 Task: Find a guest house in Shishgarh, India for 9 guests from August 8 to August 15, with a price range of ₹10,000 to ₹14,000, 5 bedrooms, 8+ beds, 5 bathrooms, and amenities including Wifi, Free parking, TV, Gym, and Breakfast. Enable 'Self check-in'.
Action: Mouse moved to (391, 172)
Screenshot: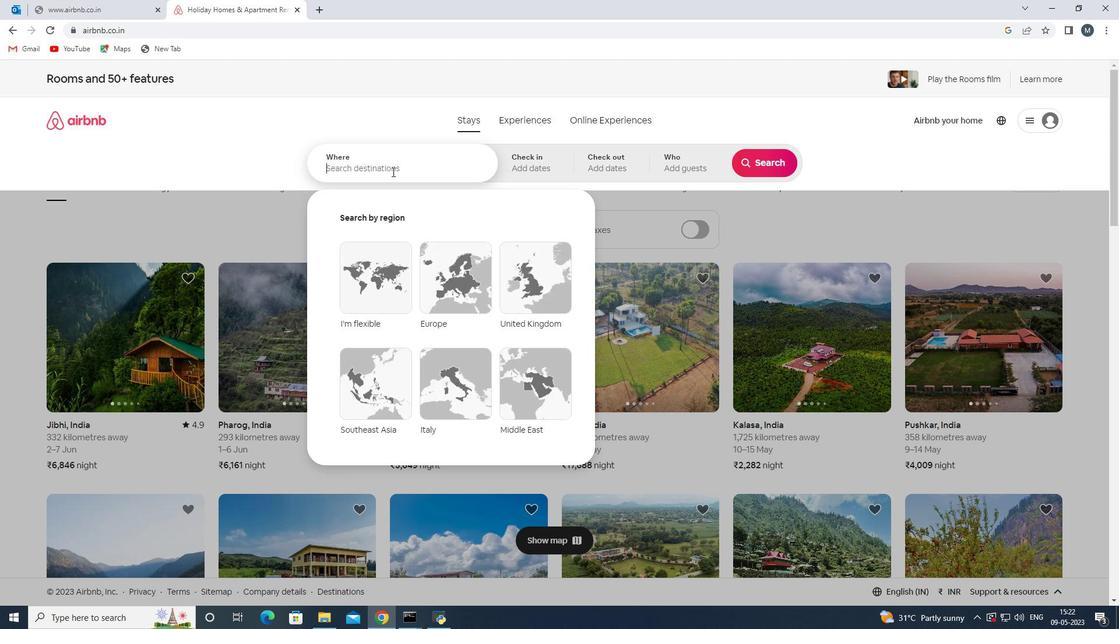 
Action: Mouse pressed left at (391, 172)
Screenshot: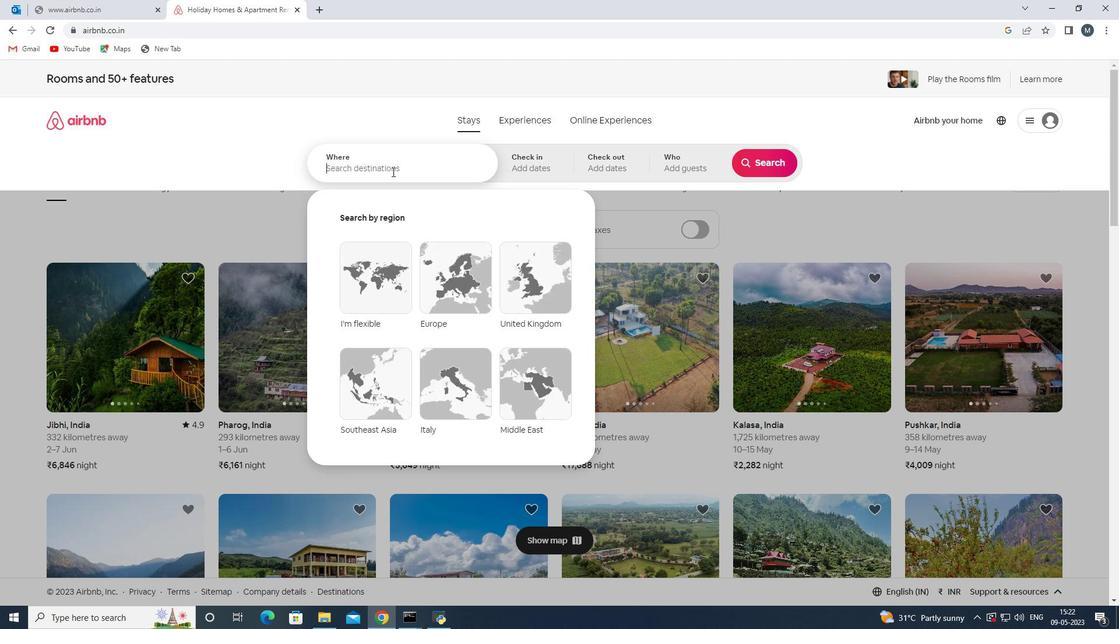 
Action: Mouse moved to (390, 172)
Screenshot: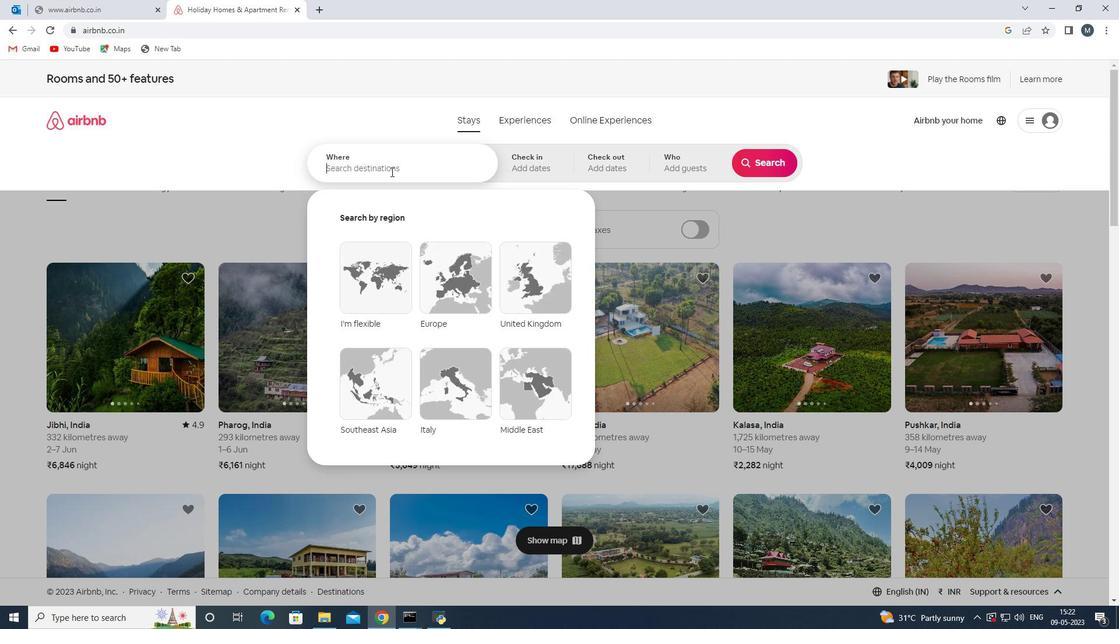 
Action: Key pressed <Key.shift>Shishgarh,<Key.shift>Ins<Key.backspace>dia<Key.enter>
Screenshot: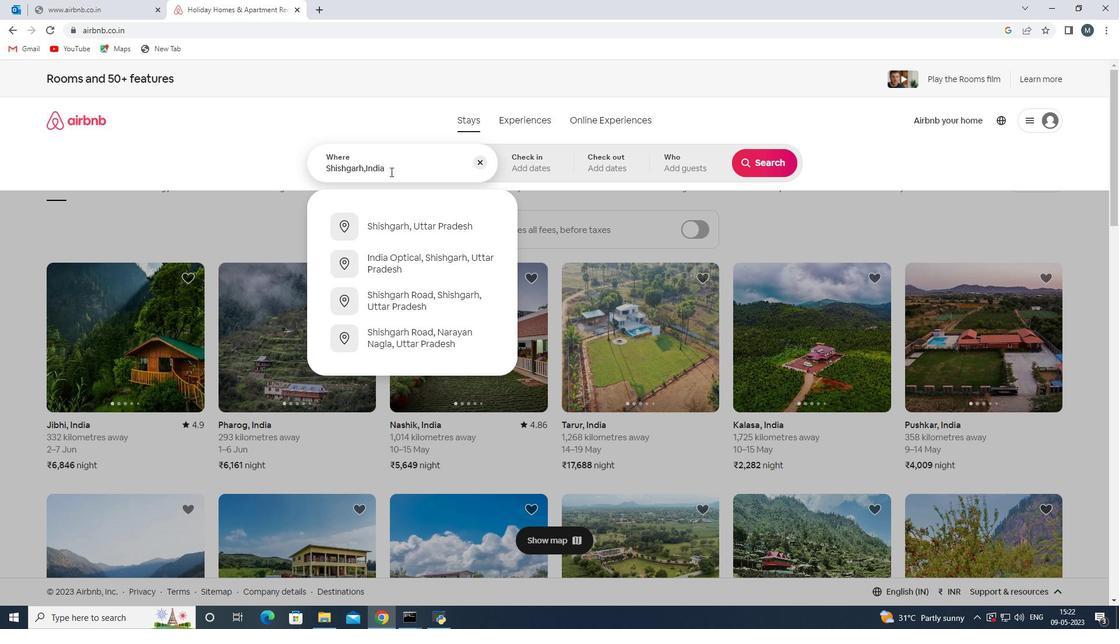 
Action: Mouse moved to (758, 260)
Screenshot: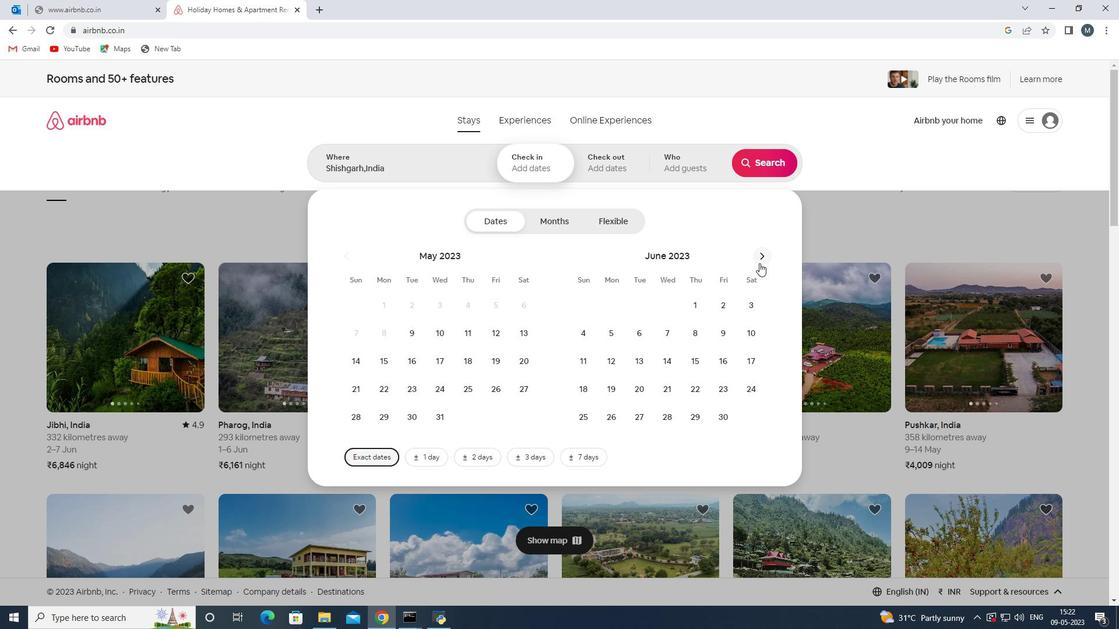 
Action: Mouse pressed left at (758, 260)
Screenshot: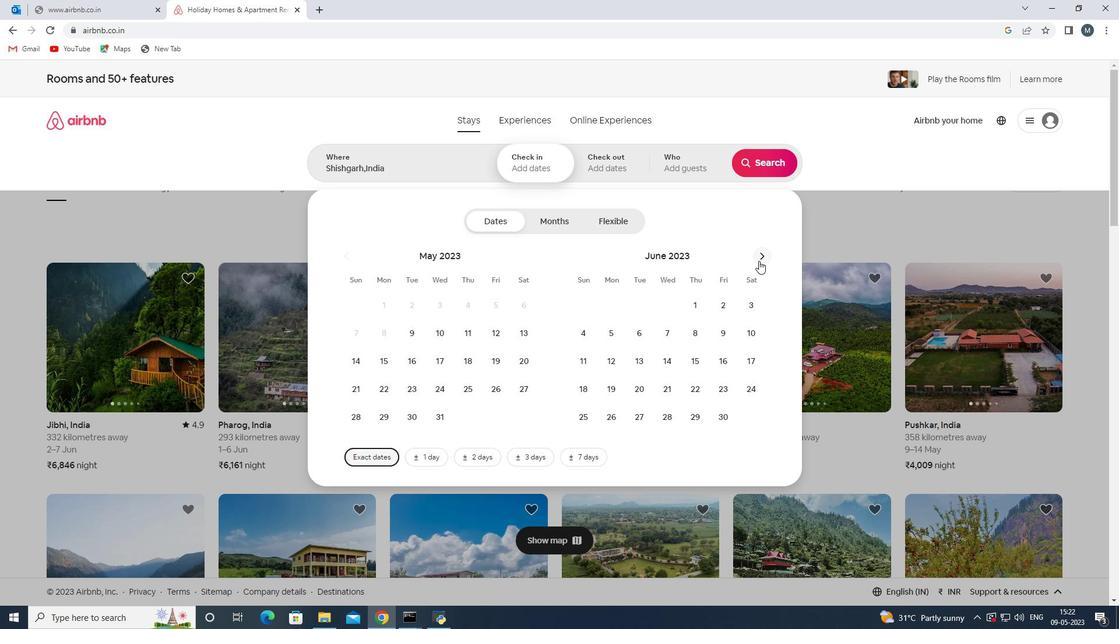 
Action: Mouse pressed left at (758, 260)
Screenshot: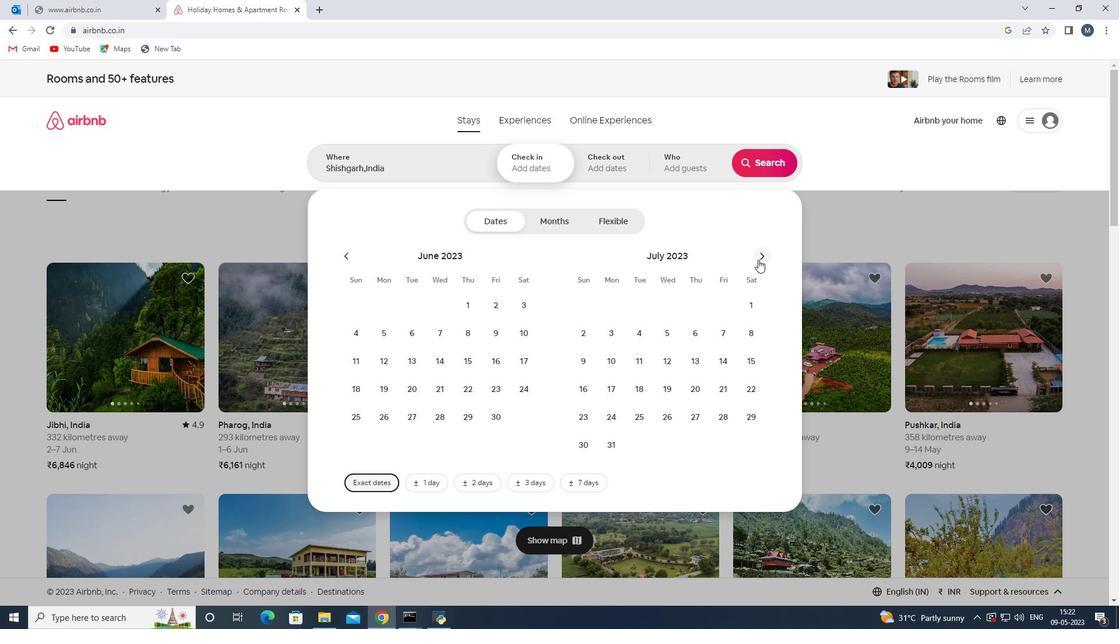 
Action: Mouse moved to (636, 333)
Screenshot: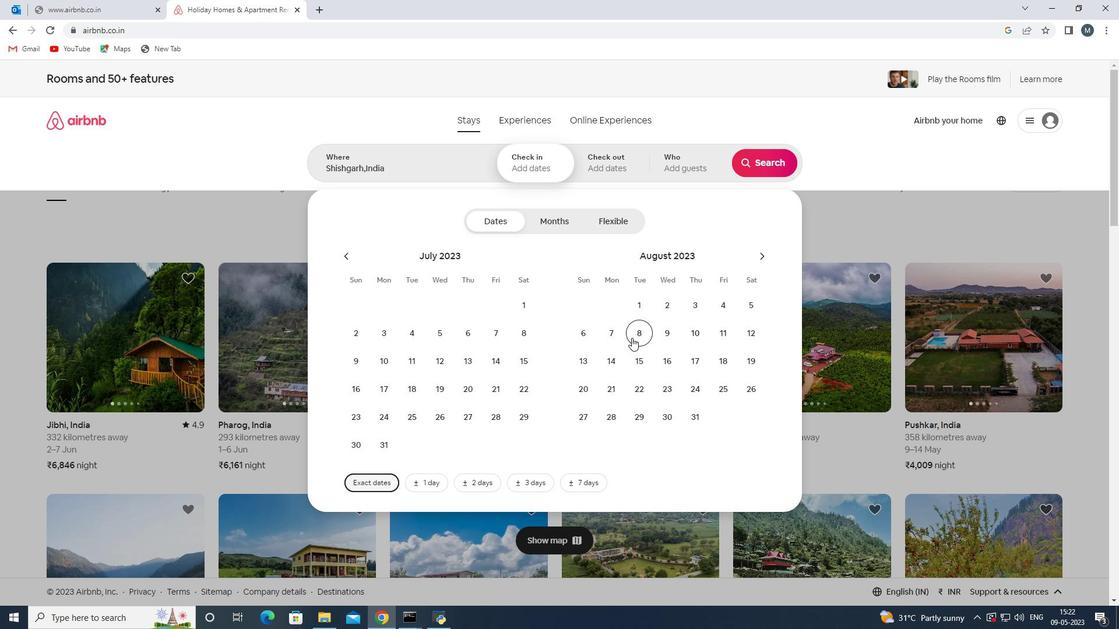 
Action: Mouse pressed left at (636, 333)
Screenshot: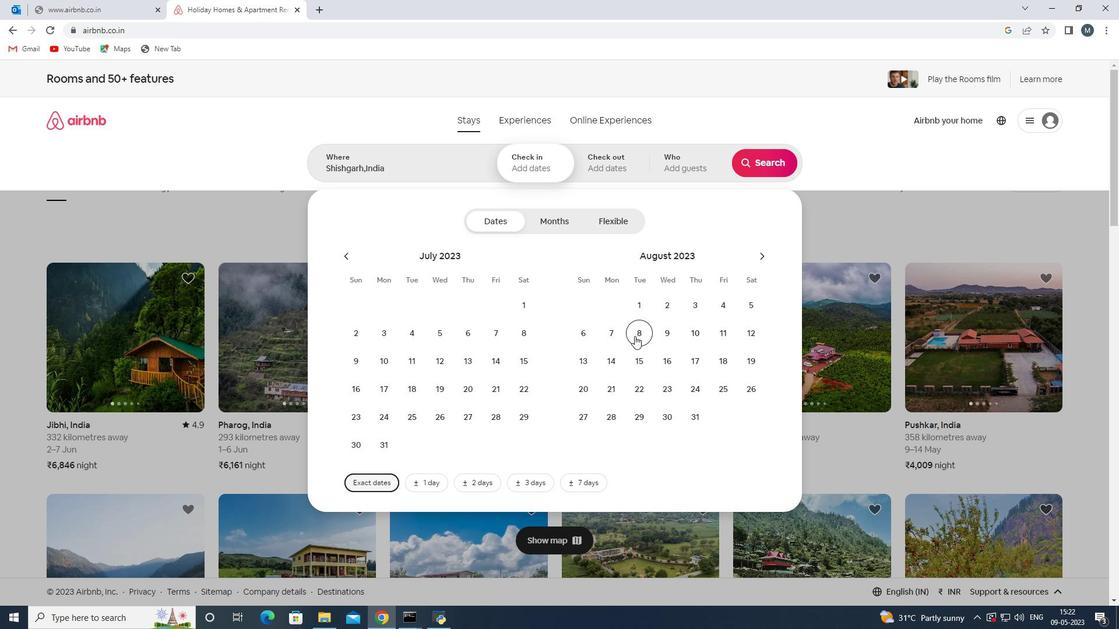 
Action: Mouse moved to (626, 362)
Screenshot: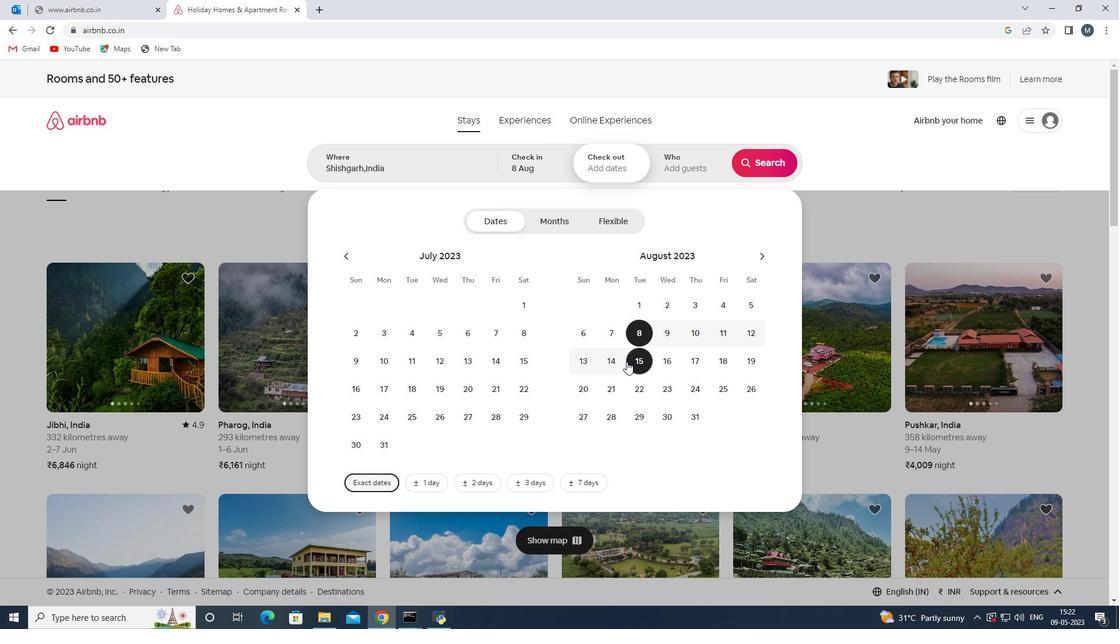 
Action: Mouse pressed left at (626, 362)
Screenshot: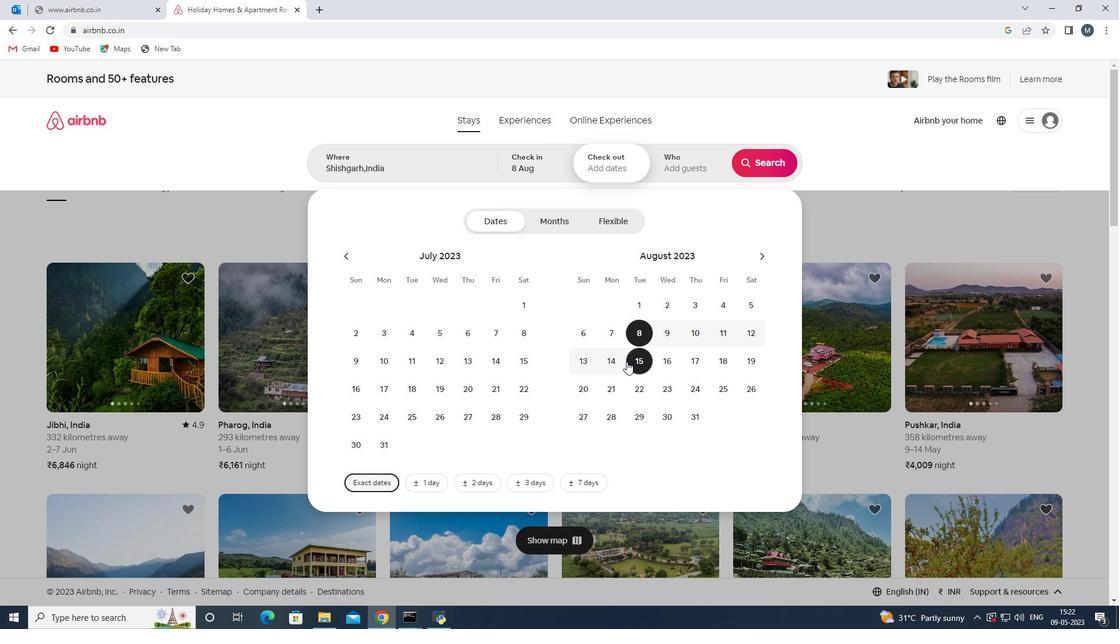 
Action: Mouse moved to (675, 170)
Screenshot: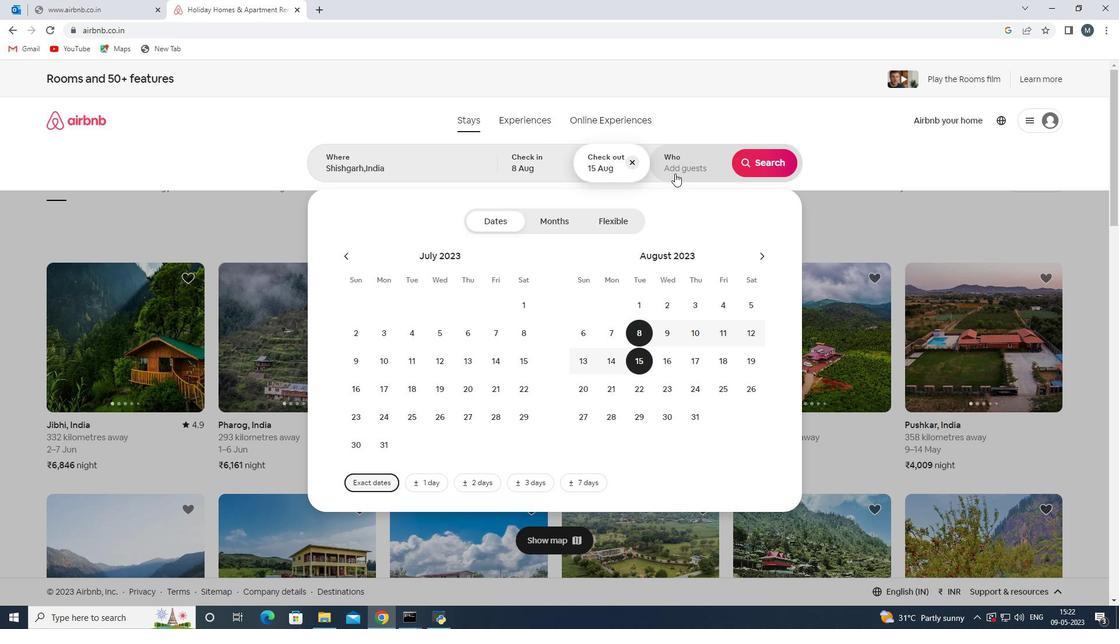 
Action: Mouse pressed left at (675, 170)
Screenshot: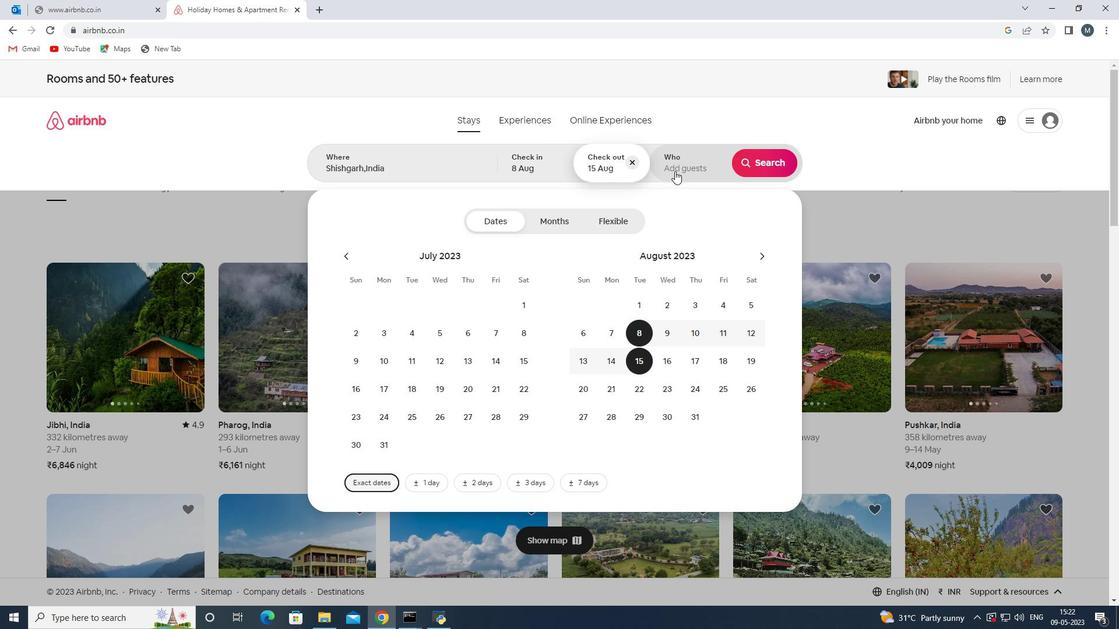 
Action: Mouse moved to (773, 220)
Screenshot: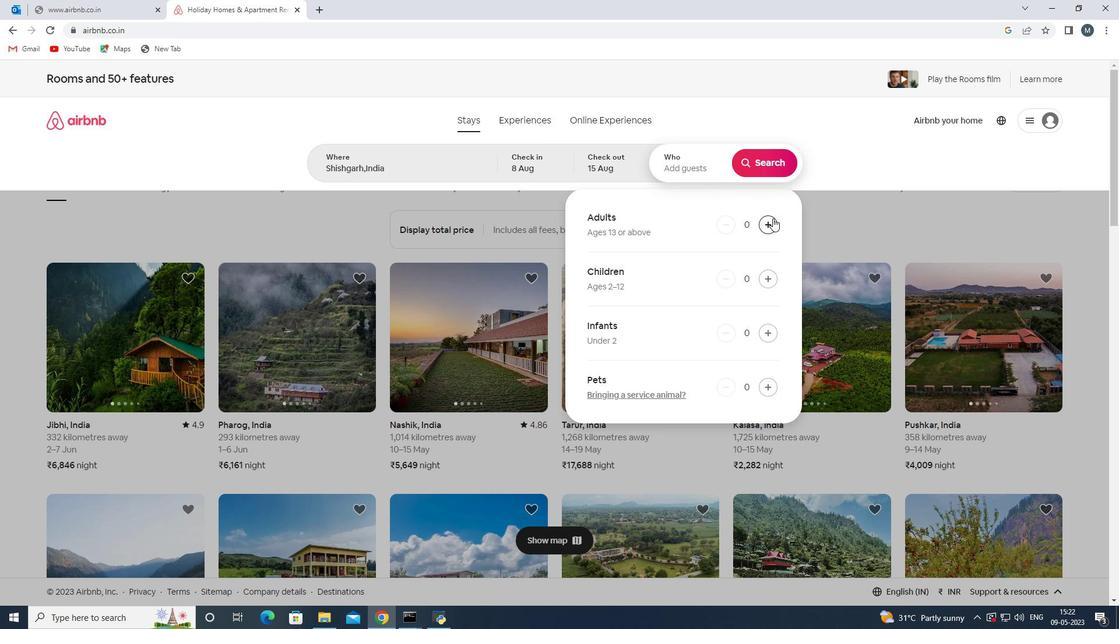 
Action: Mouse pressed left at (773, 220)
Screenshot: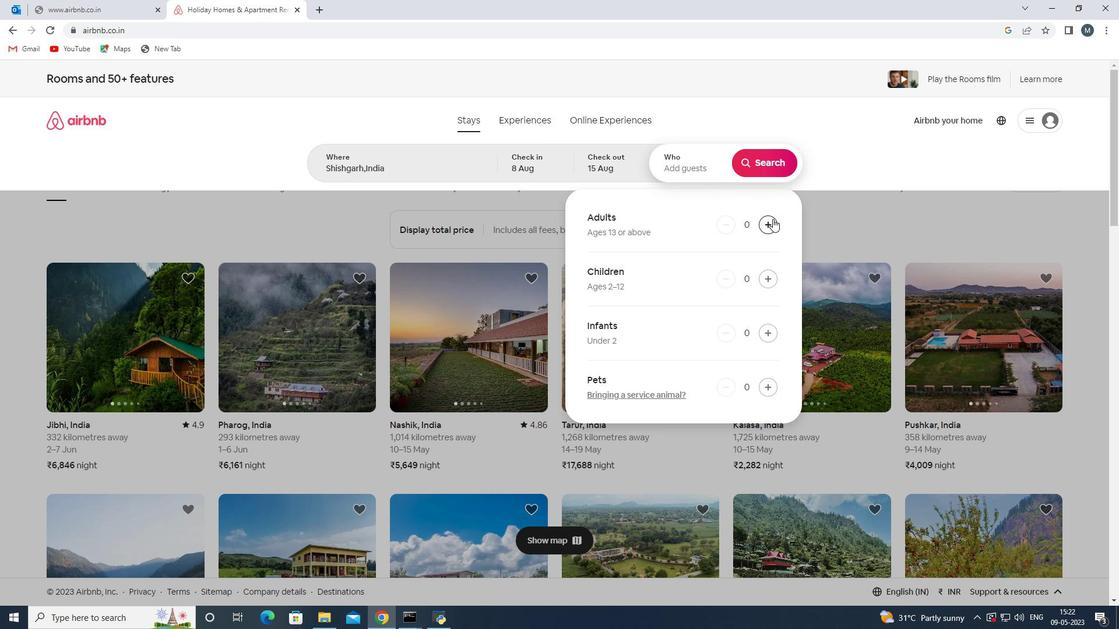 
Action: Mouse pressed left at (773, 220)
Screenshot: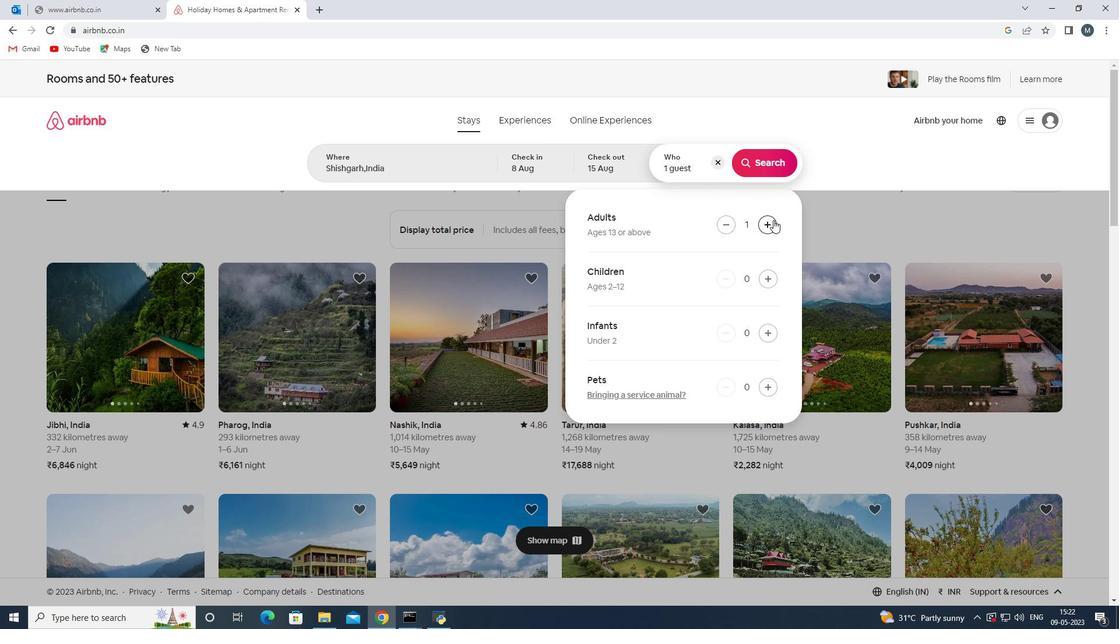 
Action: Mouse pressed left at (773, 220)
Screenshot: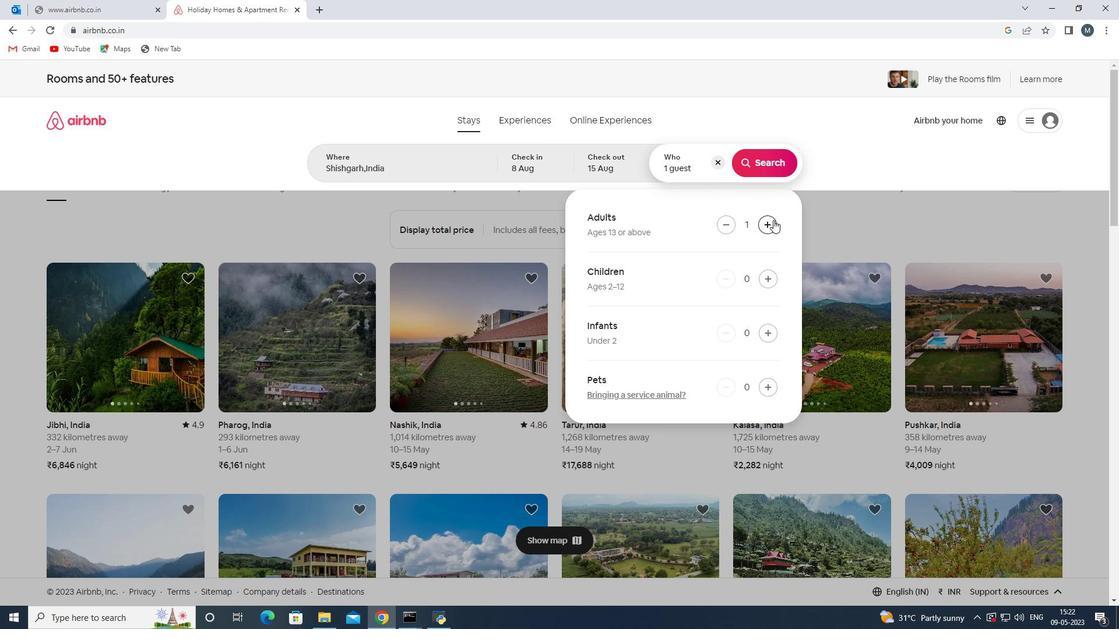 
Action: Mouse pressed left at (773, 220)
Screenshot: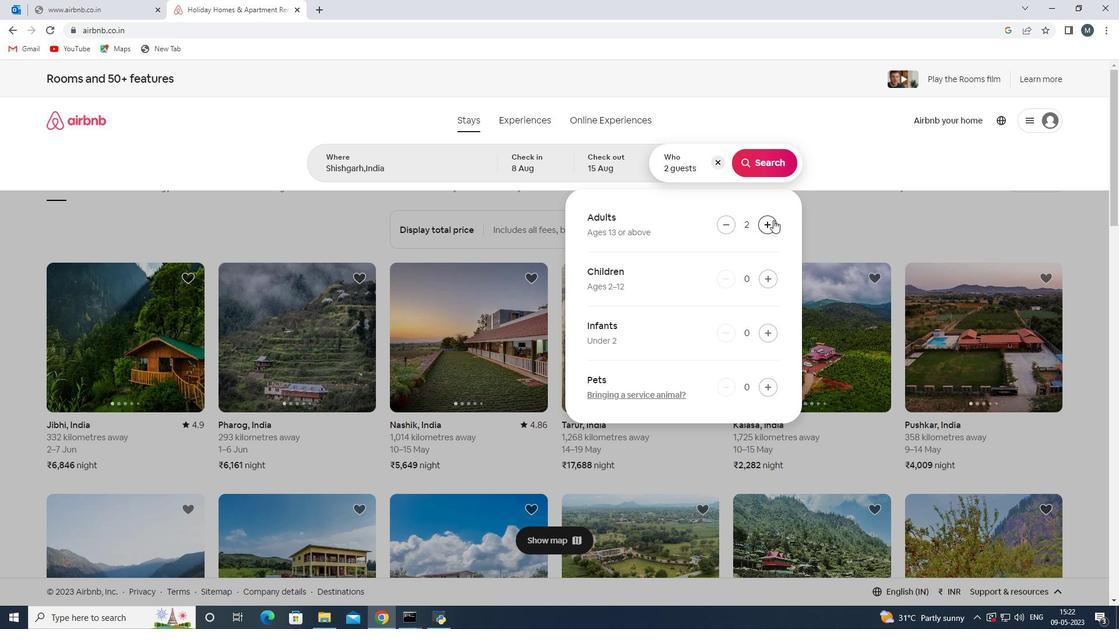 
Action: Mouse pressed left at (773, 220)
Screenshot: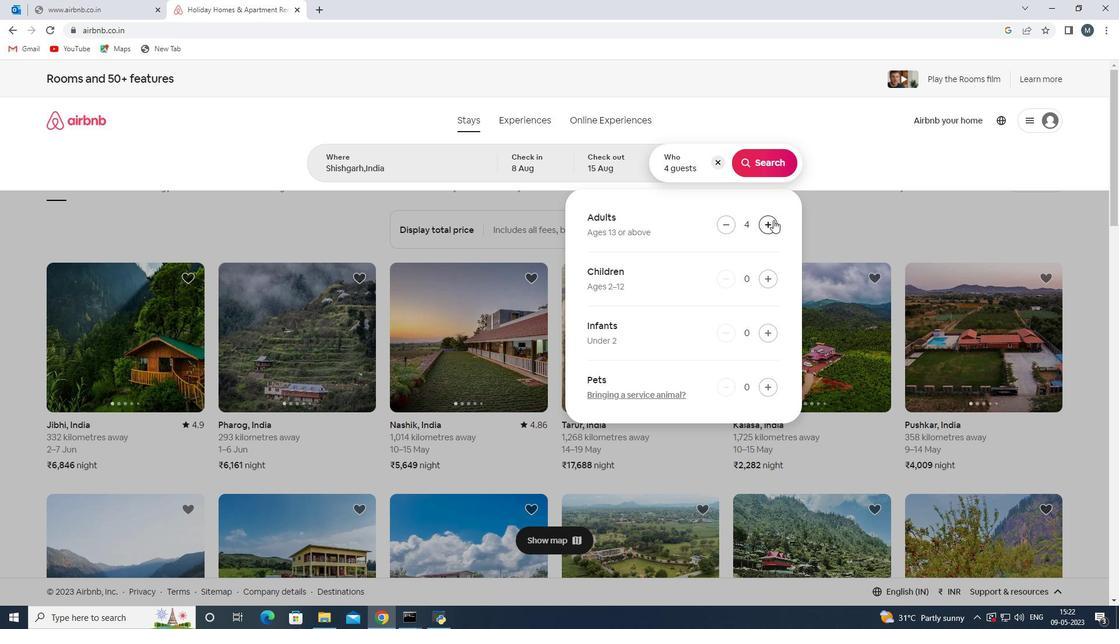 
Action: Mouse pressed left at (773, 220)
Screenshot: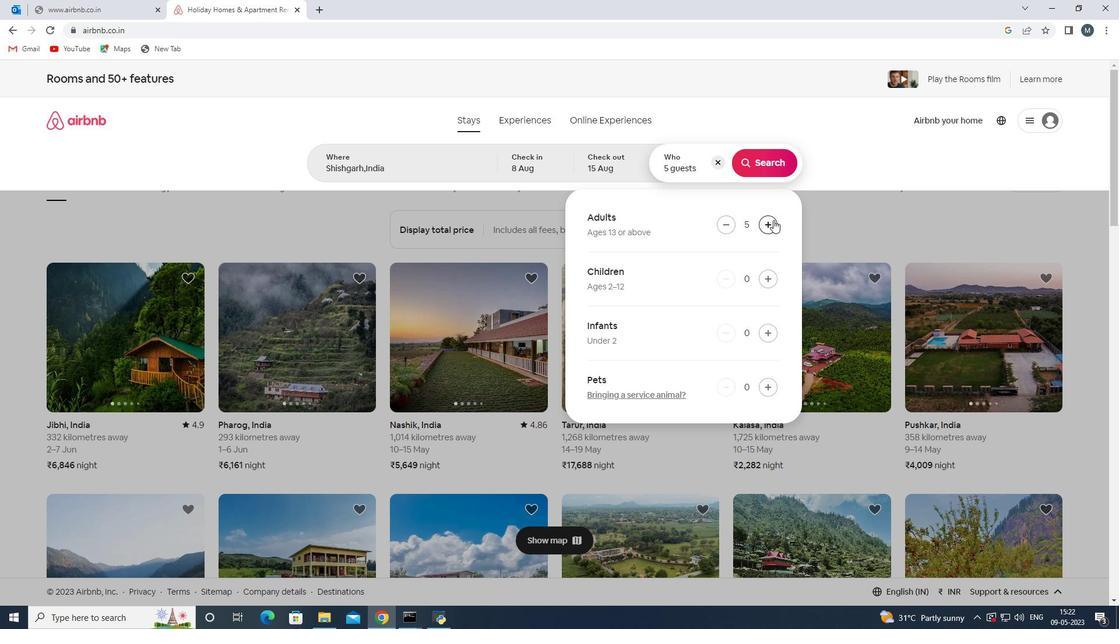 
Action: Mouse moved to (773, 221)
Screenshot: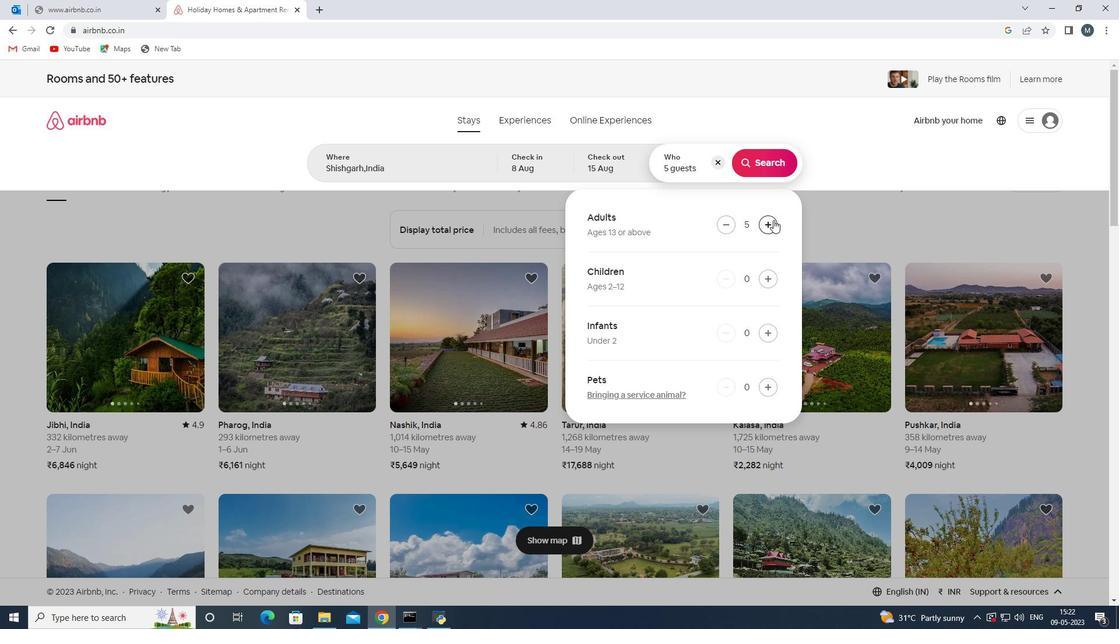 
Action: Mouse pressed left at (773, 221)
Screenshot: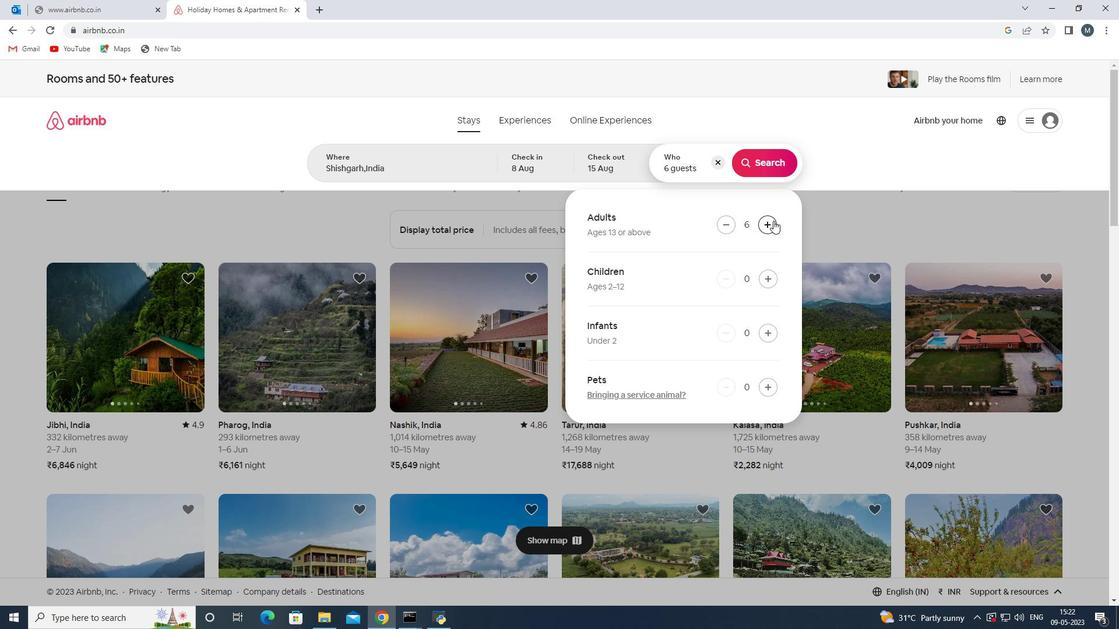 
Action: Mouse moved to (773, 221)
Screenshot: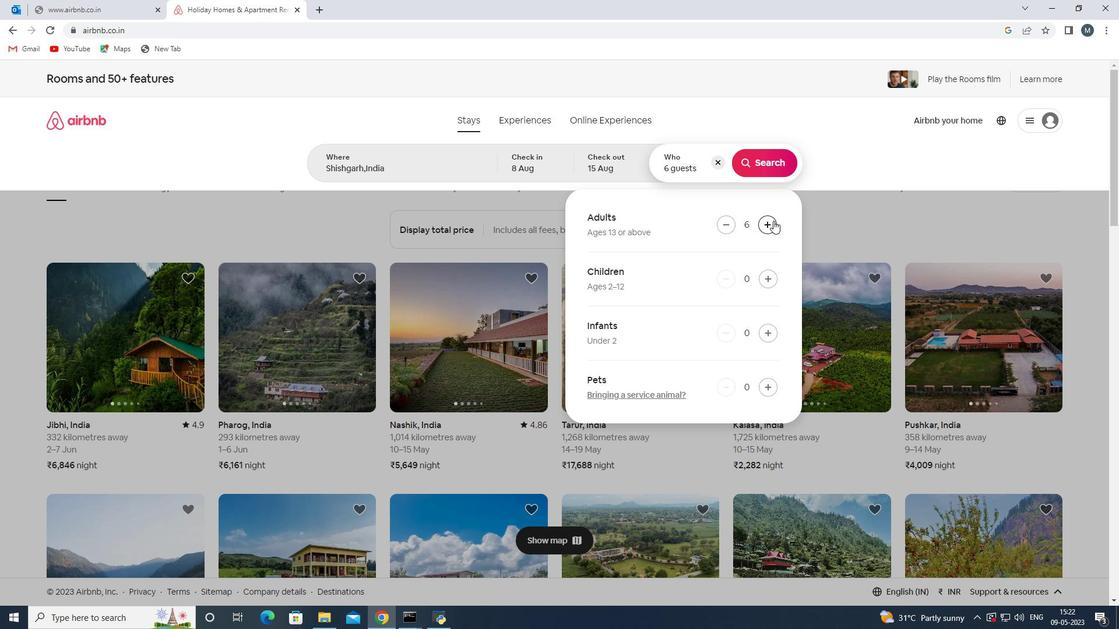 
Action: Mouse pressed left at (773, 221)
Screenshot: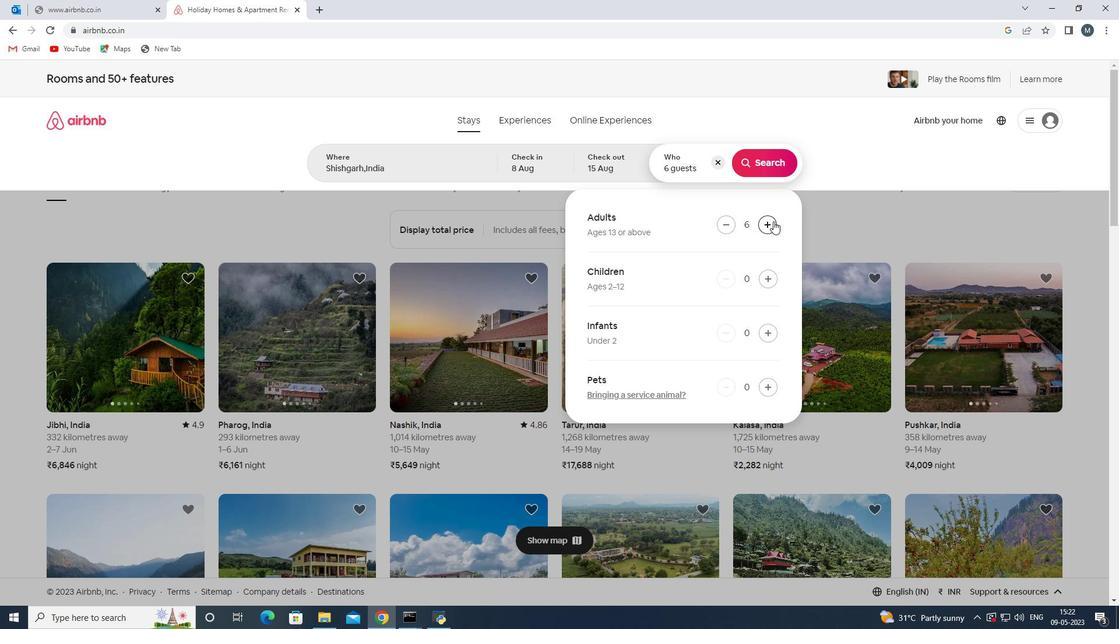 
Action: Mouse moved to (773, 221)
Screenshot: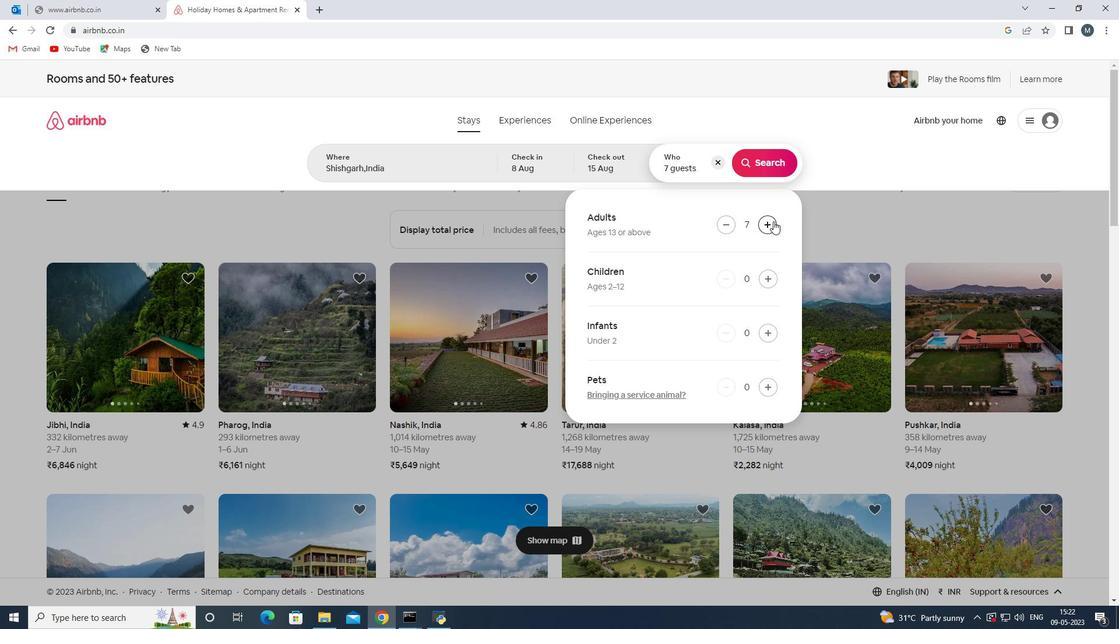 
Action: Mouse pressed left at (773, 221)
Screenshot: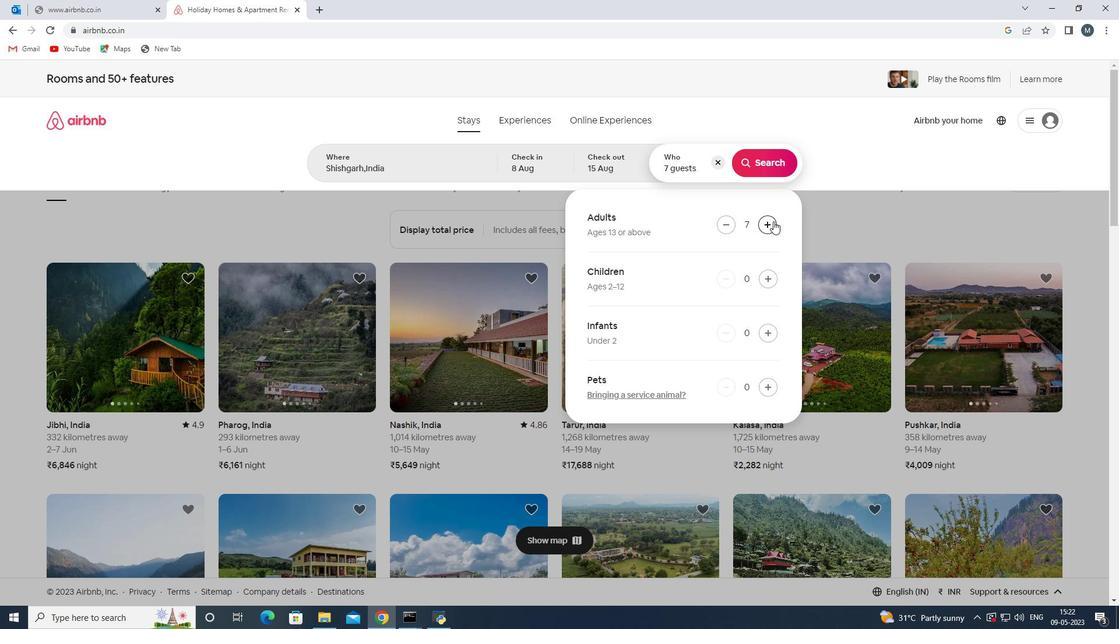 
Action: Mouse moved to (762, 162)
Screenshot: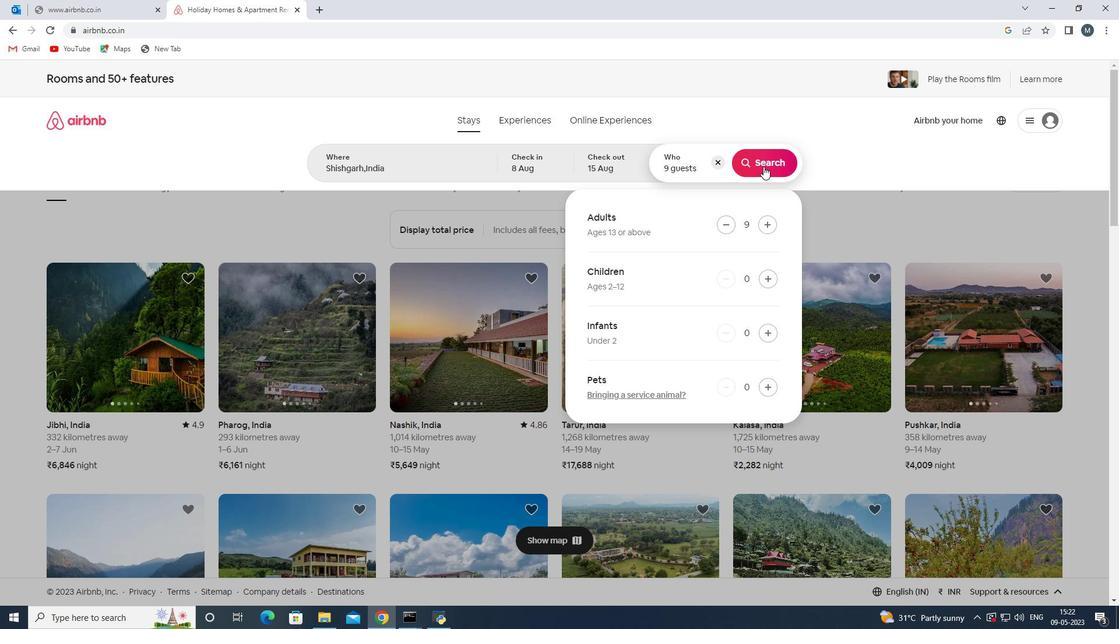 
Action: Mouse pressed left at (762, 162)
Screenshot: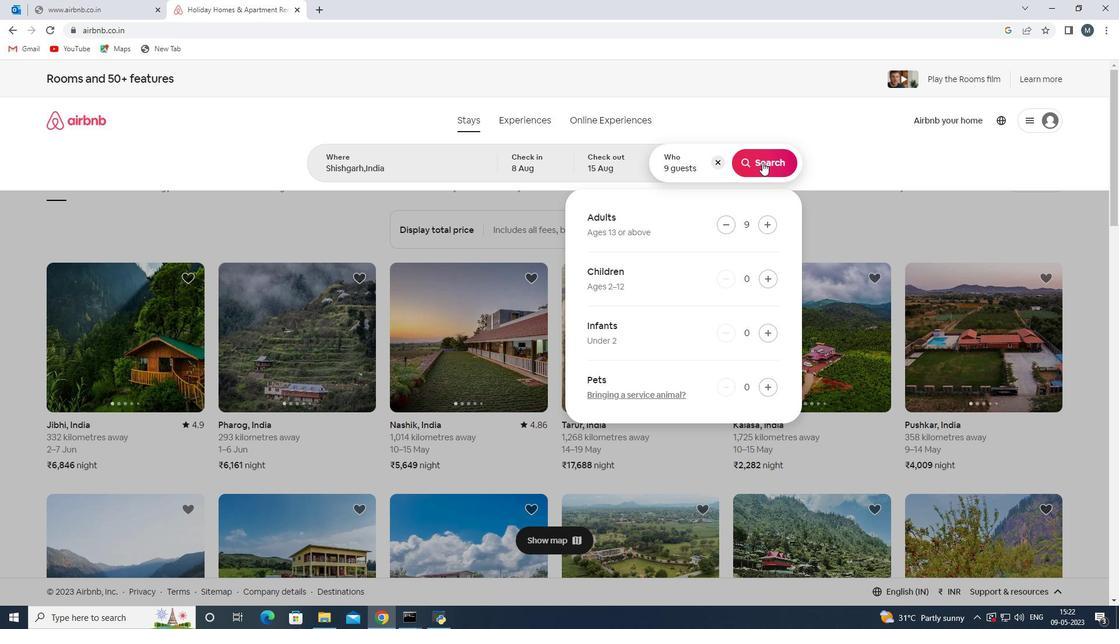 
Action: Mouse moved to (1080, 142)
Screenshot: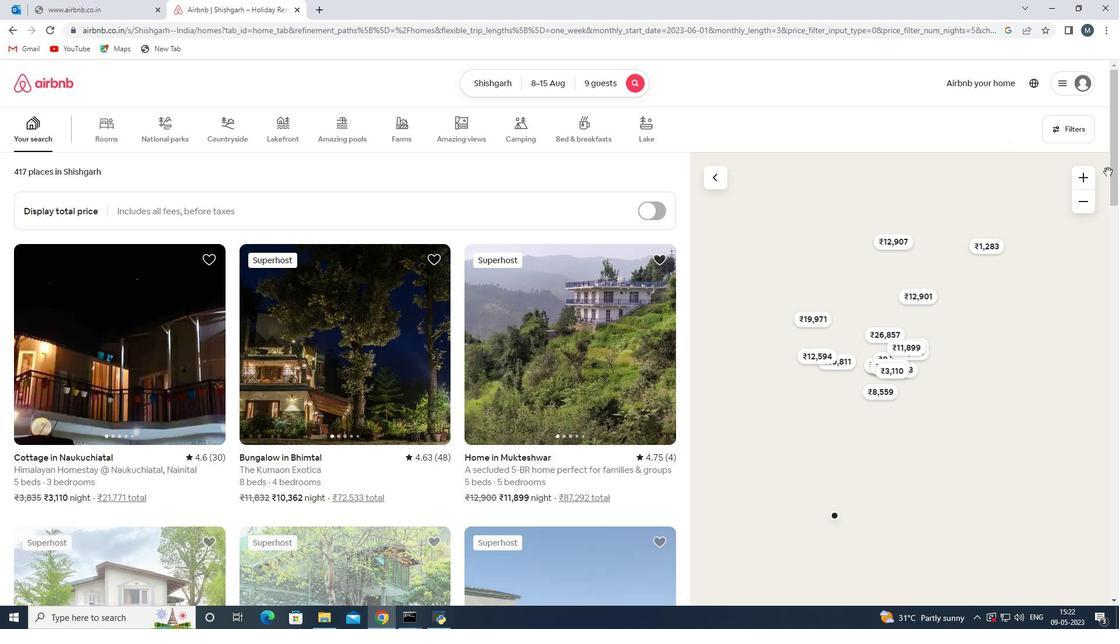 
Action: Mouse pressed left at (1080, 142)
Screenshot: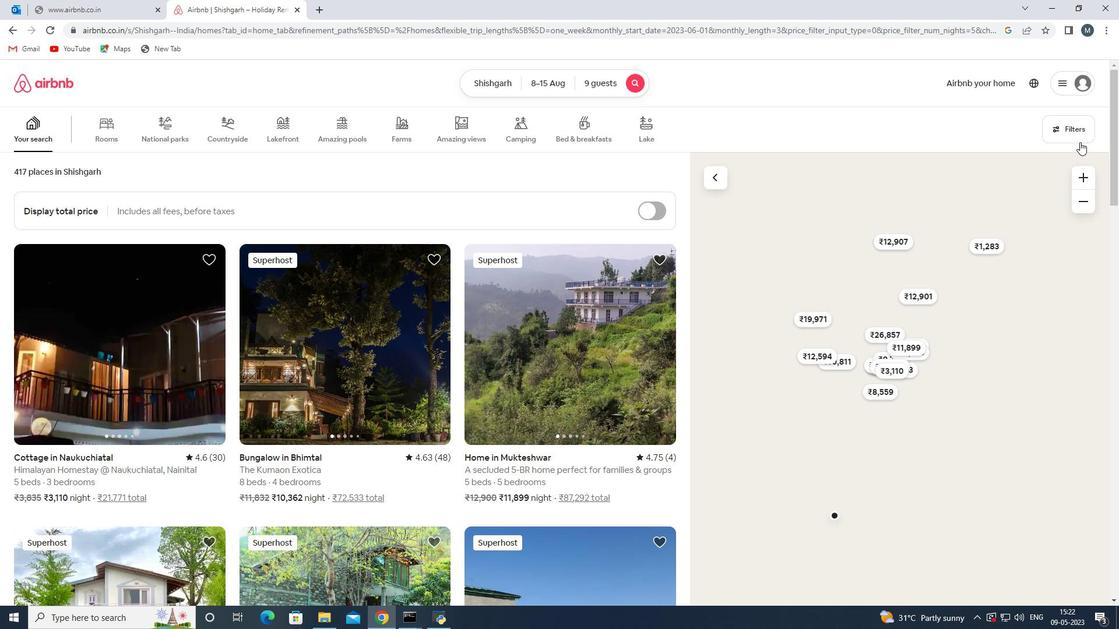 
Action: Mouse moved to (479, 427)
Screenshot: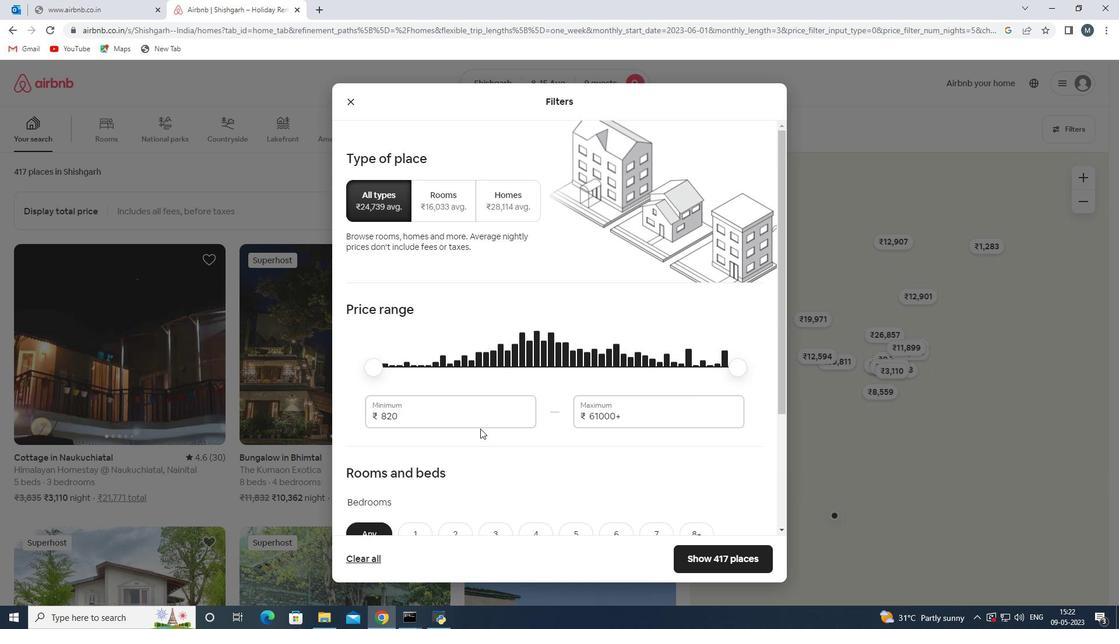
Action: Mouse pressed left at (479, 427)
Screenshot: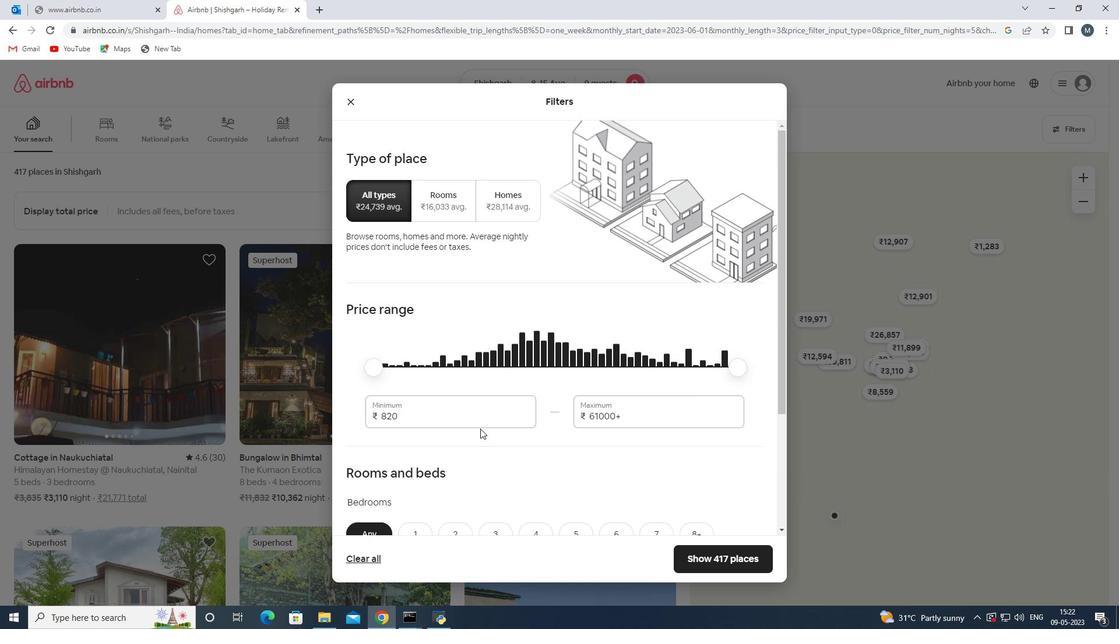 
Action: Mouse moved to (413, 417)
Screenshot: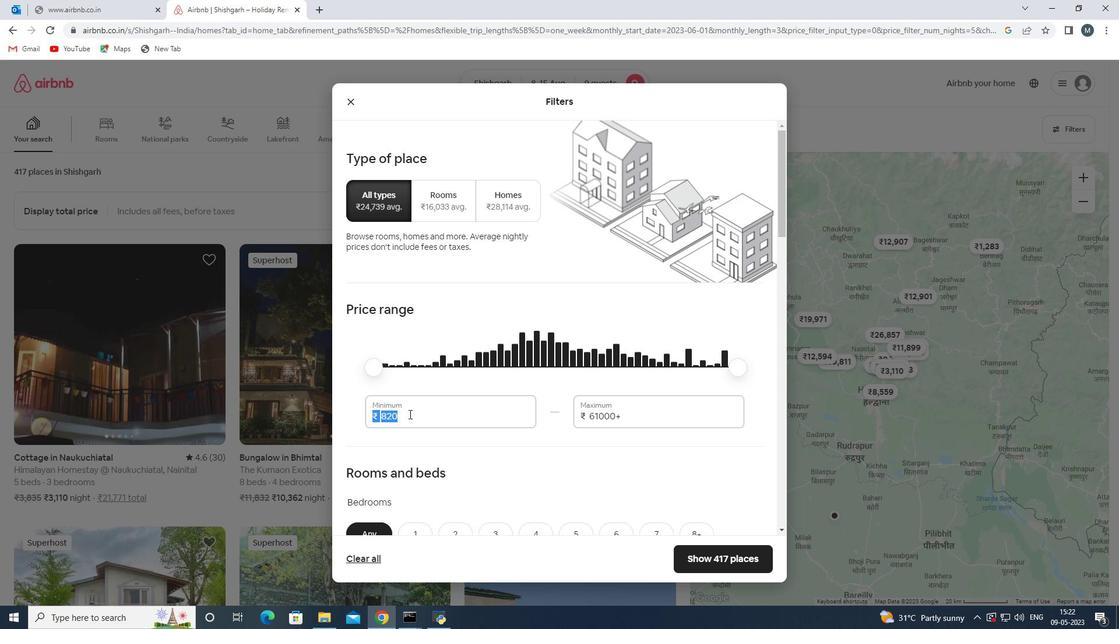 
Action: Key pressed 1
Screenshot: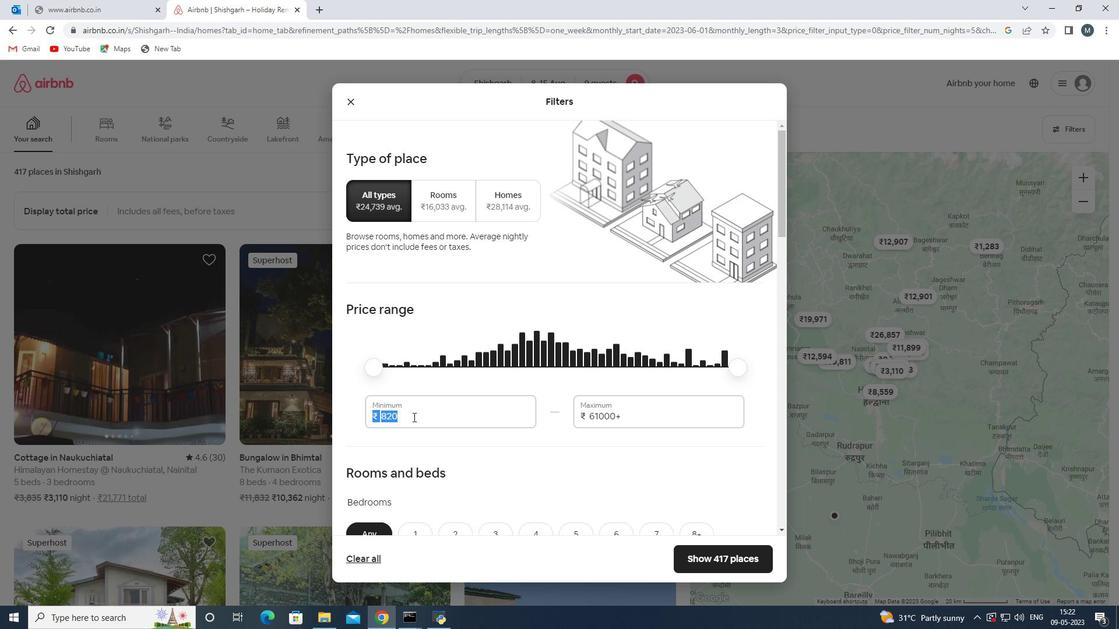 
Action: Mouse moved to (421, 423)
Screenshot: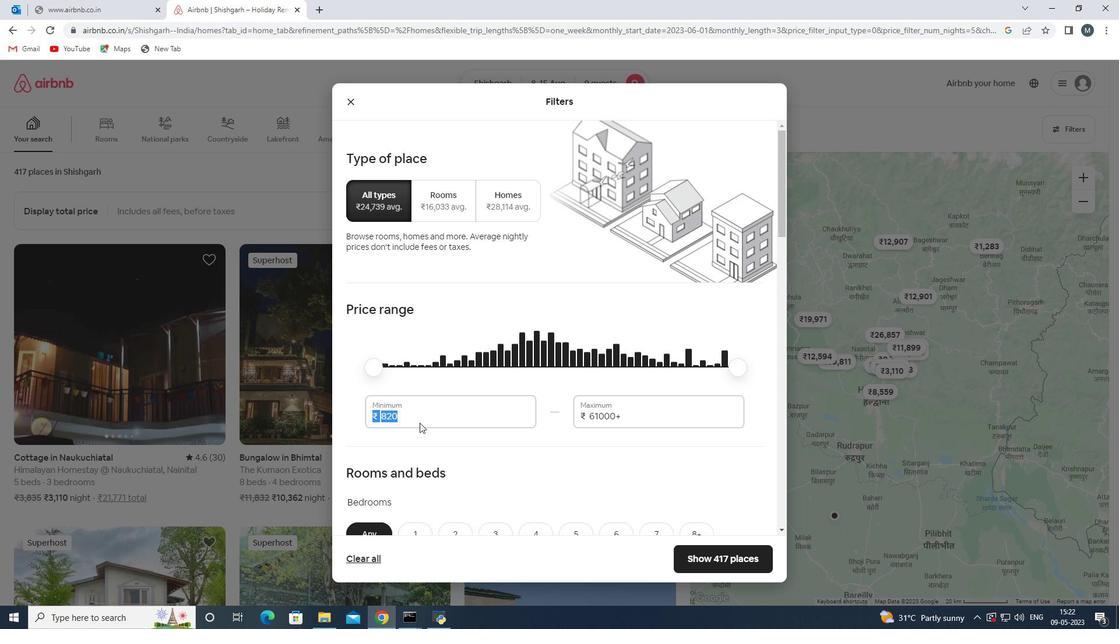 
Action: Mouse pressed left at (421, 423)
Screenshot: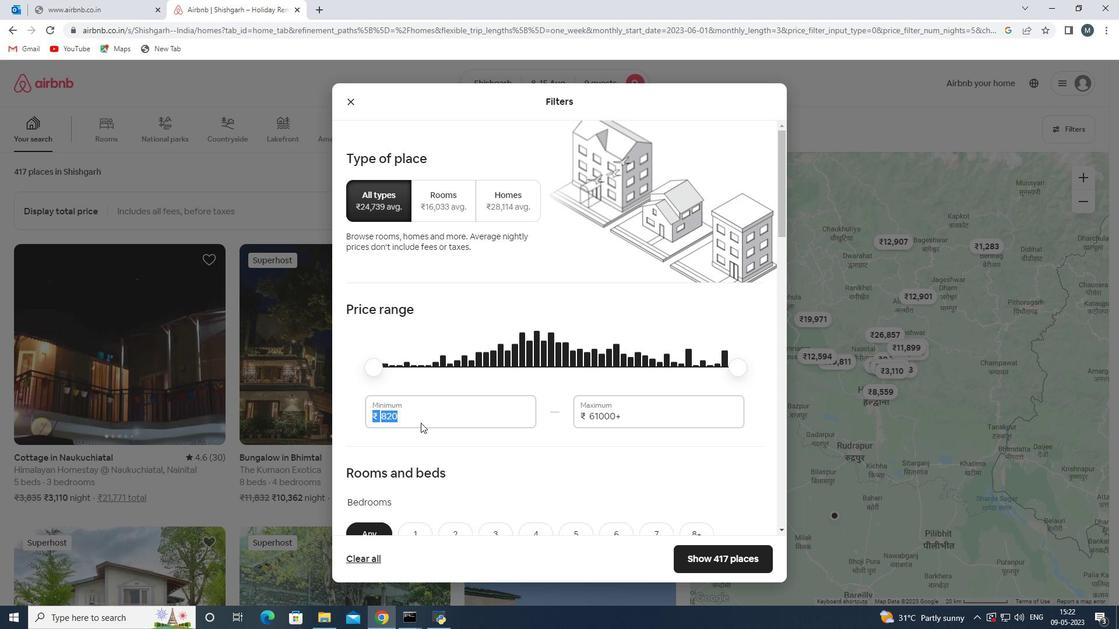 
Action: Mouse moved to (419, 418)
Screenshot: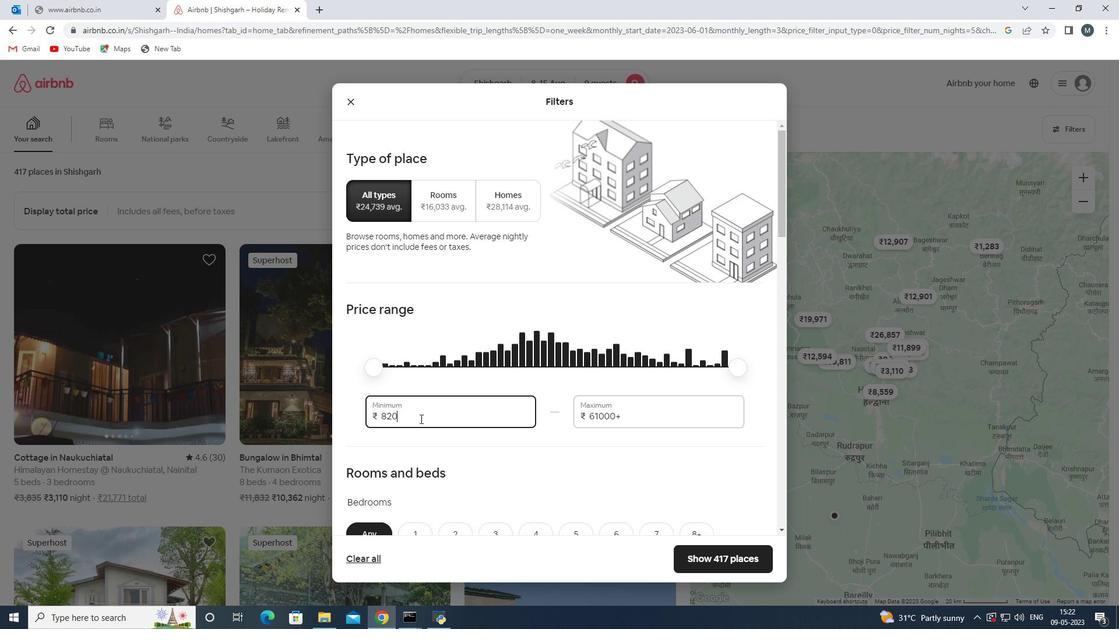 
Action: Mouse pressed left at (419, 418)
Screenshot: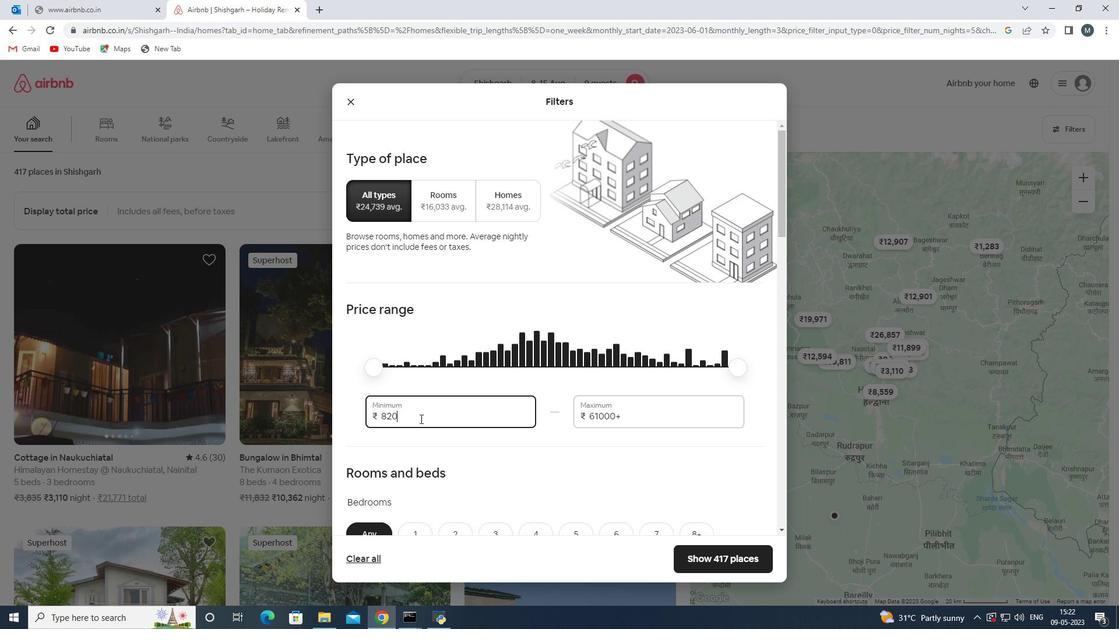 
Action: Mouse moved to (379, 414)
Screenshot: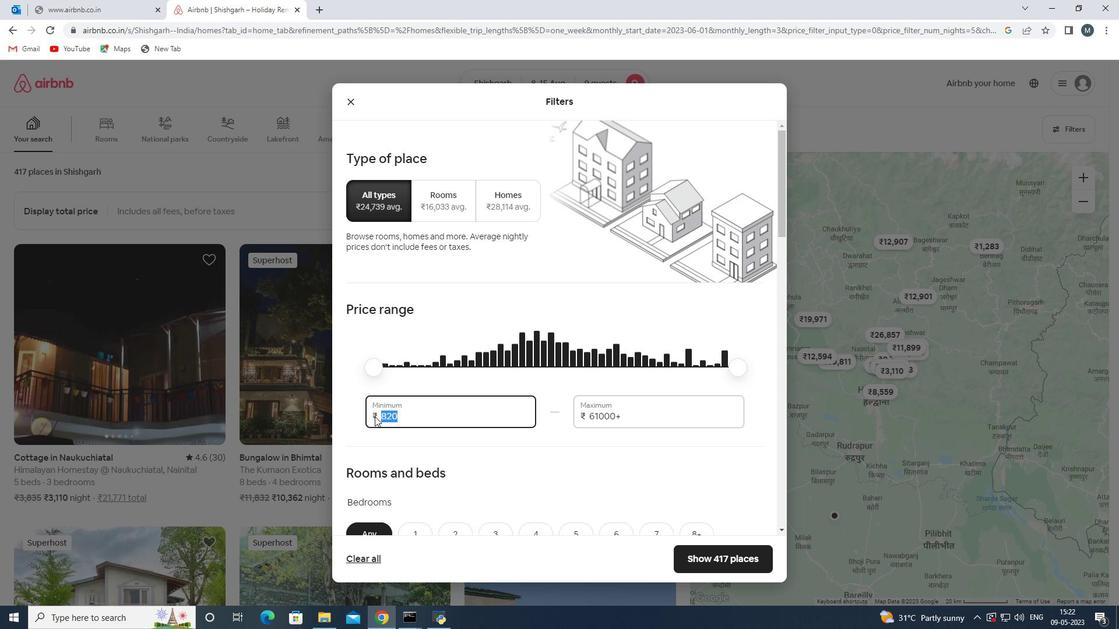 
Action: Key pressed 1000
Screenshot: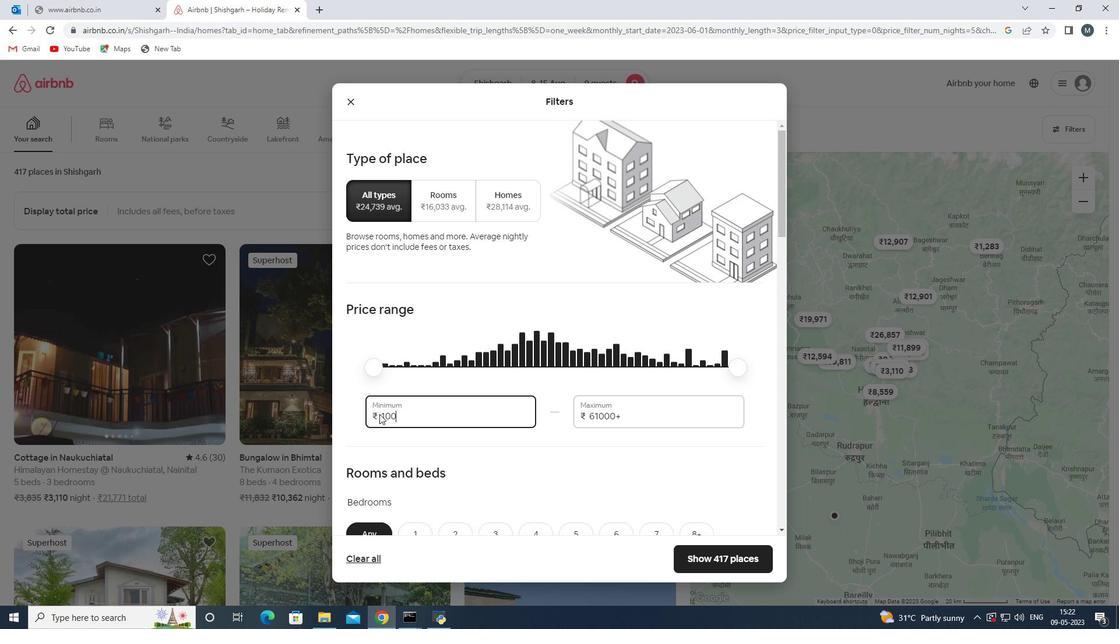 
Action: Mouse moved to (417, 419)
Screenshot: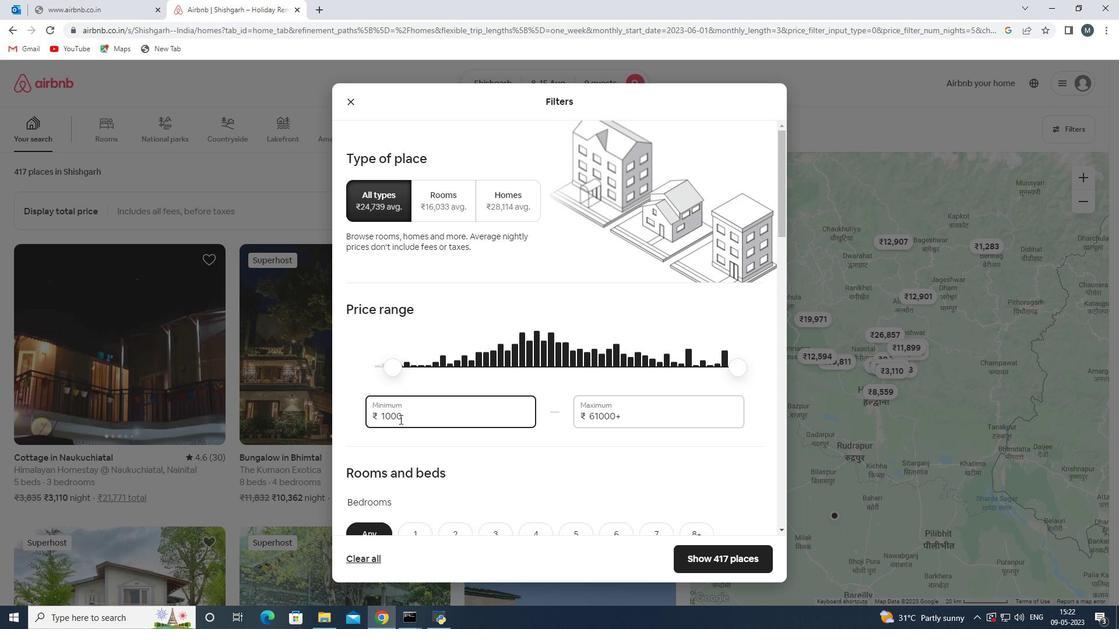 
Action: Key pressed 0
Screenshot: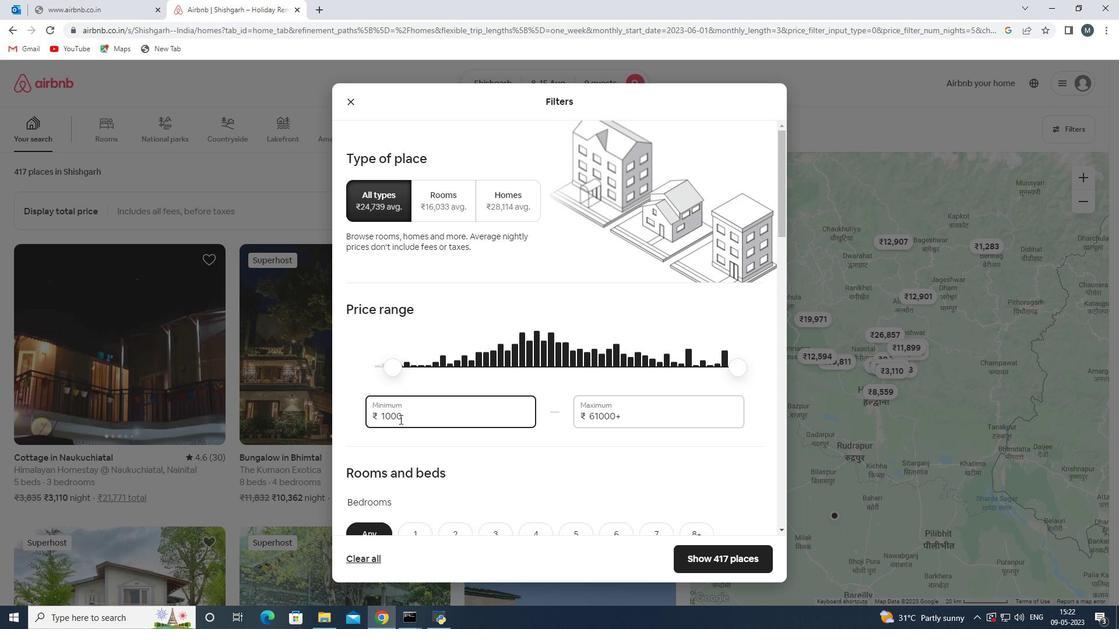 
Action: Mouse moved to (629, 419)
Screenshot: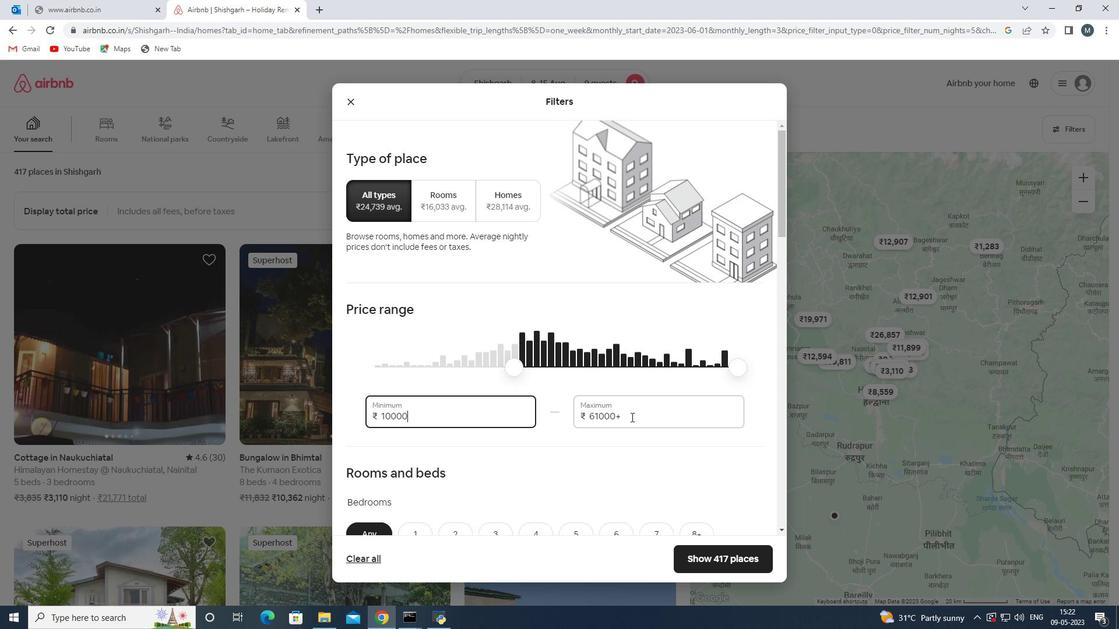 
Action: Mouse pressed left at (629, 419)
Screenshot: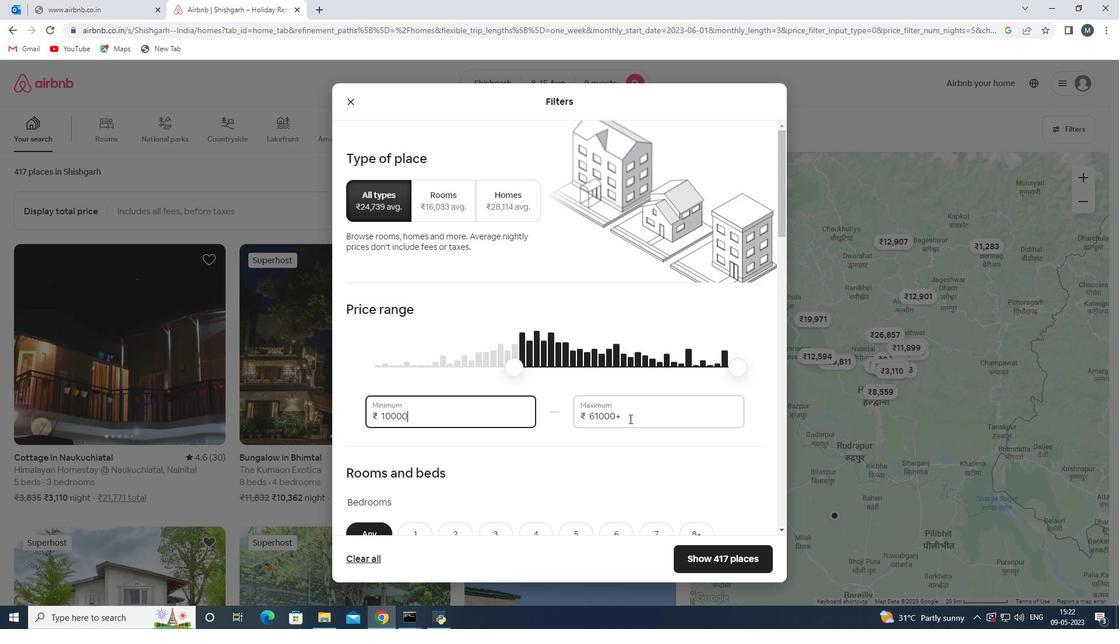 
Action: Mouse moved to (565, 415)
Screenshot: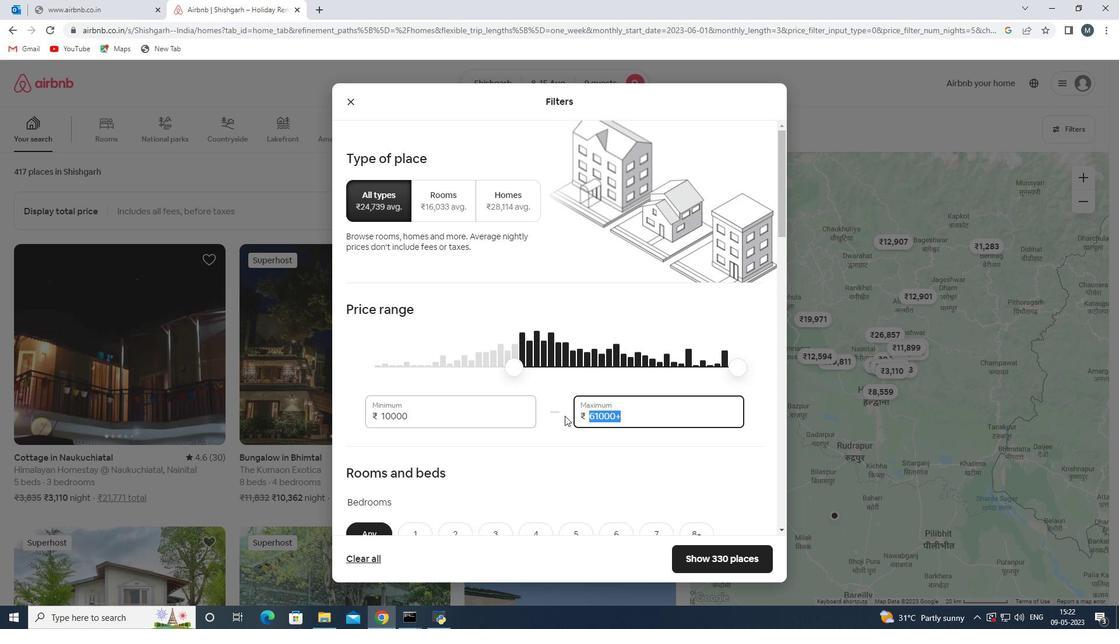 
Action: Key pressed 1
Screenshot: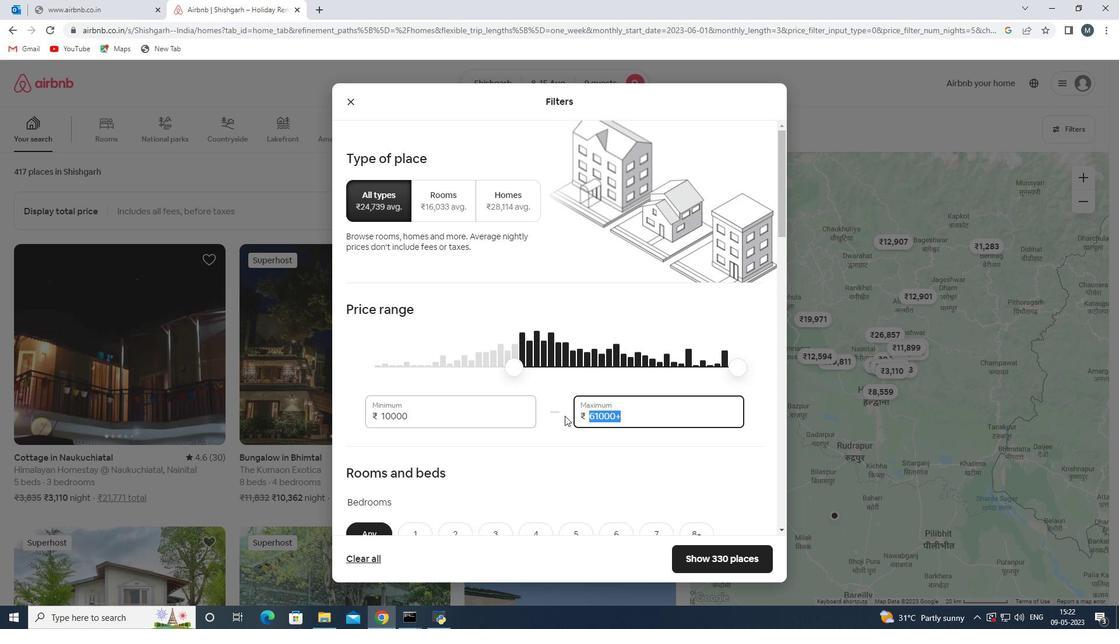 
Action: Mouse moved to (565, 415)
Screenshot: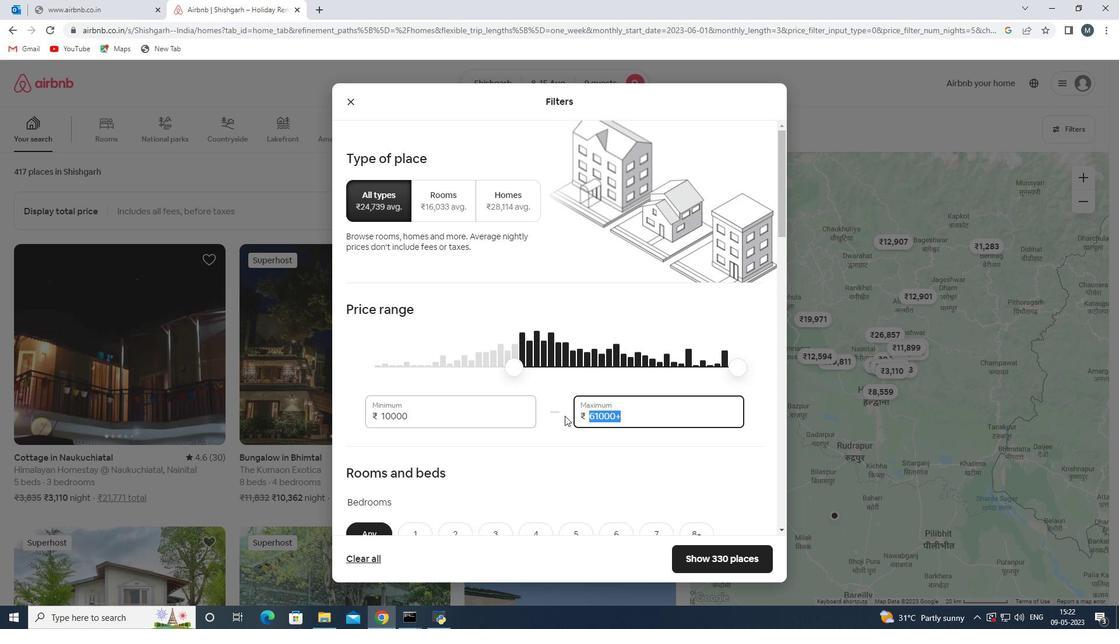 
Action: Key pressed 4
Screenshot: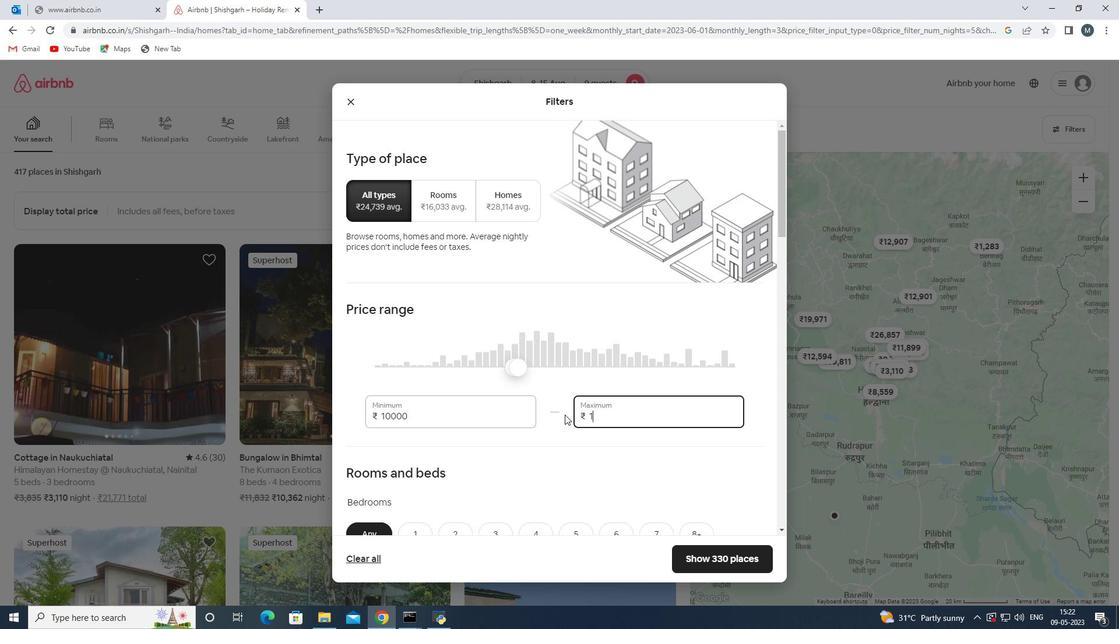 
Action: Mouse moved to (565, 415)
Screenshot: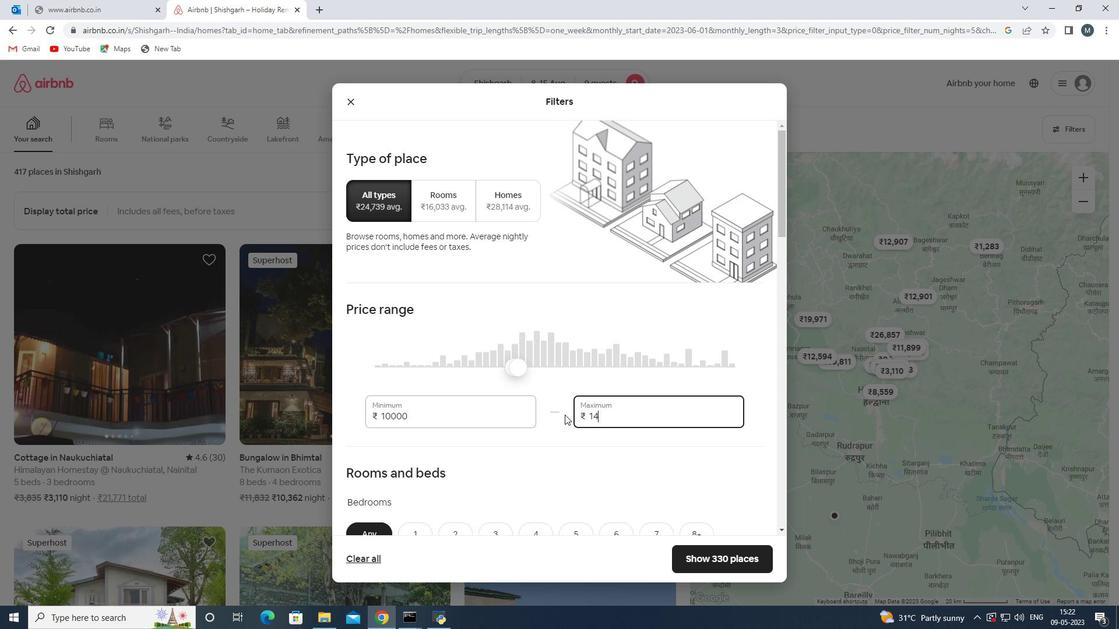 
Action: Key pressed 00
Screenshot: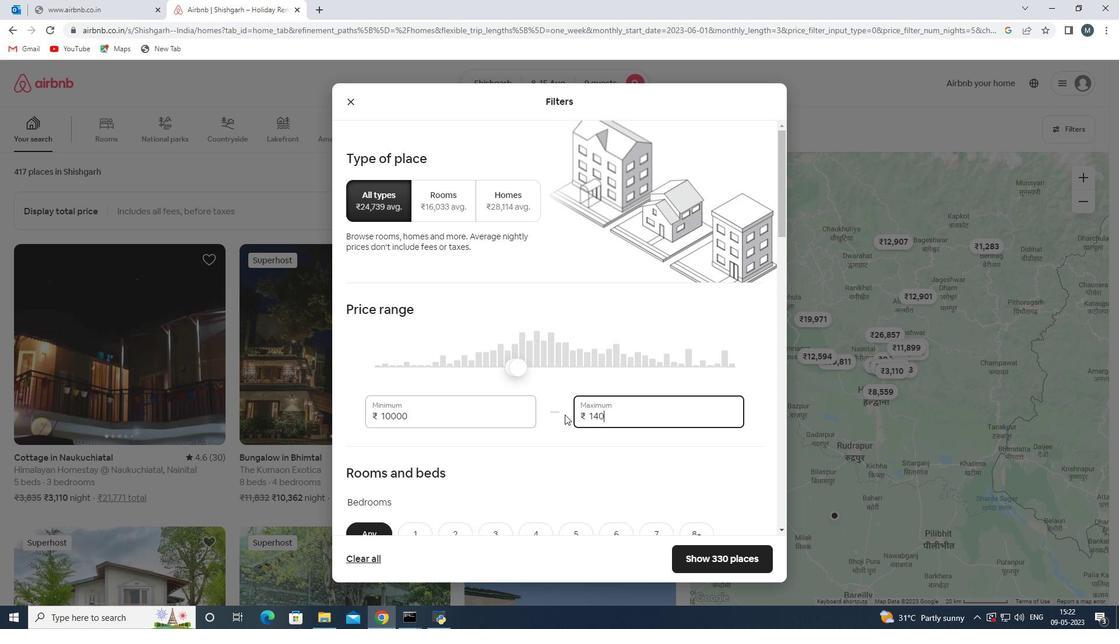 
Action: Mouse moved to (565, 414)
Screenshot: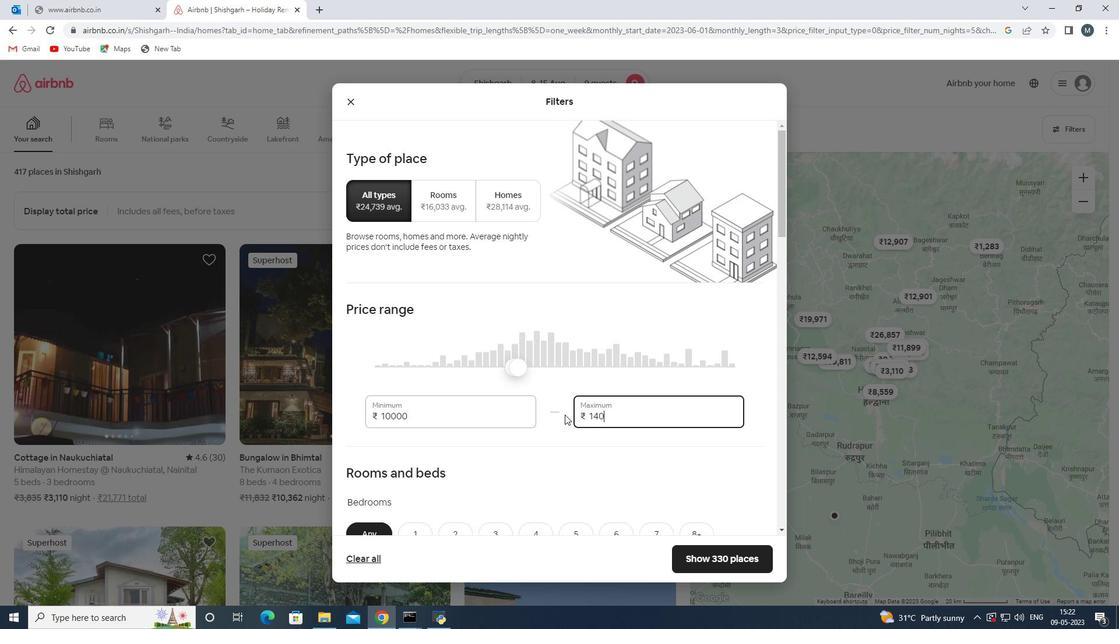 
Action: Key pressed 0
Screenshot: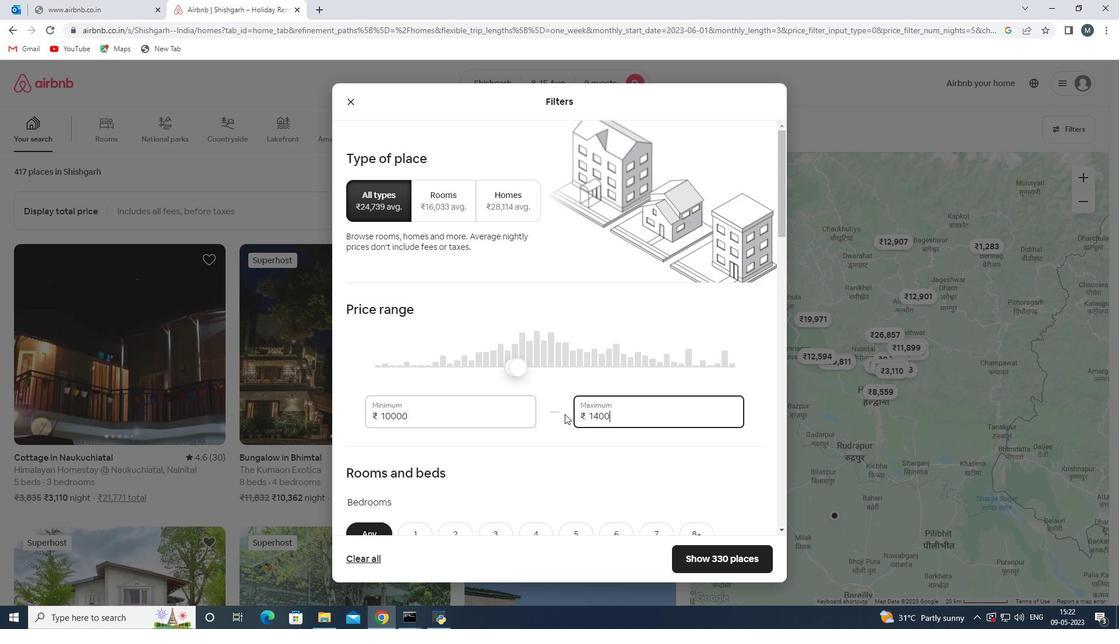 
Action: Mouse moved to (483, 408)
Screenshot: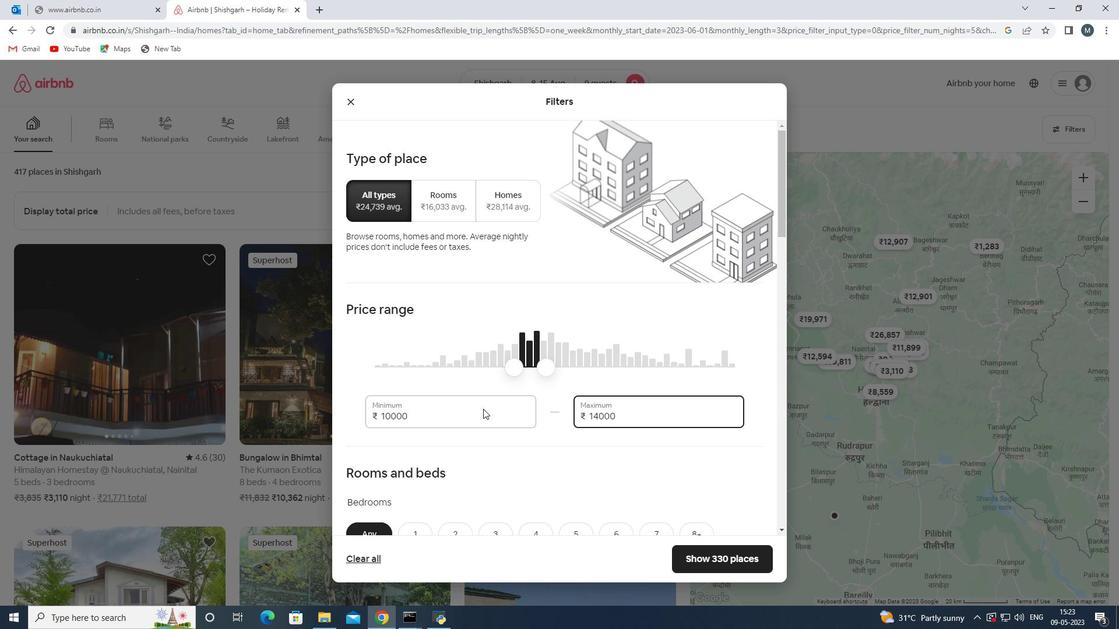 
Action: Mouse scrolled (483, 408) with delta (0, 0)
Screenshot: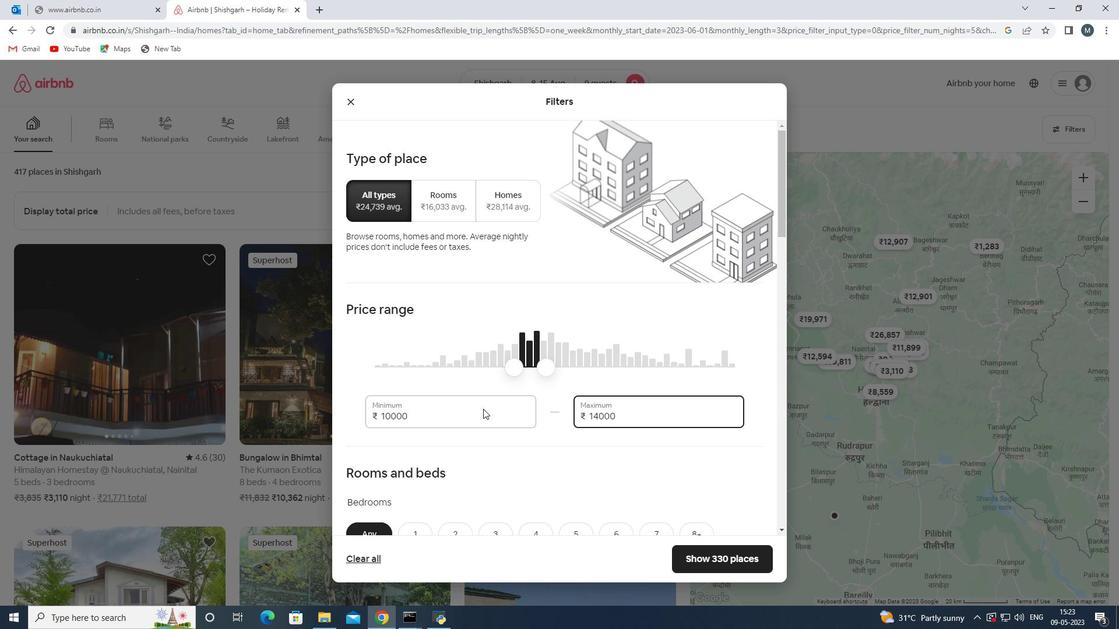 
Action: Mouse scrolled (483, 408) with delta (0, 0)
Screenshot: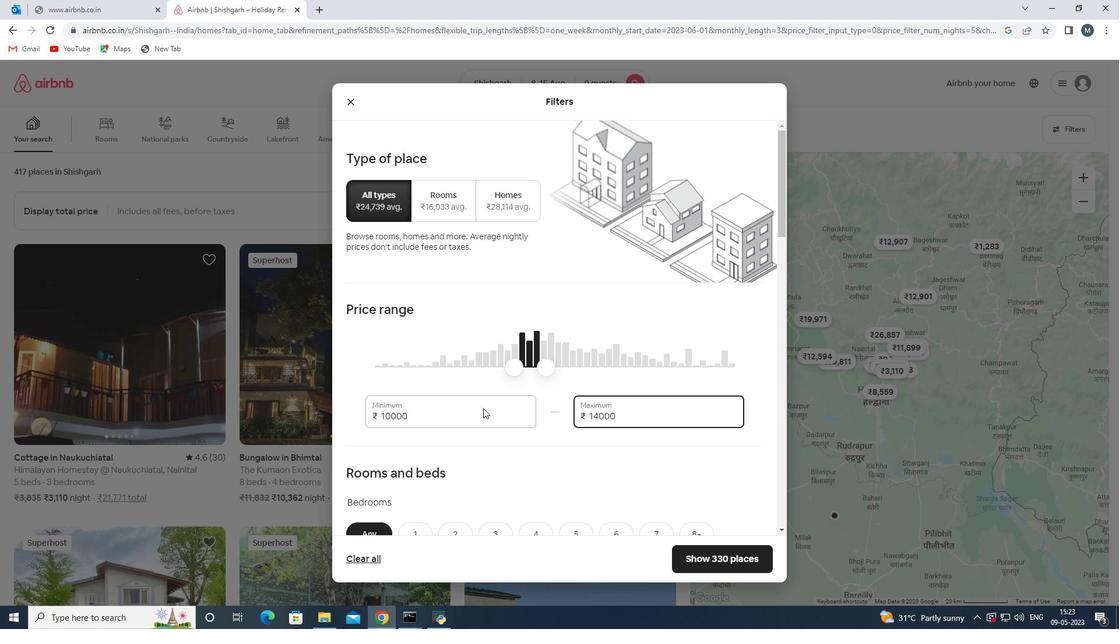 
Action: Mouse moved to (477, 410)
Screenshot: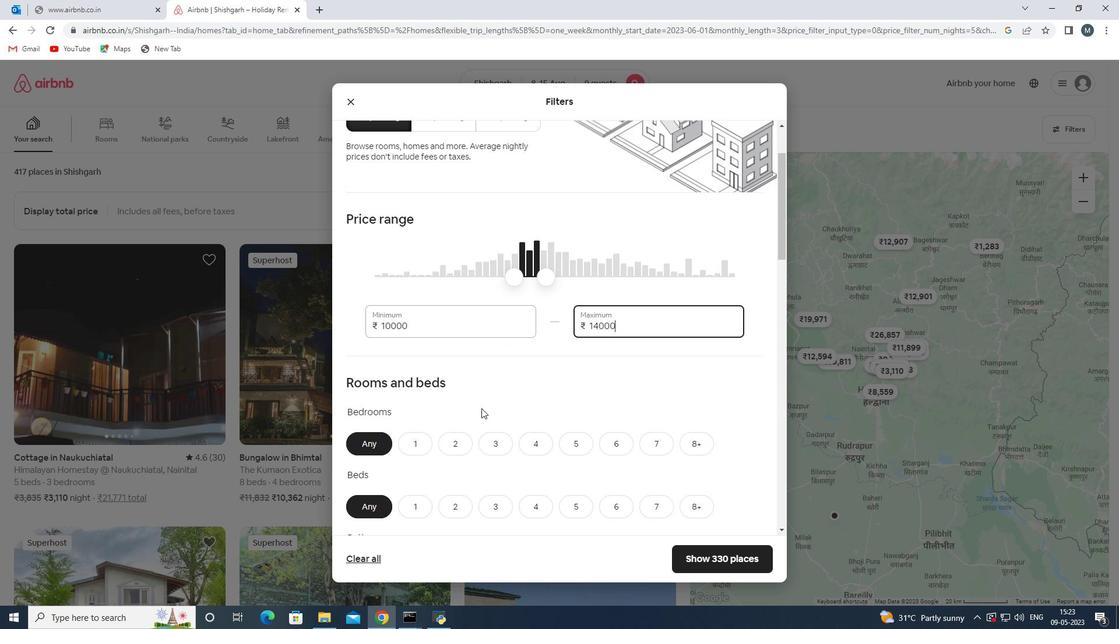 
Action: Mouse scrolled (477, 409) with delta (0, 0)
Screenshot: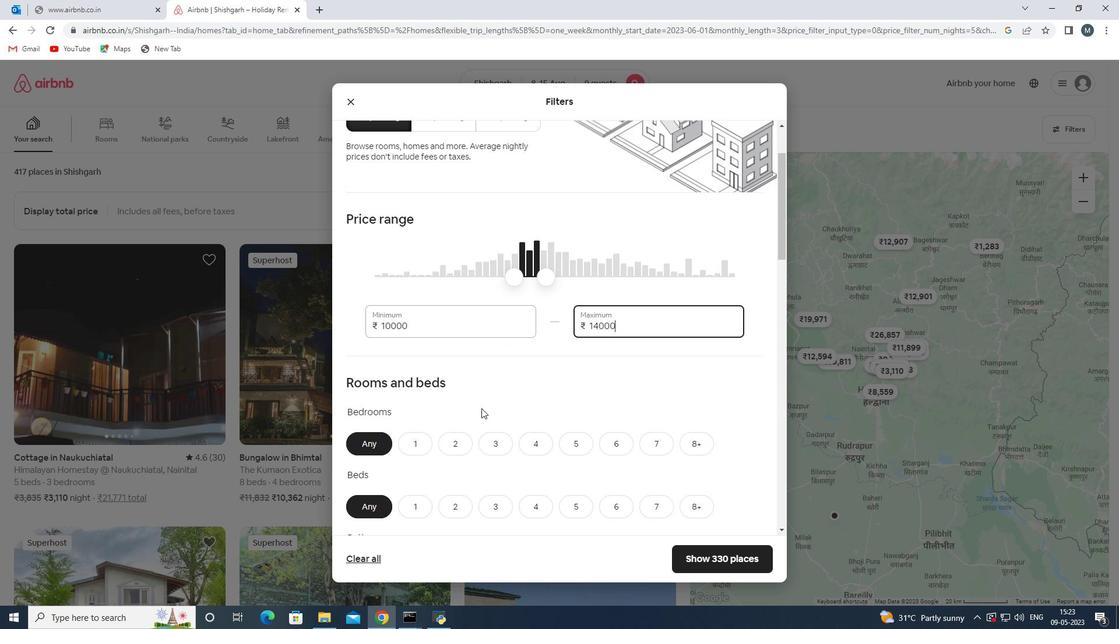 
Action: Mouse moved to (574, 362)
Screenshot: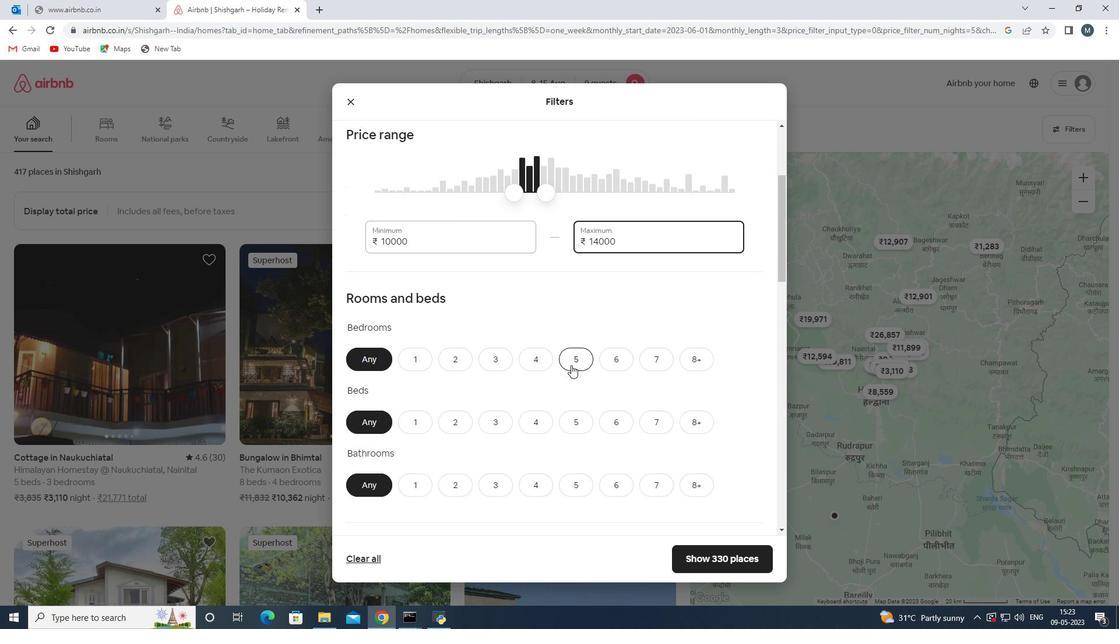 
Action: Mouse pressed left at (574, 362)
Screenshot: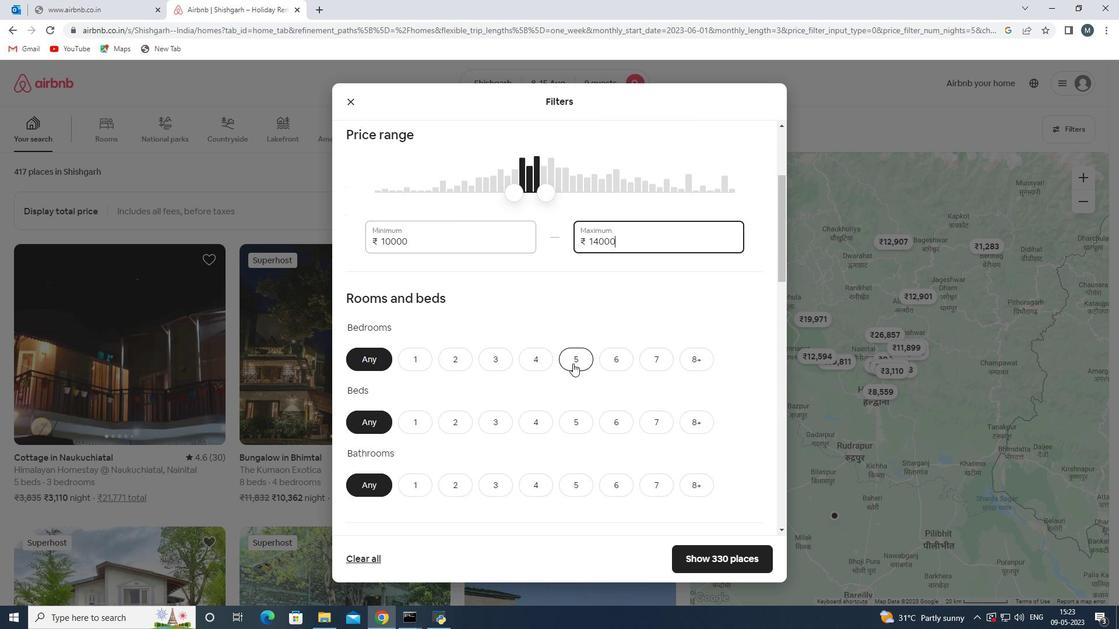 
Action: Mouse moved to (688, 422)
Screenshot: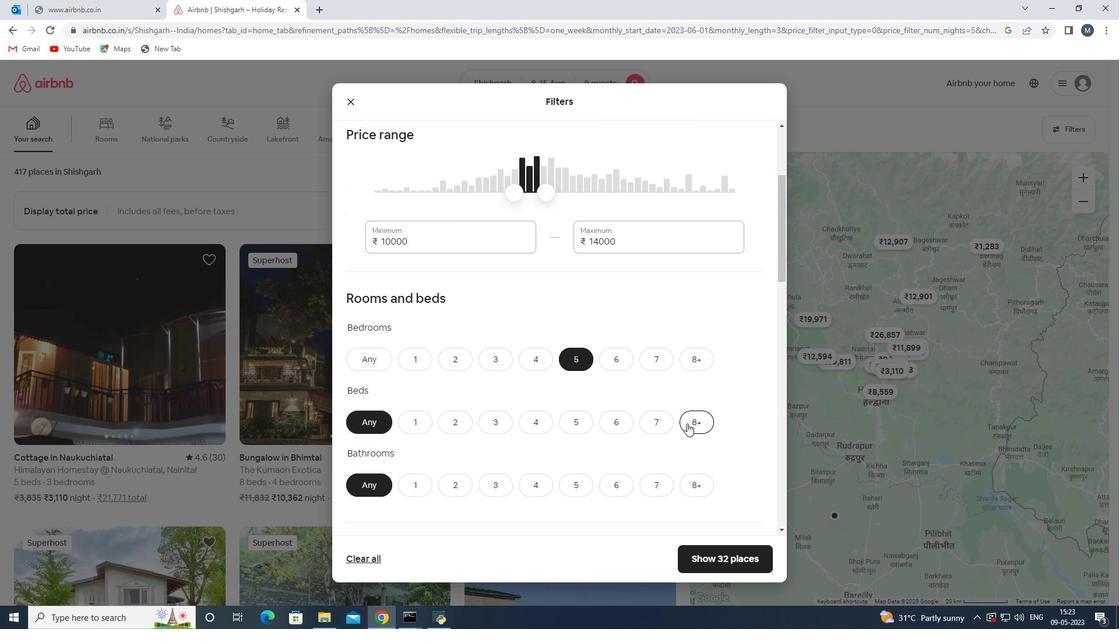 
Action: Mouse pressed left at (688, 422)
Screenshot: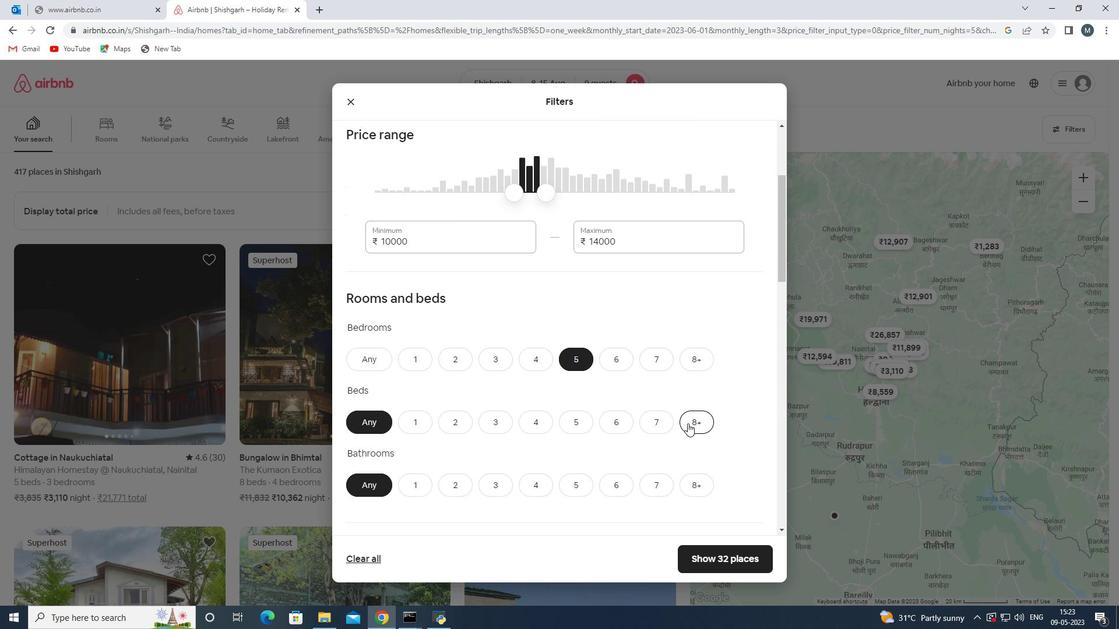 
Action: Mouse moved to (572, 490)
Screenshot: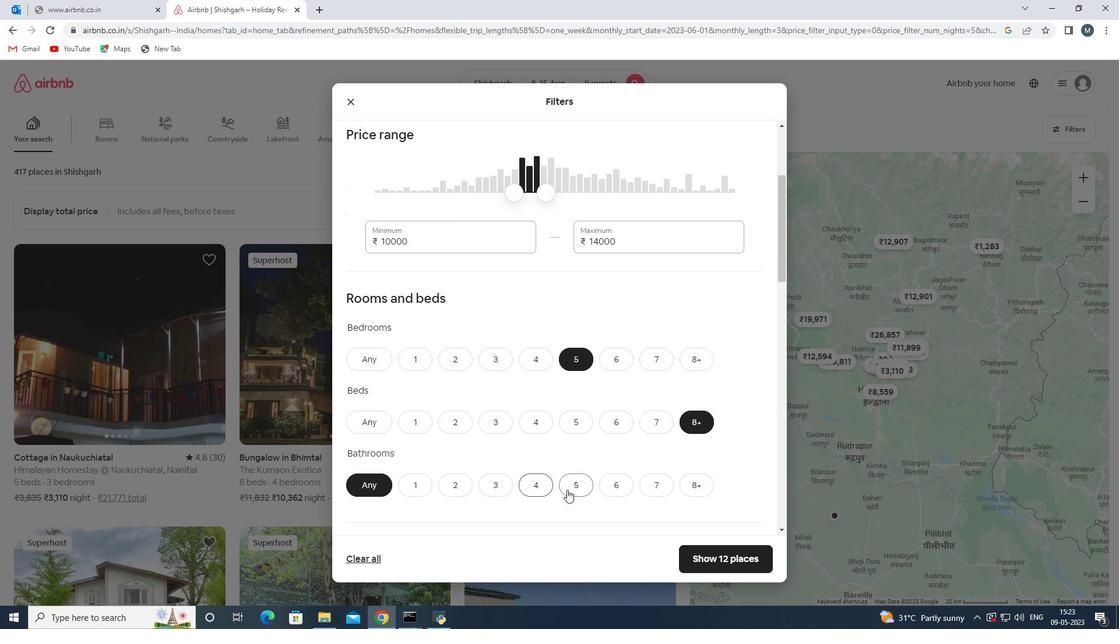 
Action: Mouse pressed left at (572, 490)
Screenshot: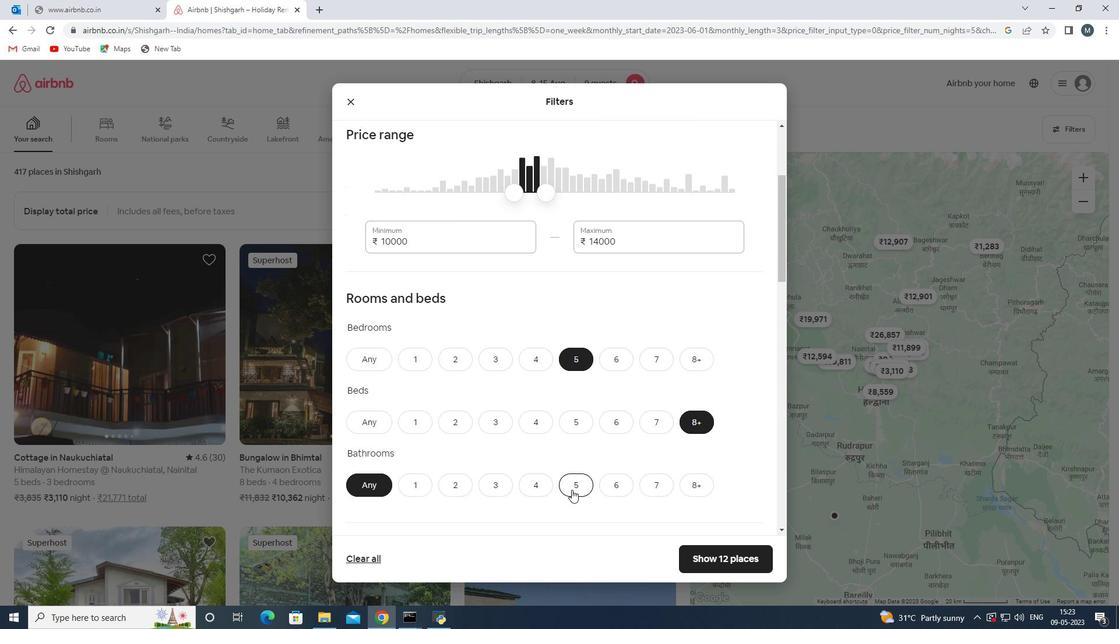 
Action: Mouse moved to (554, 439)
Screenshot: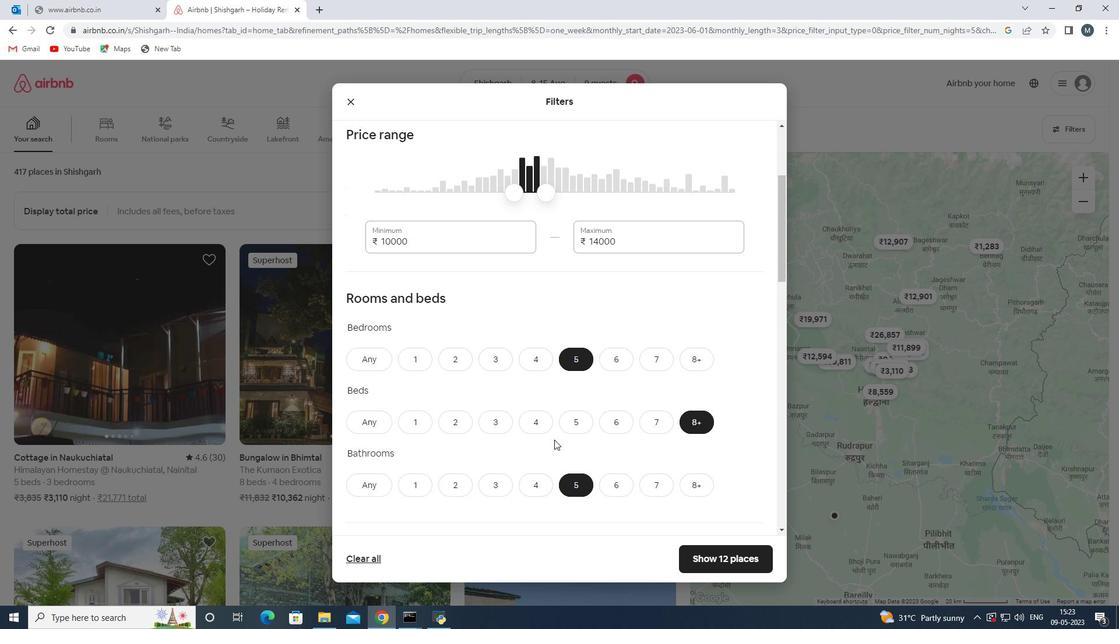 
Action: Mouse scrolled (554, 439) with delta (0, 0)
Screenshot: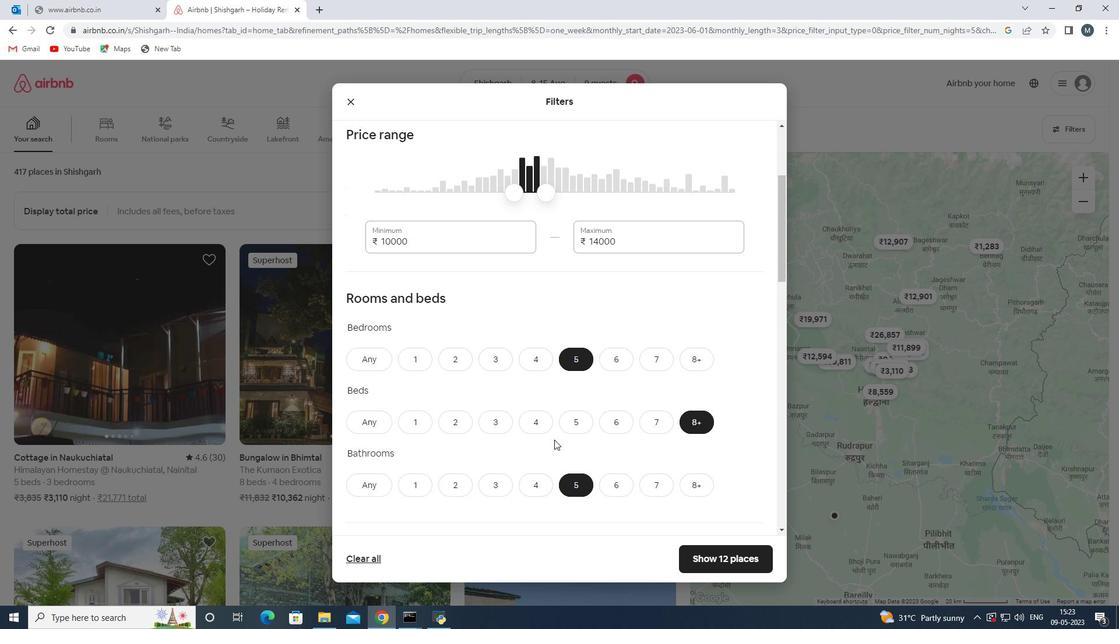 
Action: Mouse moved to (477, 429)
Screenshot: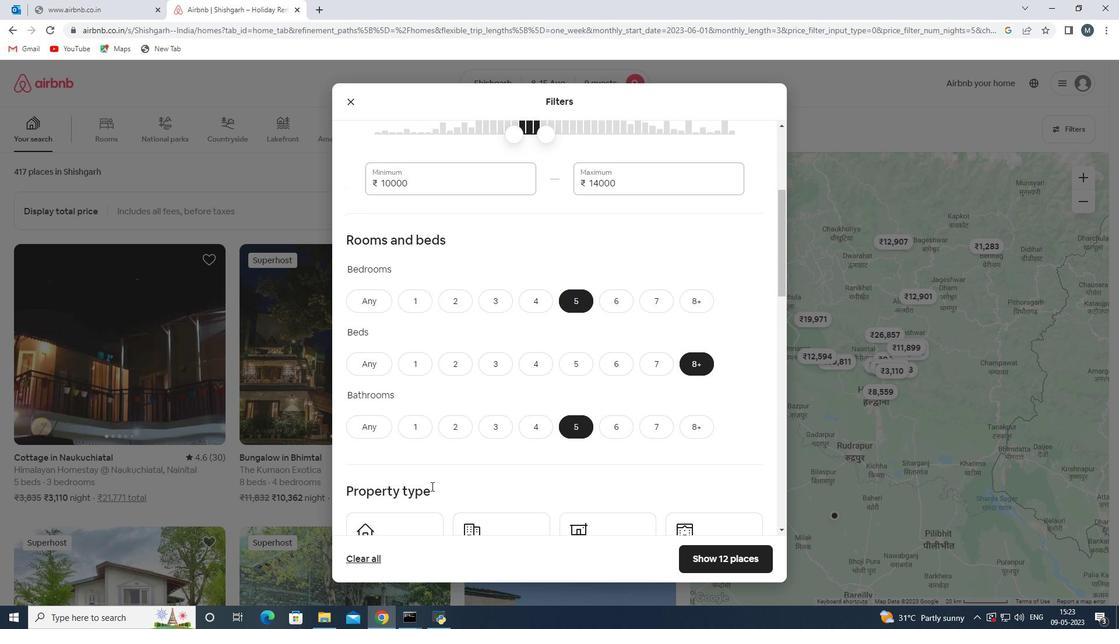 
Action: Mouse scrolled (477, 428) with delta (0, 0)
Screenshot: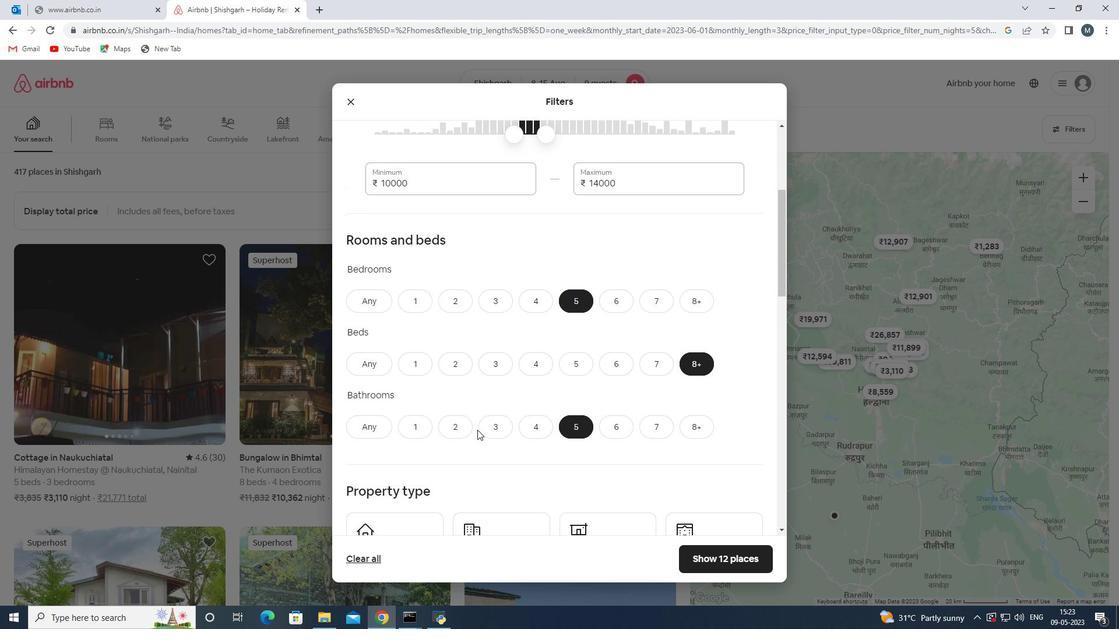 
Action: Mouse moved to (477, 428)
Screenshot: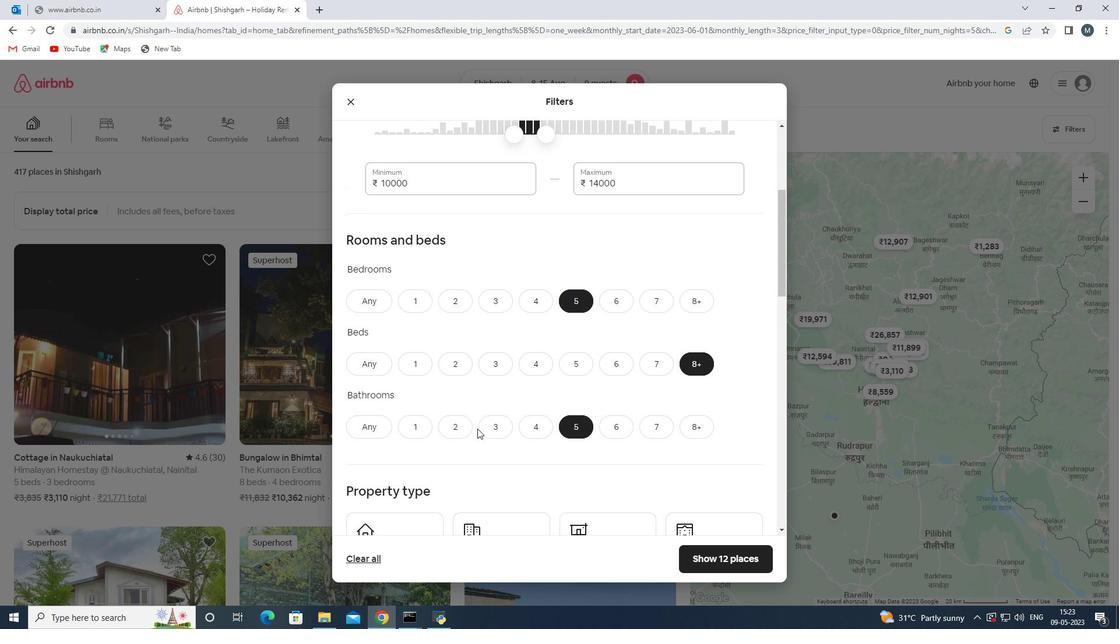 
Action: Mouse scrolled (477, 428) with delta (0, 0)
Screenshot: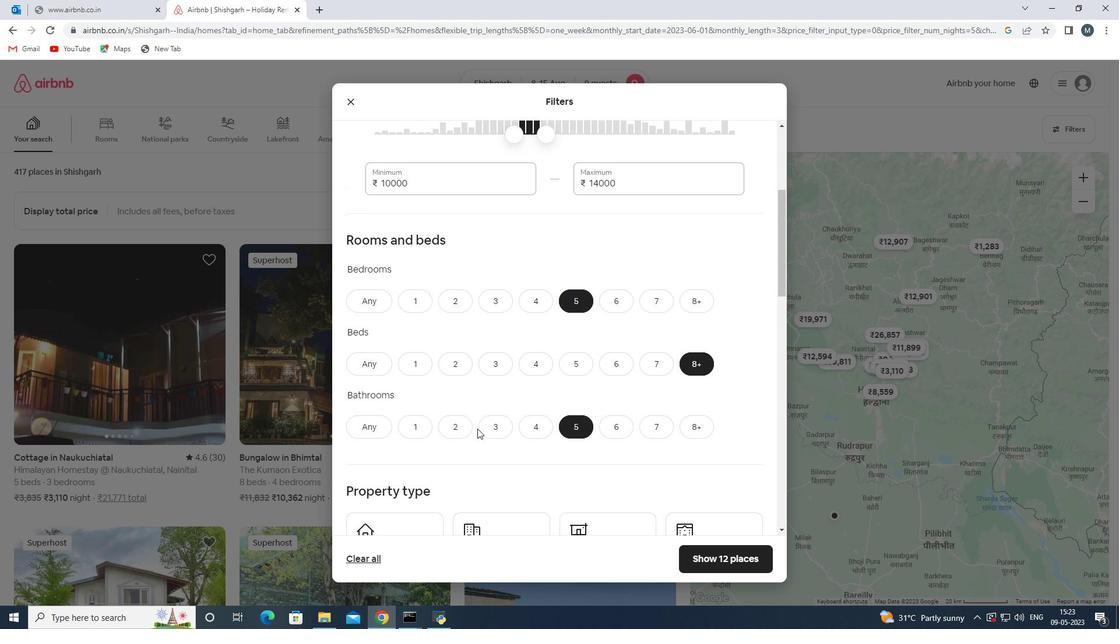 
Action: Mouse moved to (382, 440)
Screenshot: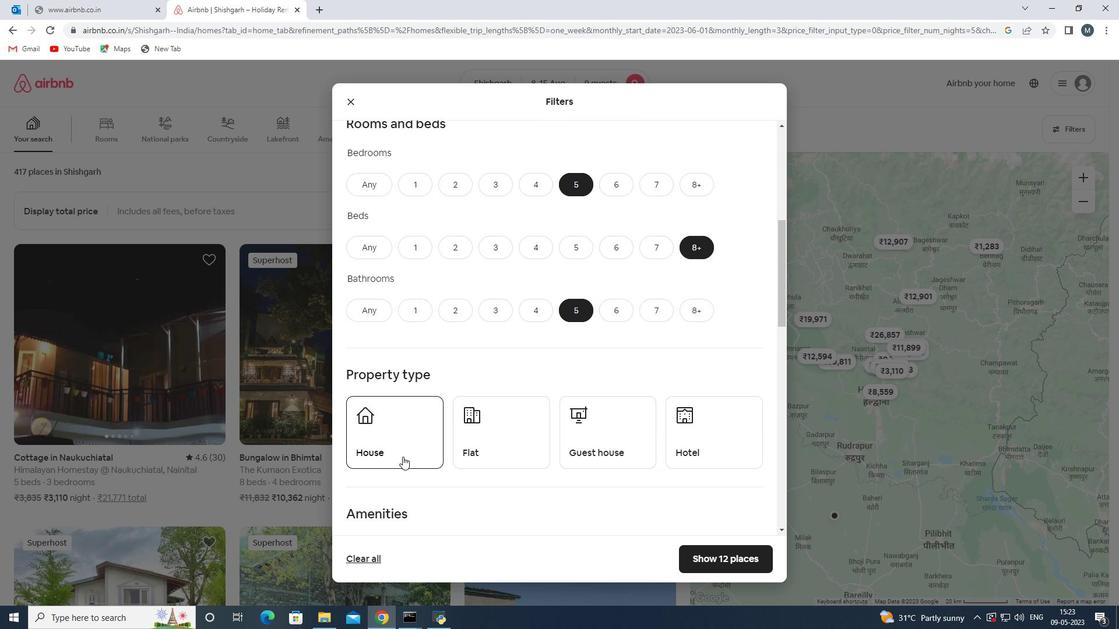 
Action: Mouse pressed left at (382, 440)
Screenshot: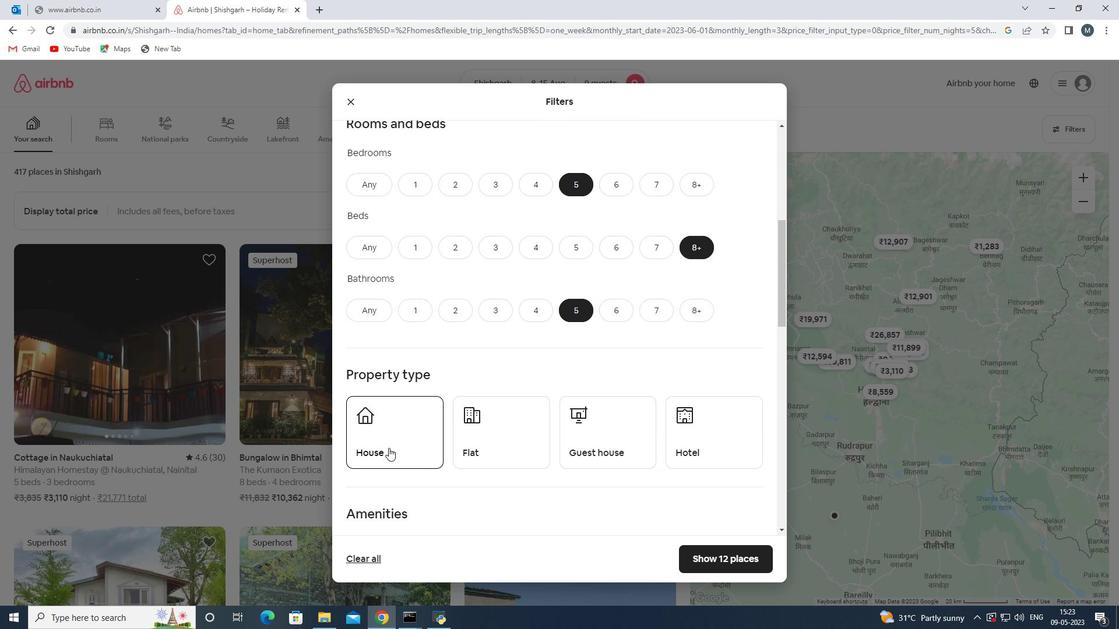 
Action: Mouse moved to (492, 432)
Screenshot: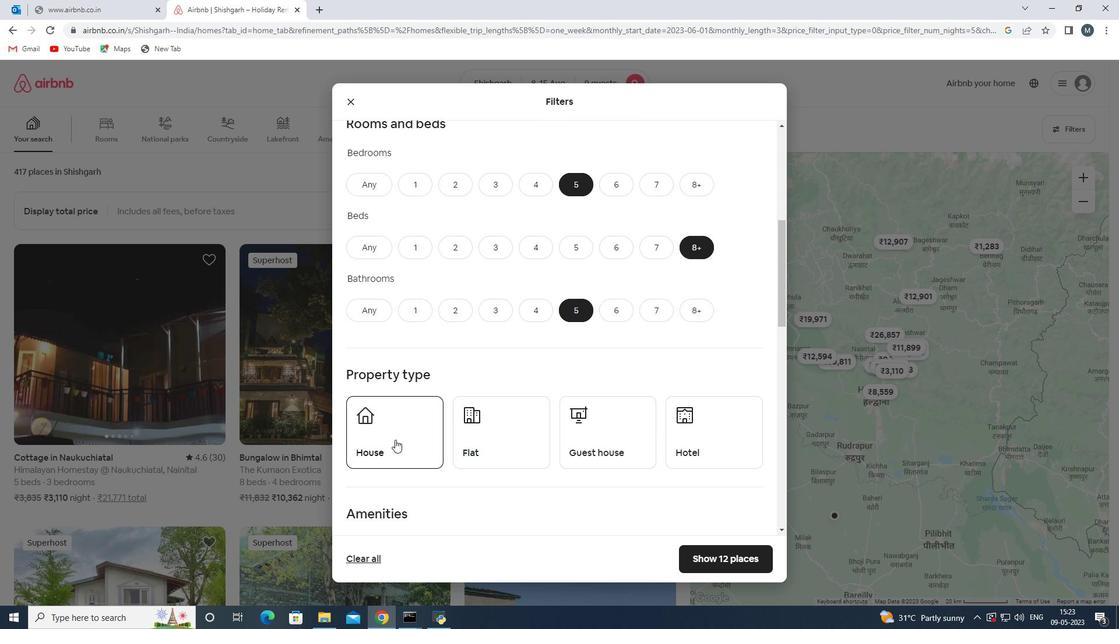 
Action: Mouse pressed left at (492, 432)
Screenshot: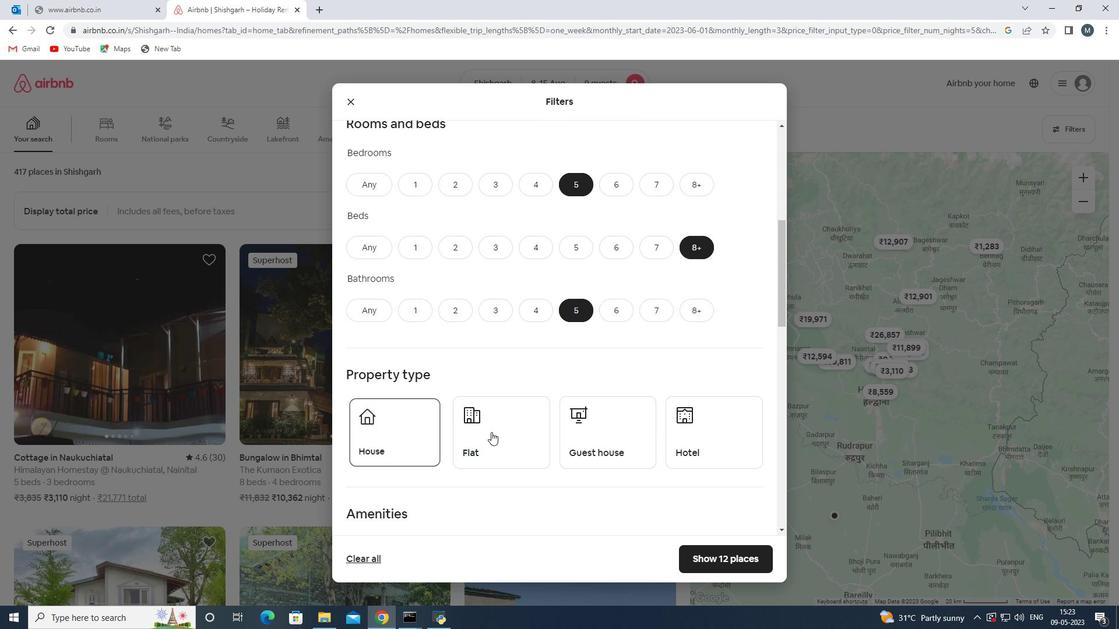 
Action: Mouse moved to (596, 428)
Screenshot: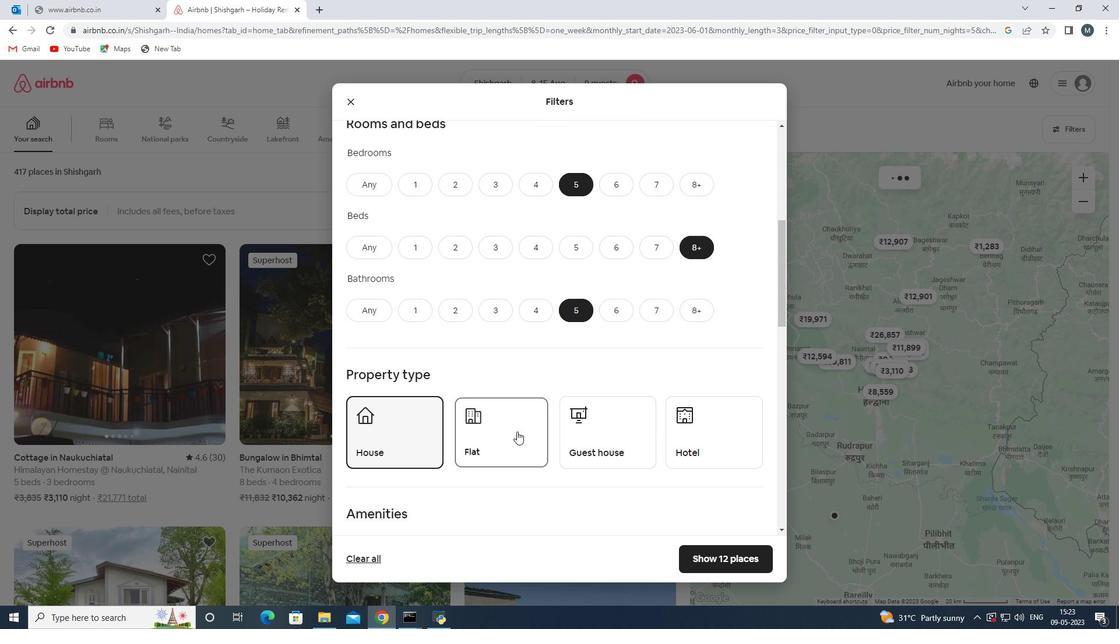 
Action: Mouse pressed left at (596, 428)
Screenshot: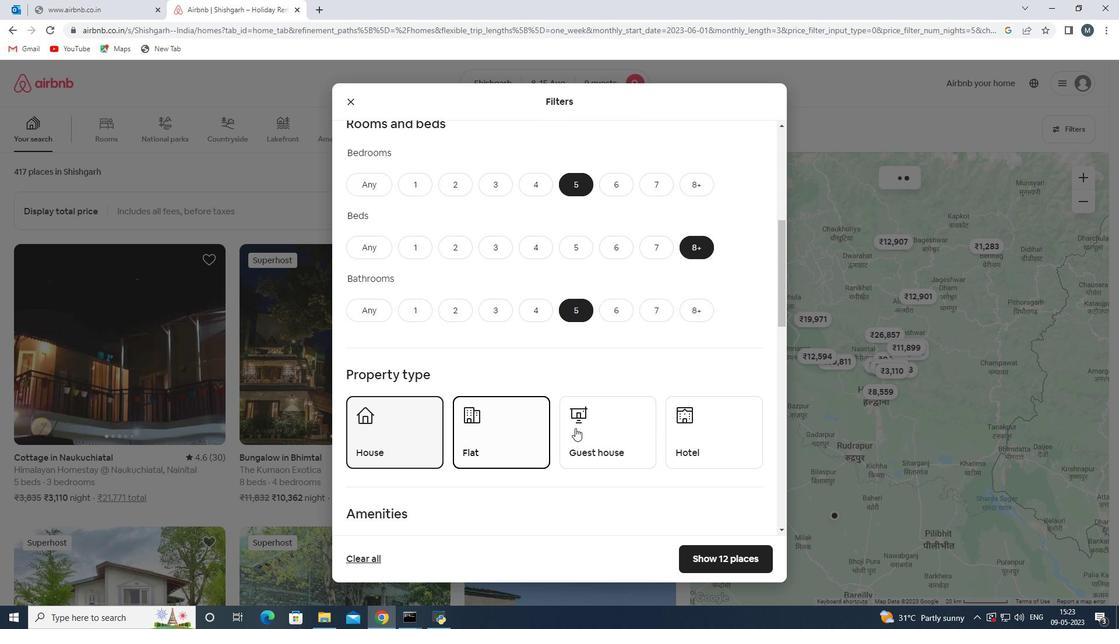 
Action: Mouse moved to (562, 423)
Screenshot: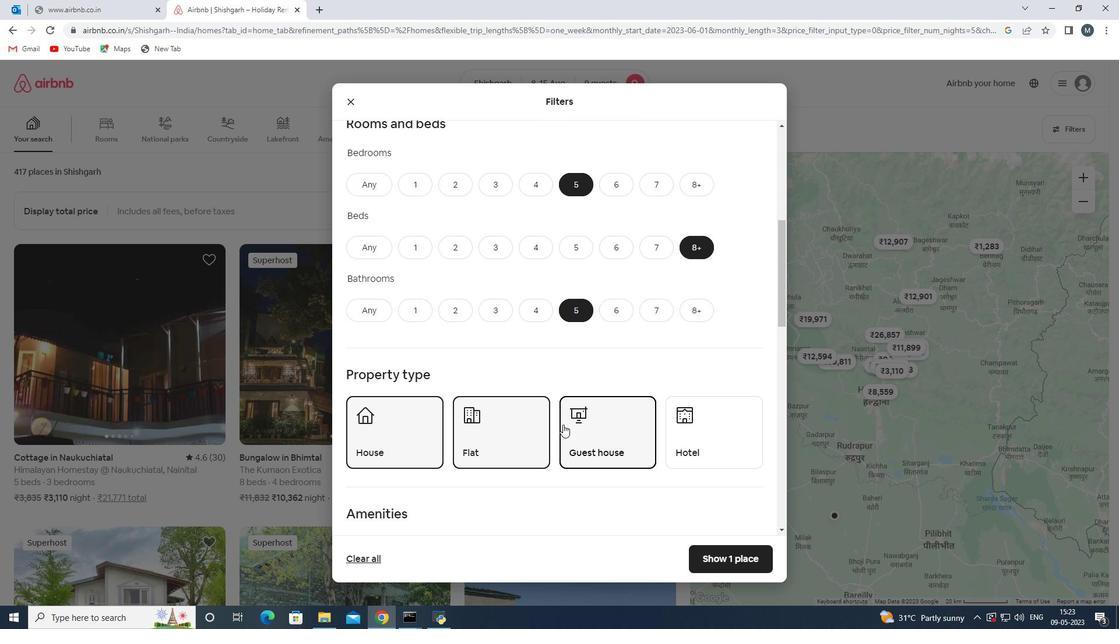 
Action: Mouse scrolled (562, 423) with delta (0, 0)
Screenshot: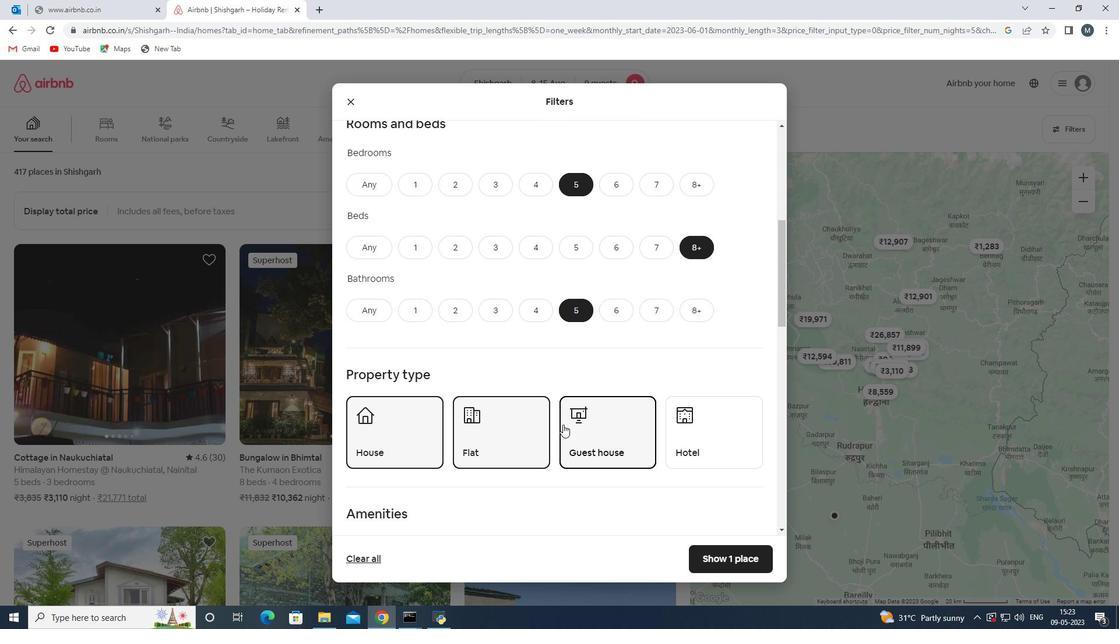 
Action: Mouse moved to (524, 408)
Screenshot: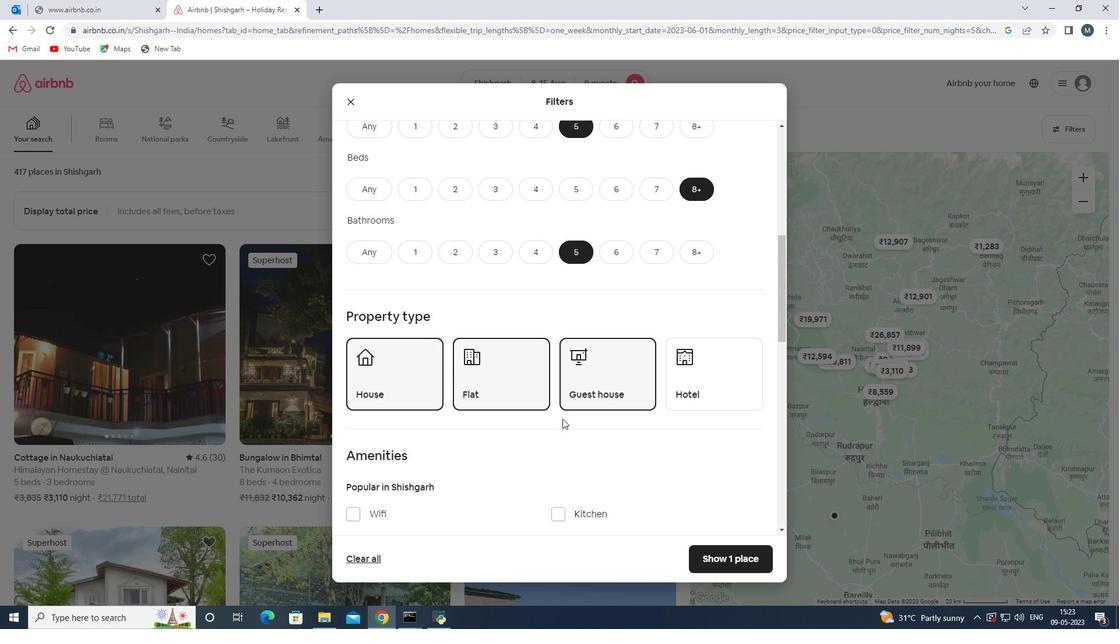 
Action: Mouse scrolled (524, 408) with delta (0, 0)
Screenshot: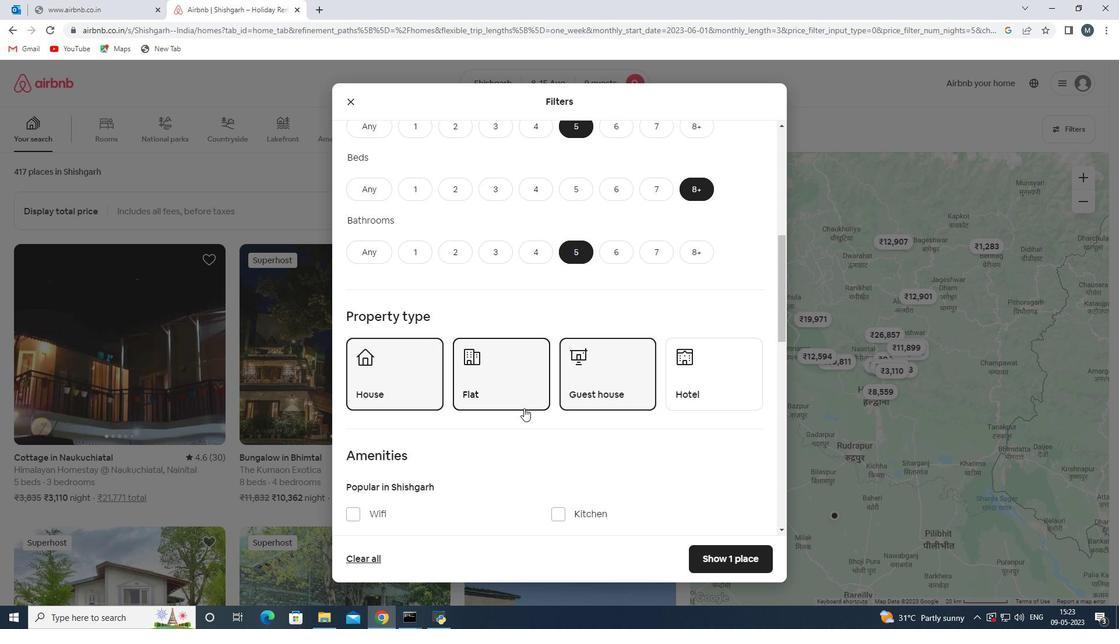 
Action: Mouse moved to (524, 408)
Screenshot: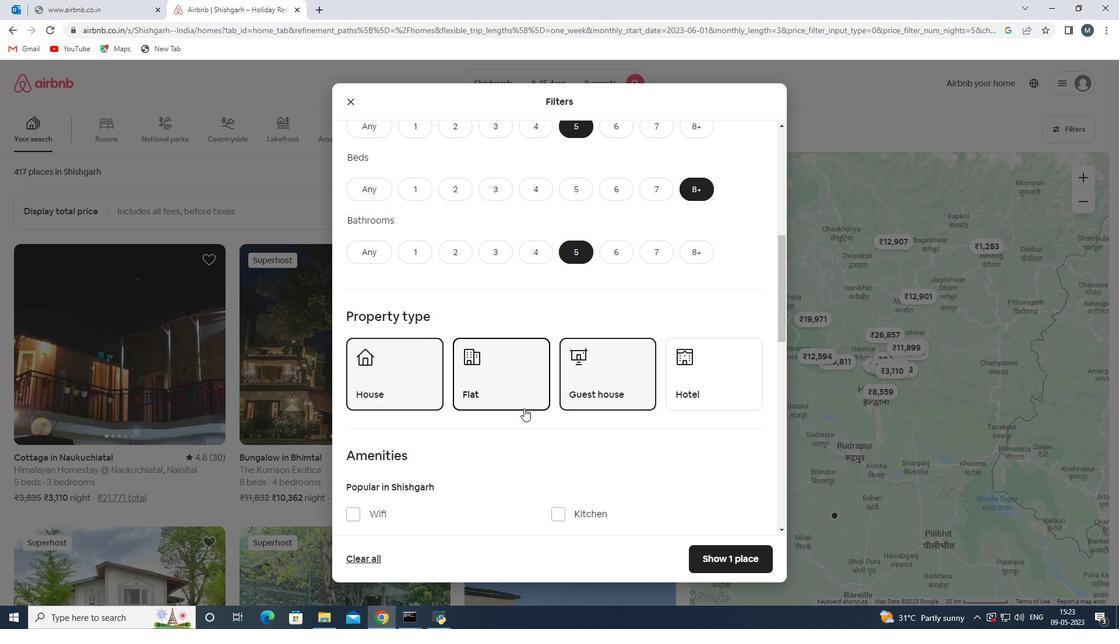 
Action: Mouse scrolled (524, 408) with delta (0, 0)
Screenshot: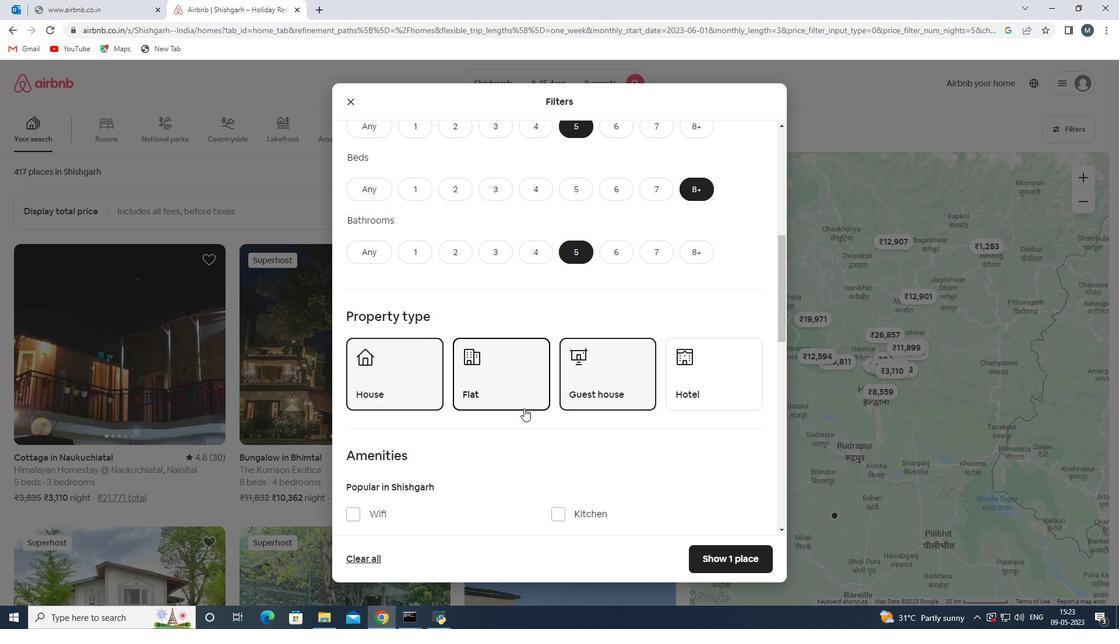 
Action: Mouse moved to (373, 395)
Screenshot: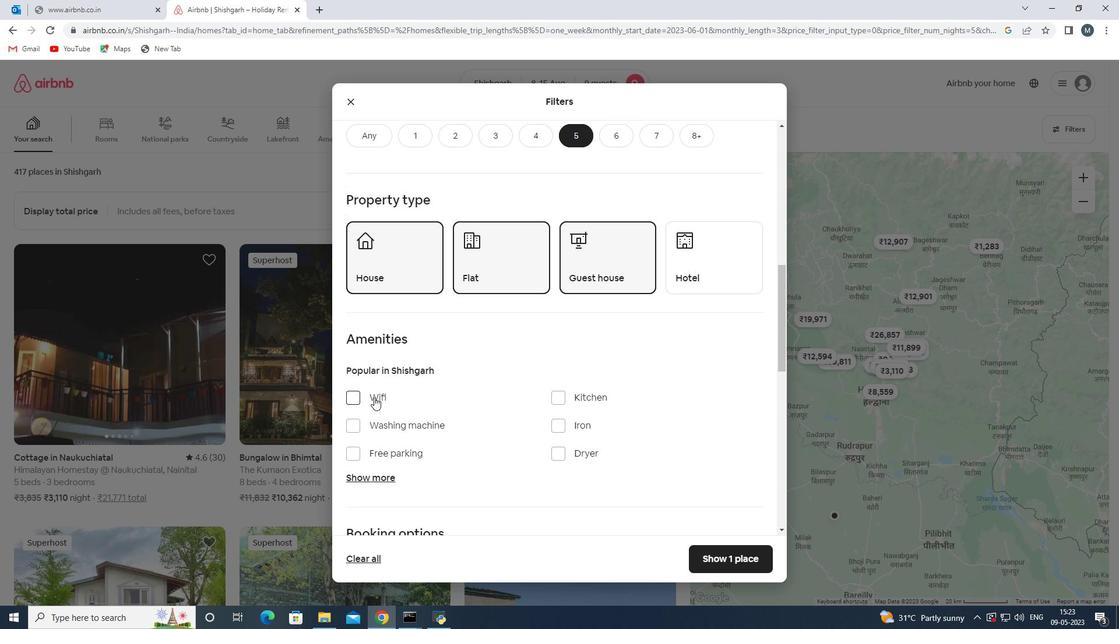 
Action: Mouse pressed left at (373, 395)
Screenshot: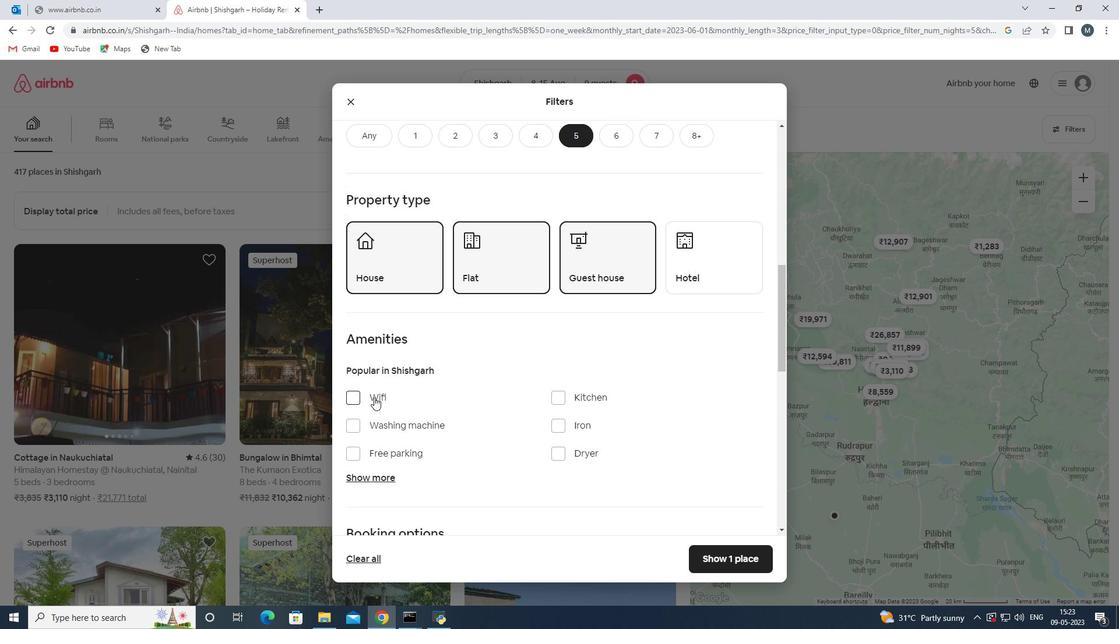 
Action: Mouse moved to (383, 477)
Screenshot: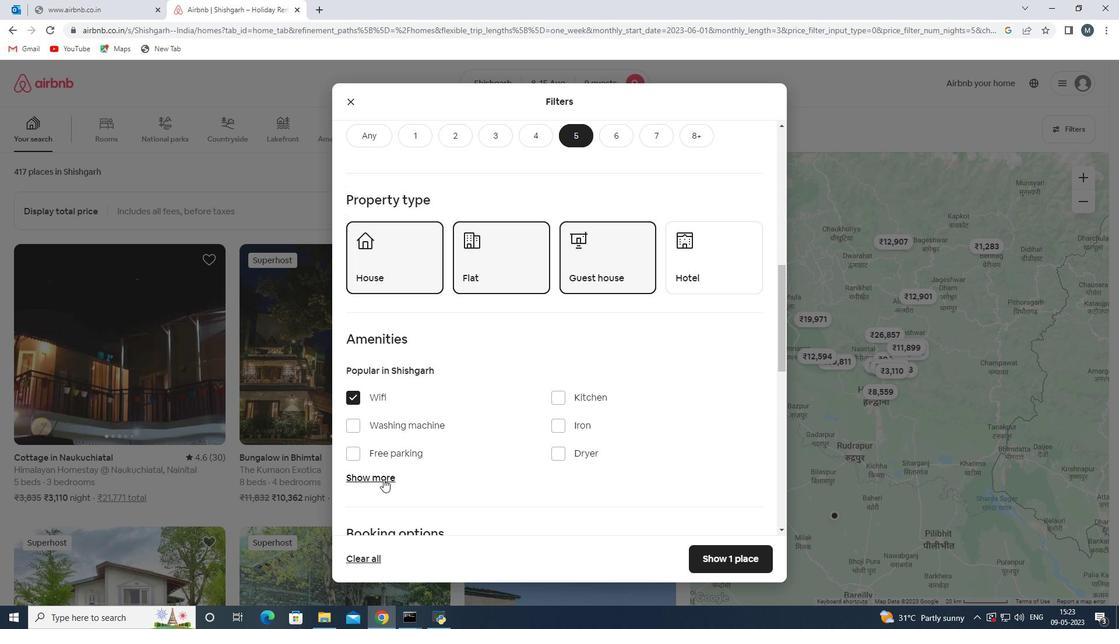 
Action: Mouse pressed left at (383, 477)
Screenshot: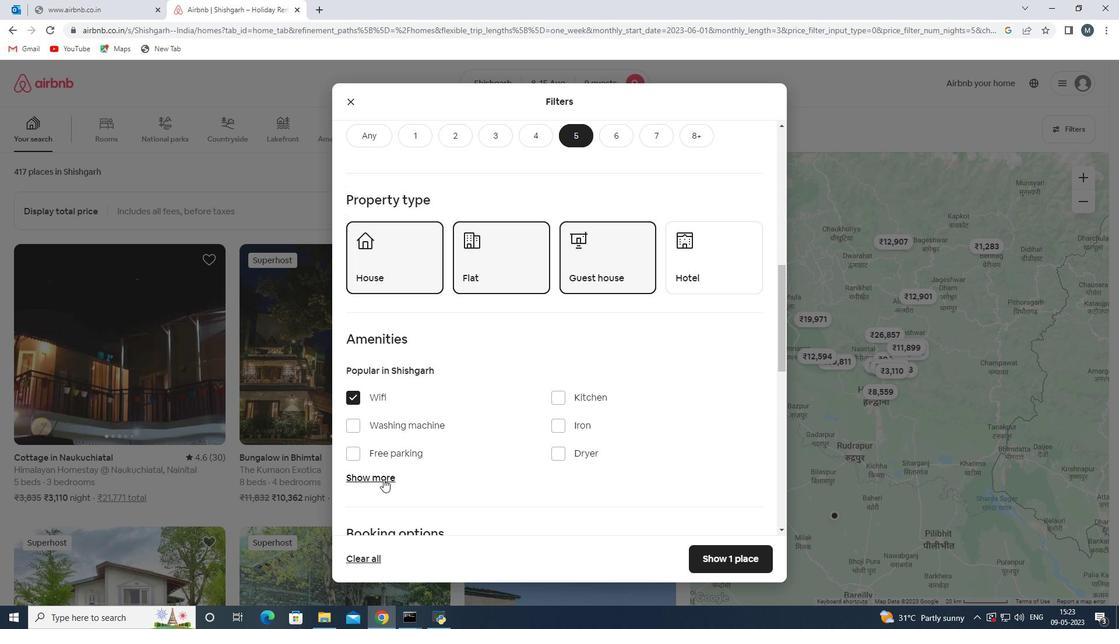 
Action: Mouse moved to (393, 456)
Screenshot: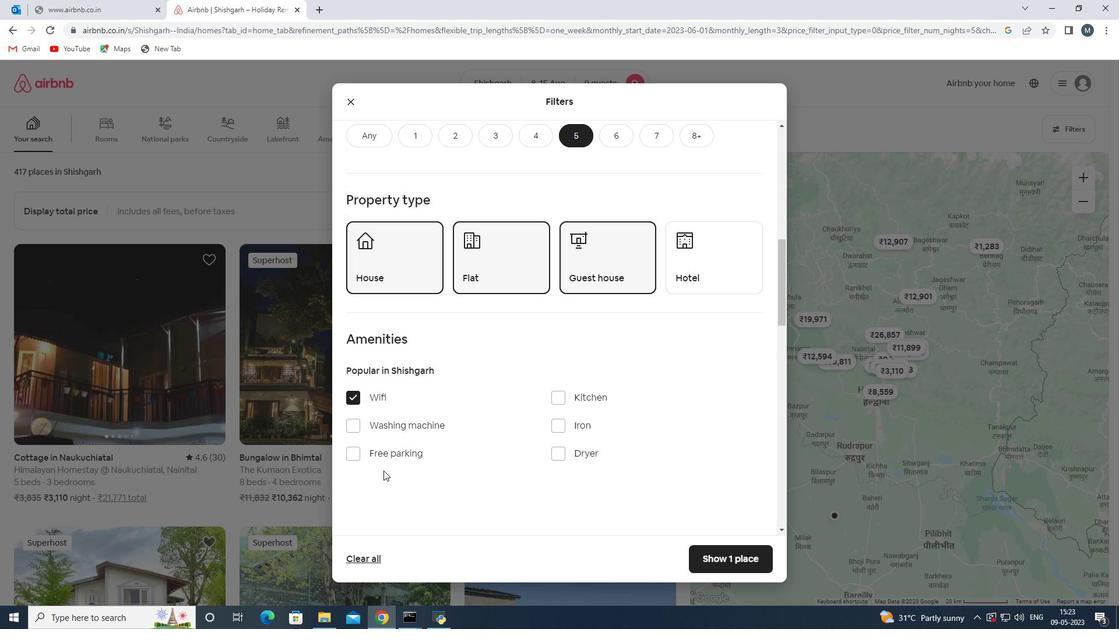 
Action: Mouse pressed left at (393, 456)
Screenshot: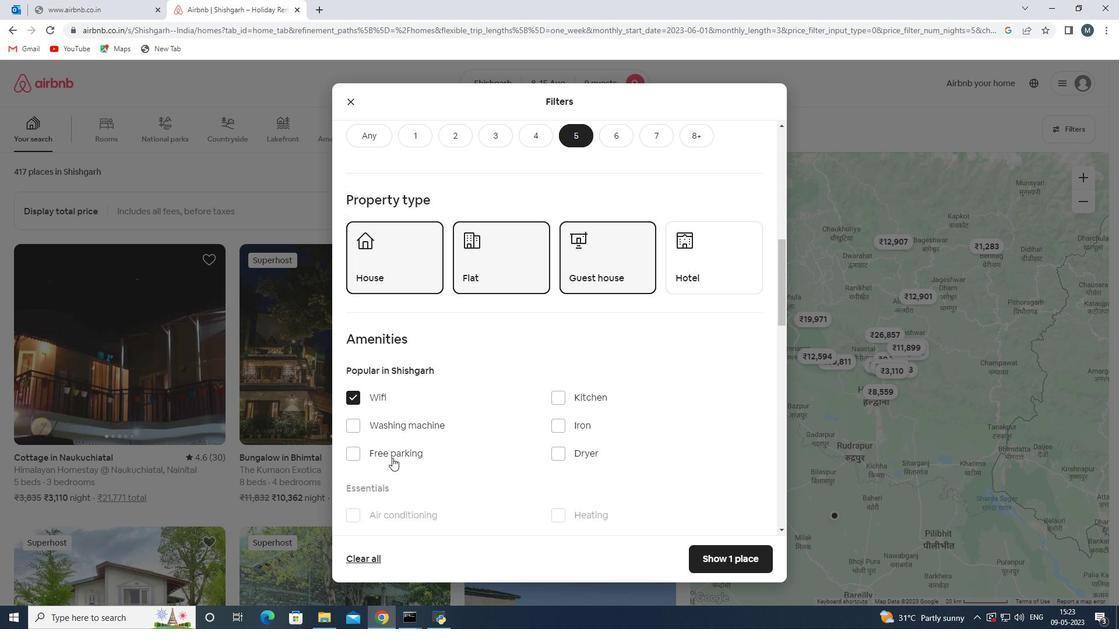 
Action: Mouse moved to (438, 432)
Screenshot: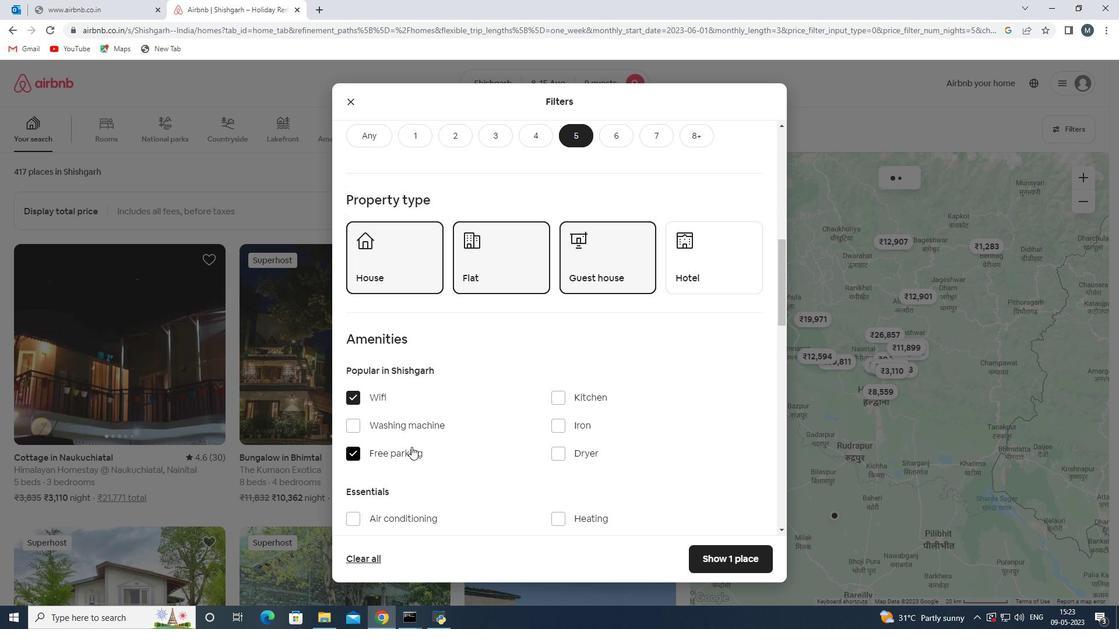 
Action: Mouse scrolled (438, 432) with delta (0, 0)
Screenshot: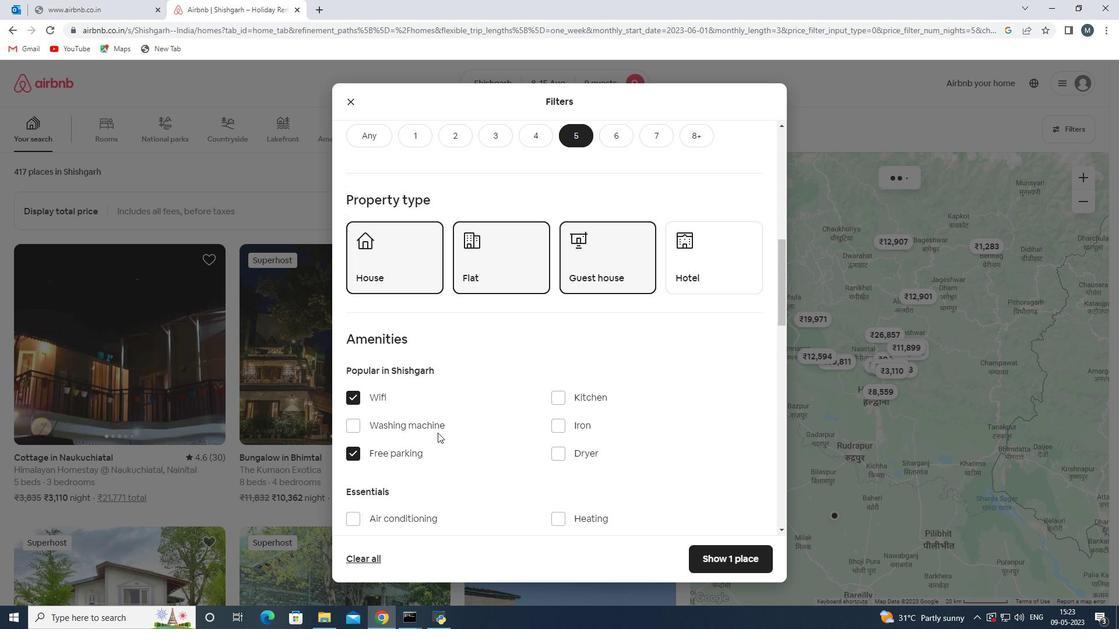 
Action: Mouse moved to (556, 485)
Screenshot: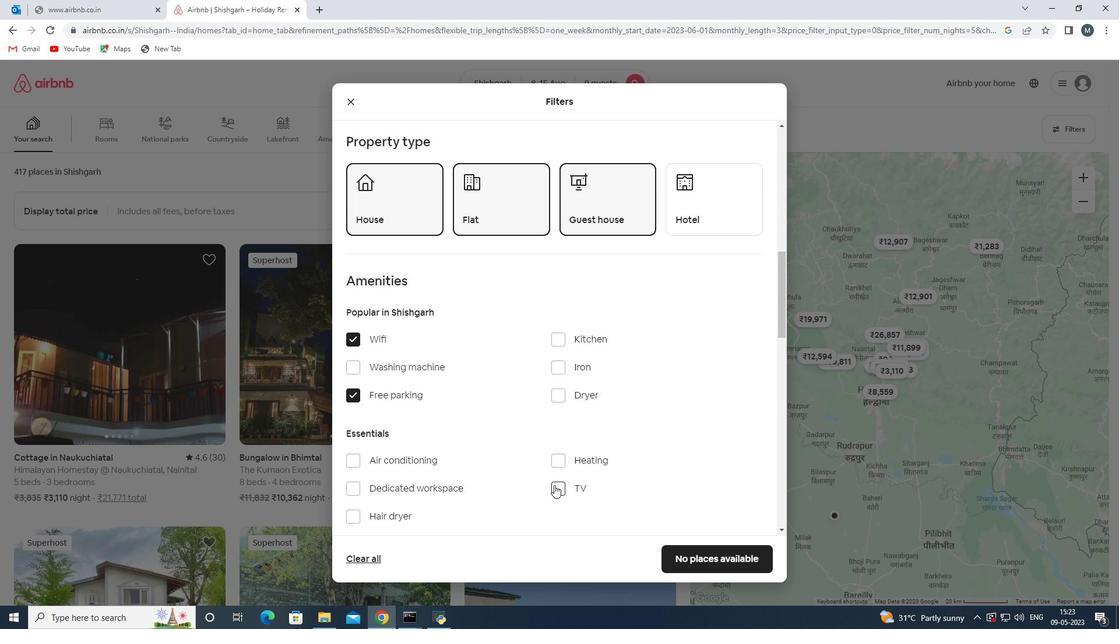 
Action: Mouse pressed left at (556, 485)
Screenshot: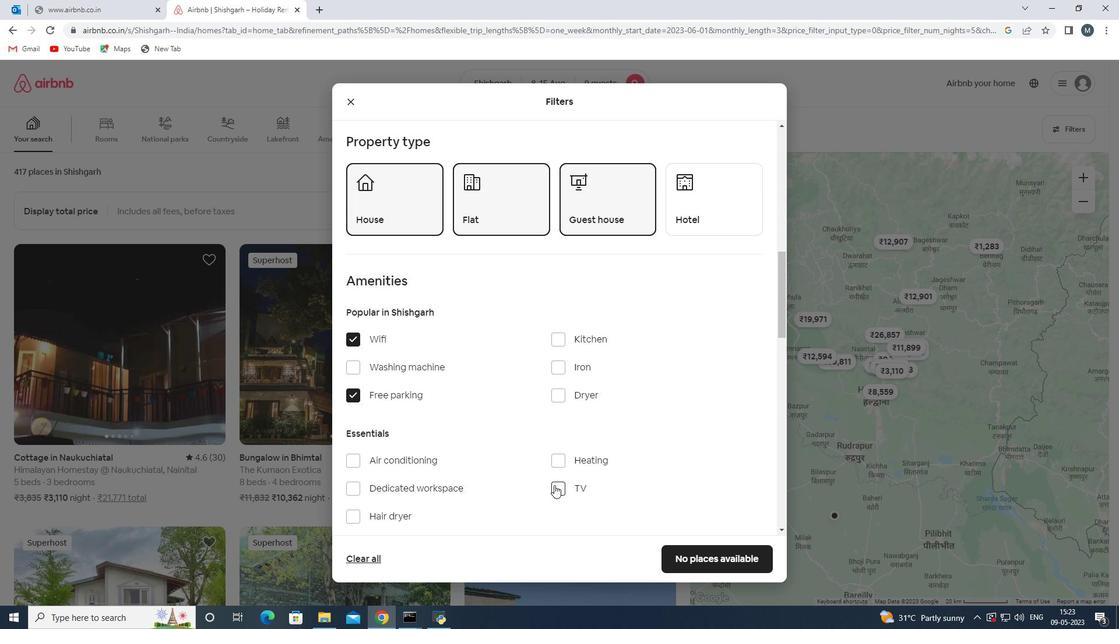 
Action: Mouse moved to (485, 456)
Screenshot: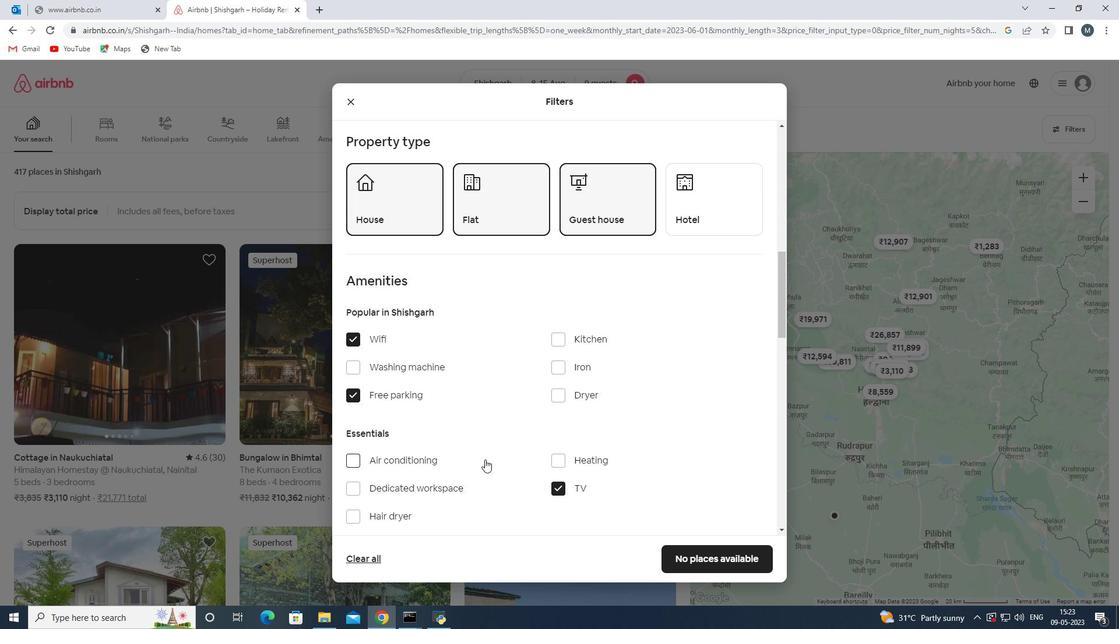 
Action: Mouse scrolled (485, 455) with delta (0, 0)
Screenshot: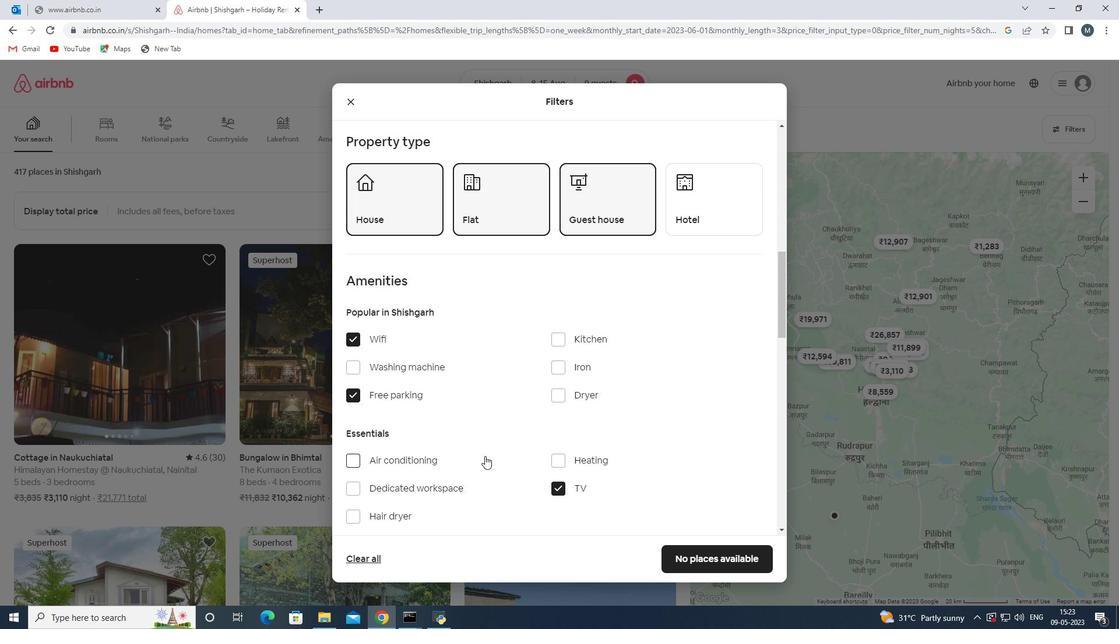 
Action: Mouse moved to (531, 443)
Screenshot: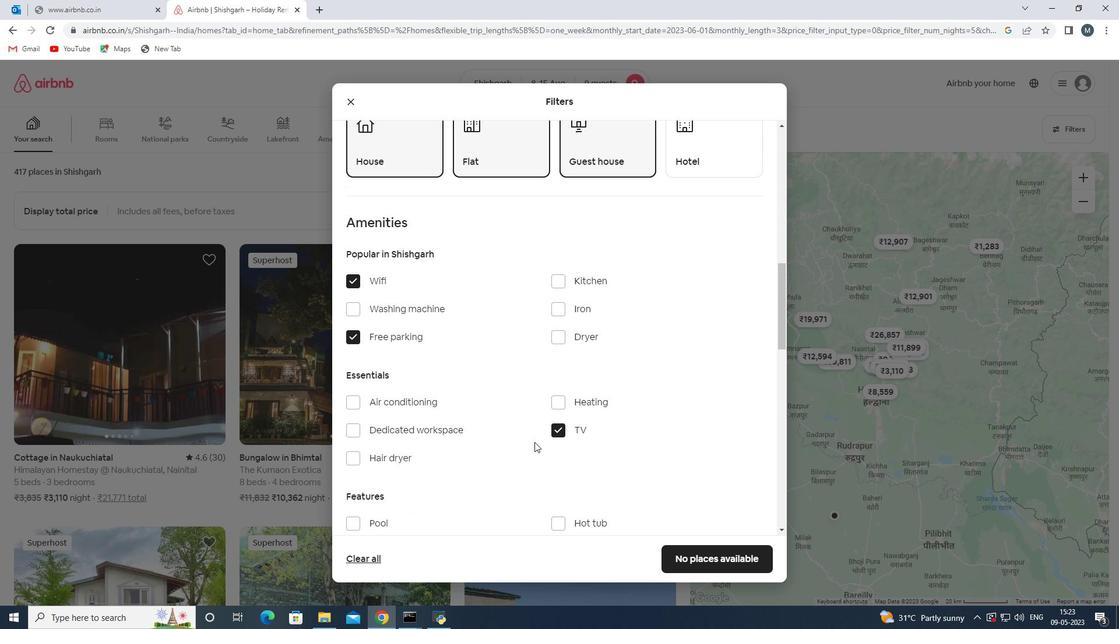 
Action: Mouse scrolled (531, 442) with delta (0, 0)
Screenshot: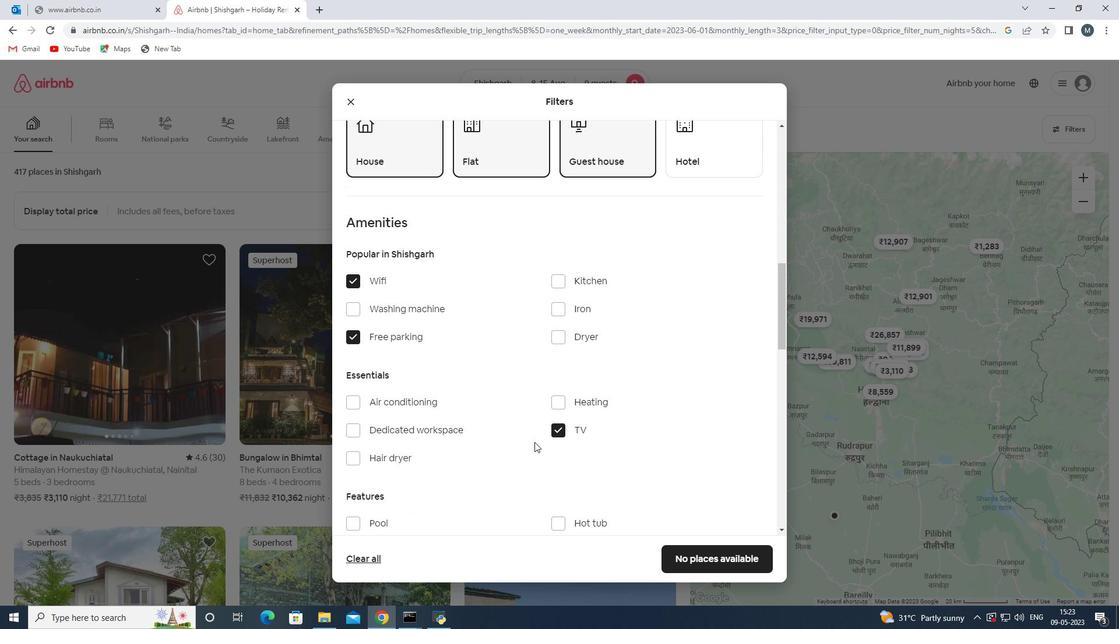 
Action: Mouse moved to (527, 445)
Screenshot: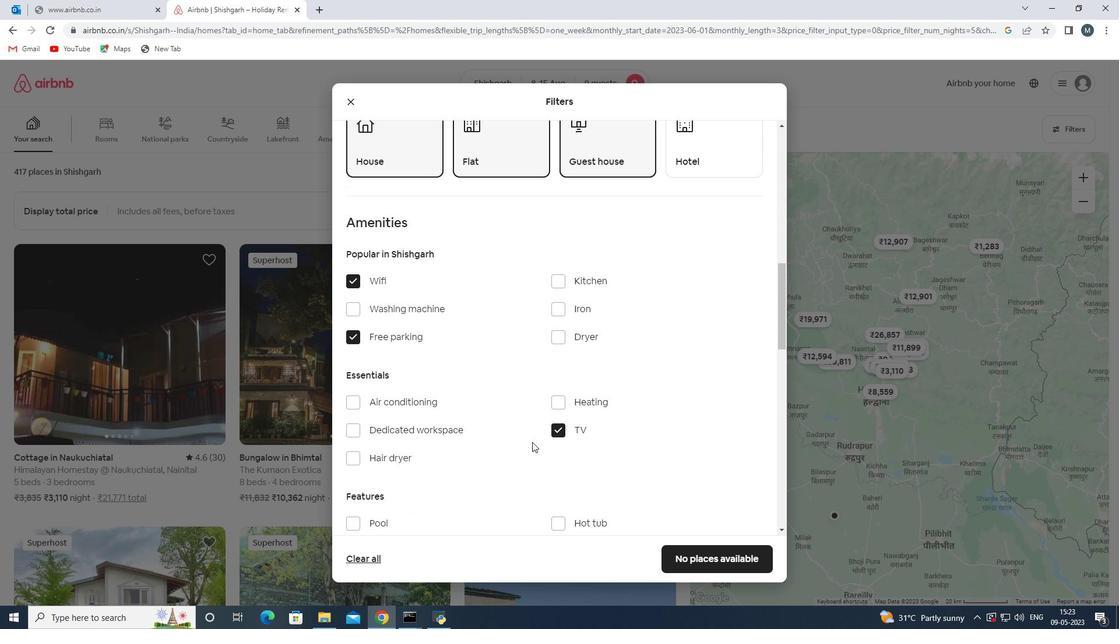 
Action: Mouse scrolled (527, 444) with delta (0, 0)
Screenshot: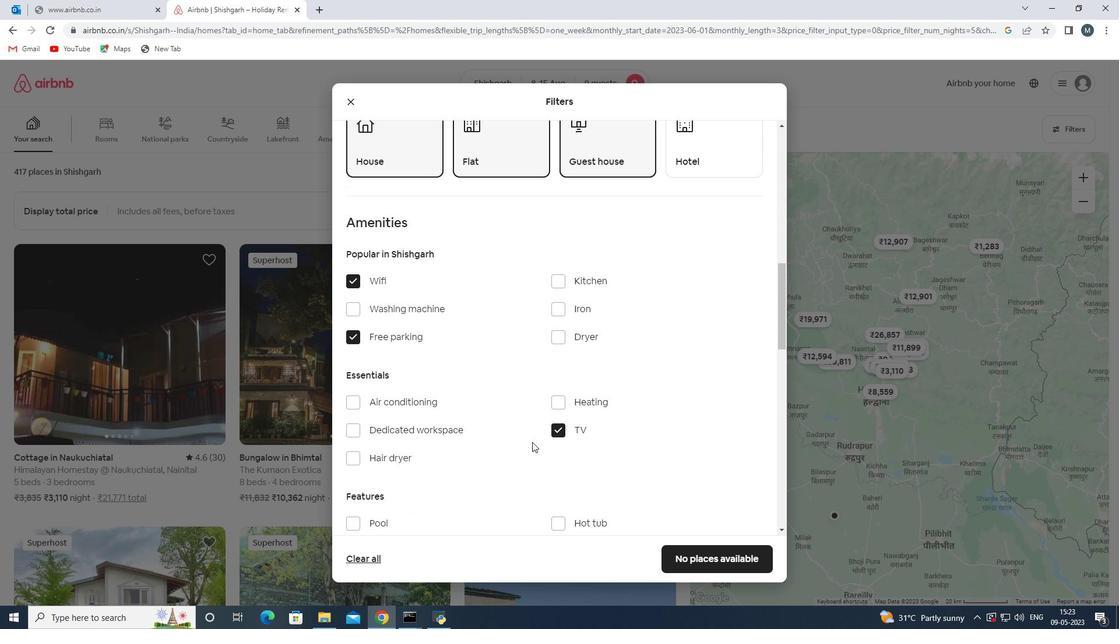 
Action: Mouse moved to (400, 462)
Screenshot: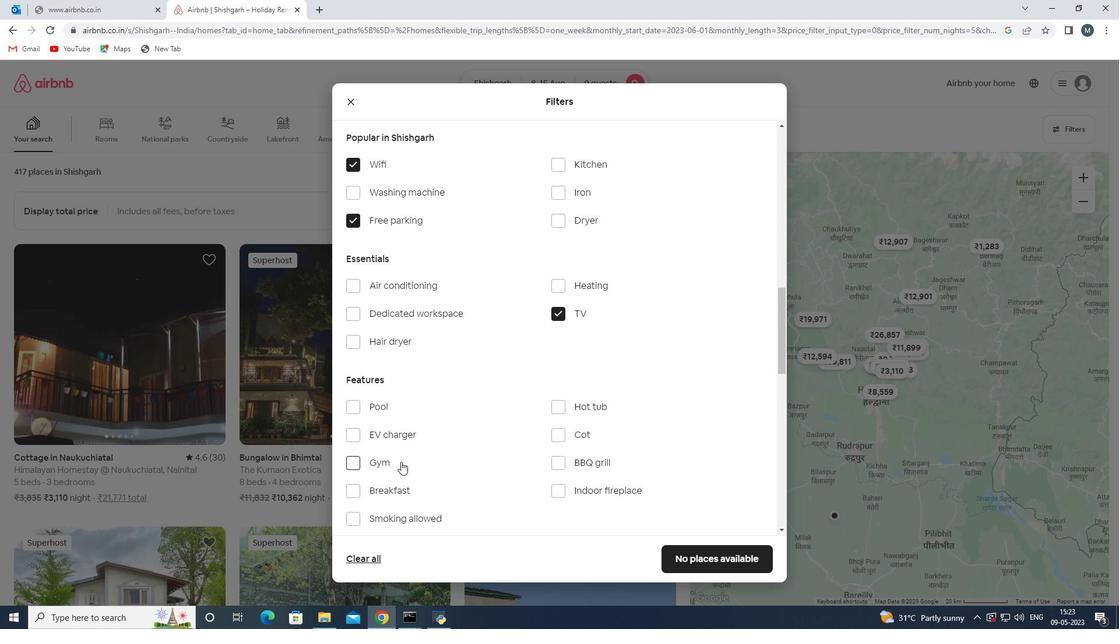 
Action: Mouse pressed left at (400, 462)
Screenshot: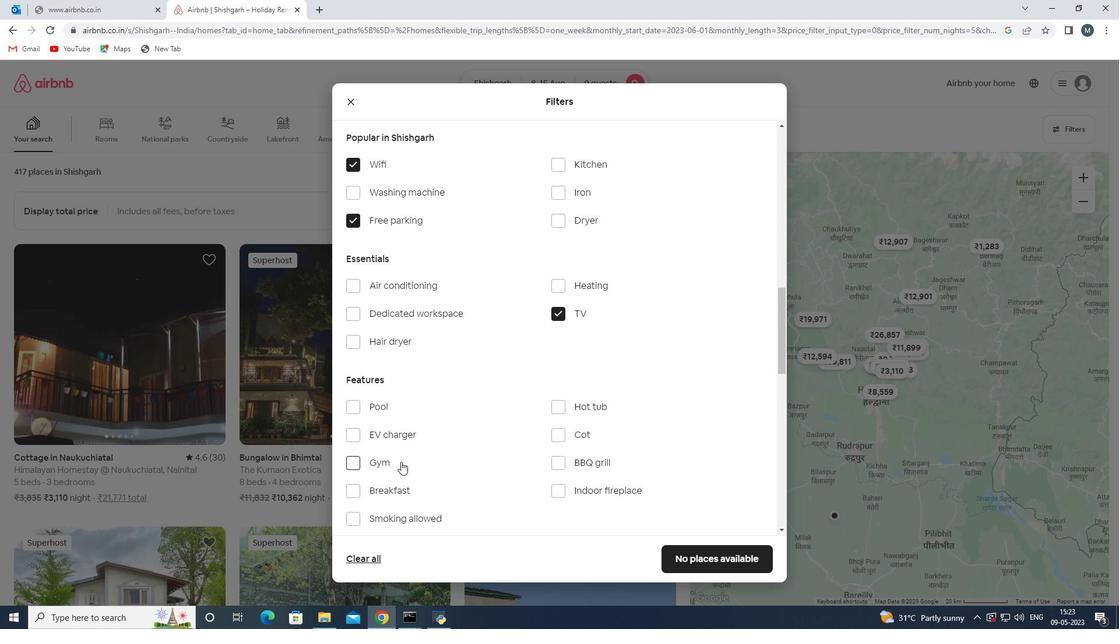 
Action: Mouse moved to (390, 487)
Screenshot: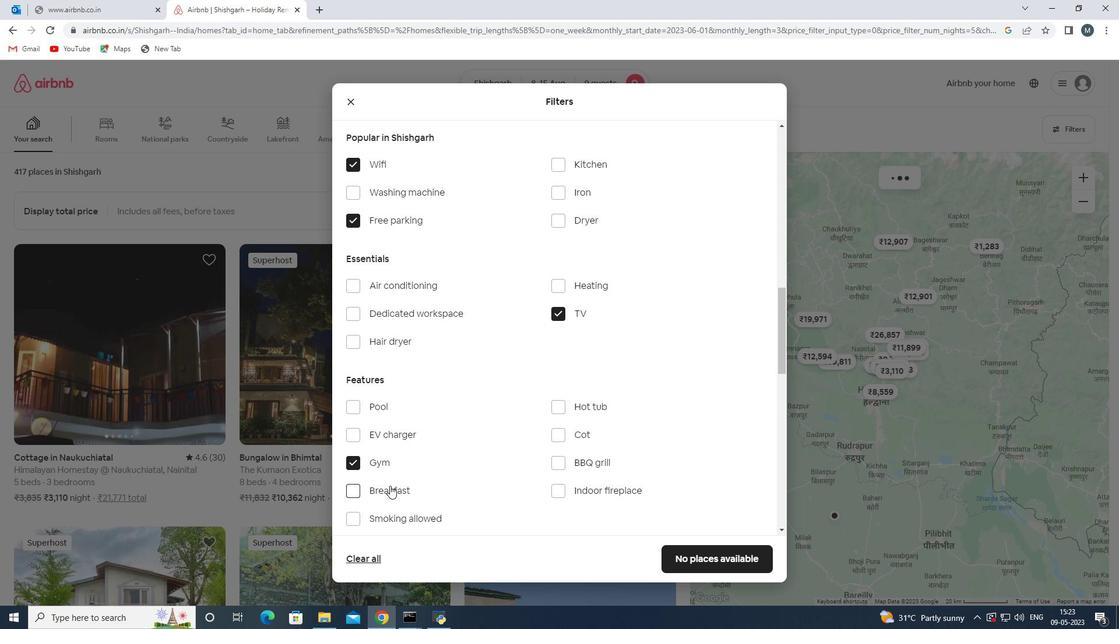 
Action: Mouse pressed left at (390, 487)
Screenshot: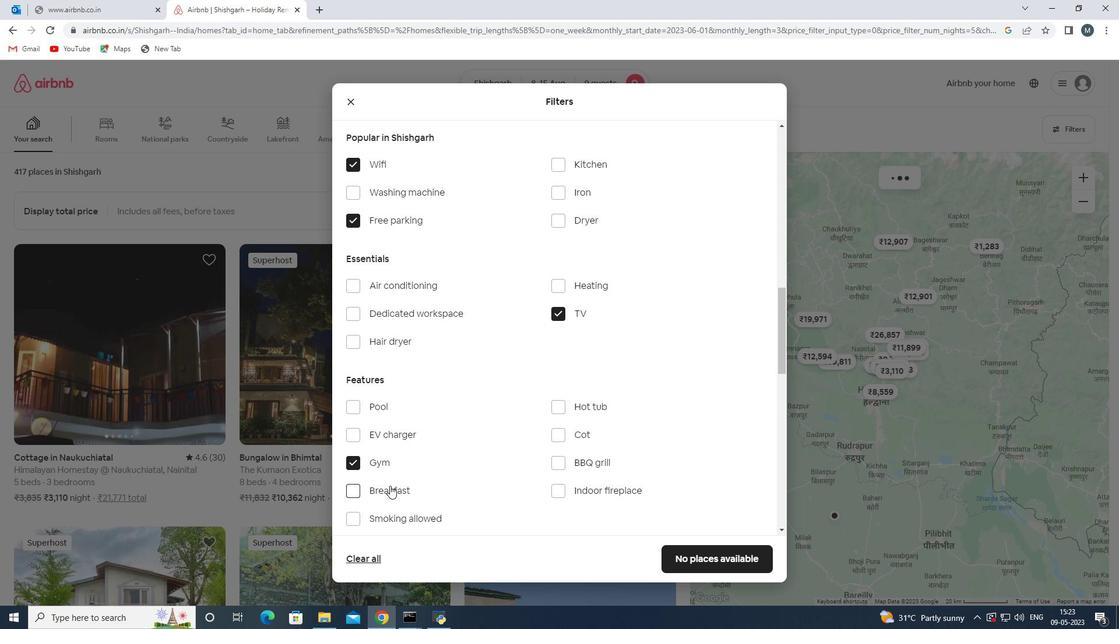 
Action: Mouse moved to (443, 452)
Screenshot: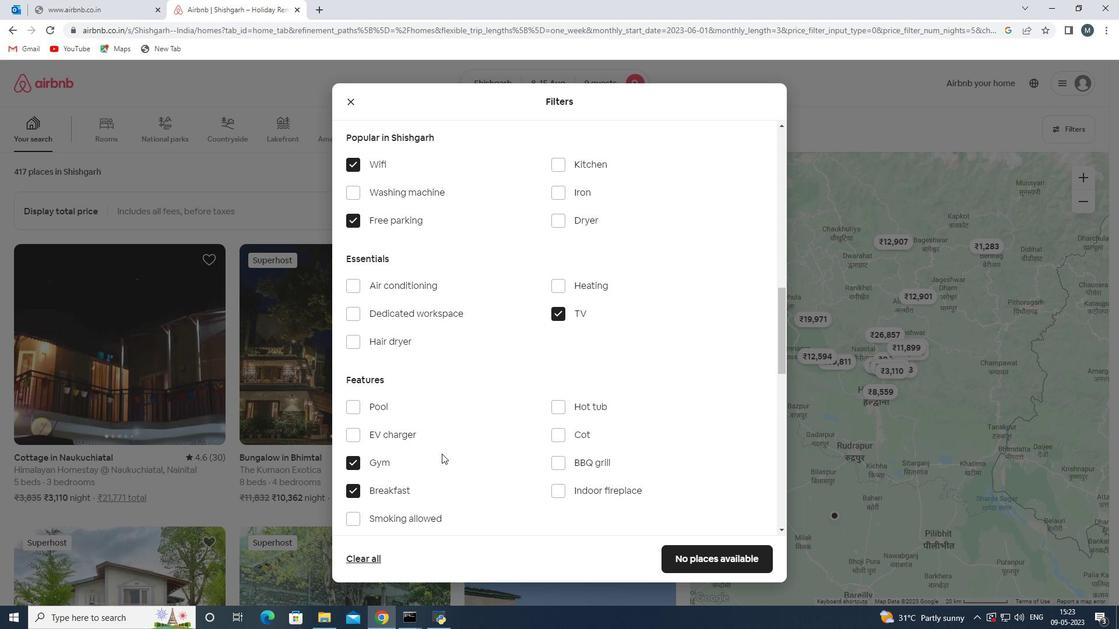 
Action: Mouse scrolled (443, 451) with delta (0, 0)
Screenshot: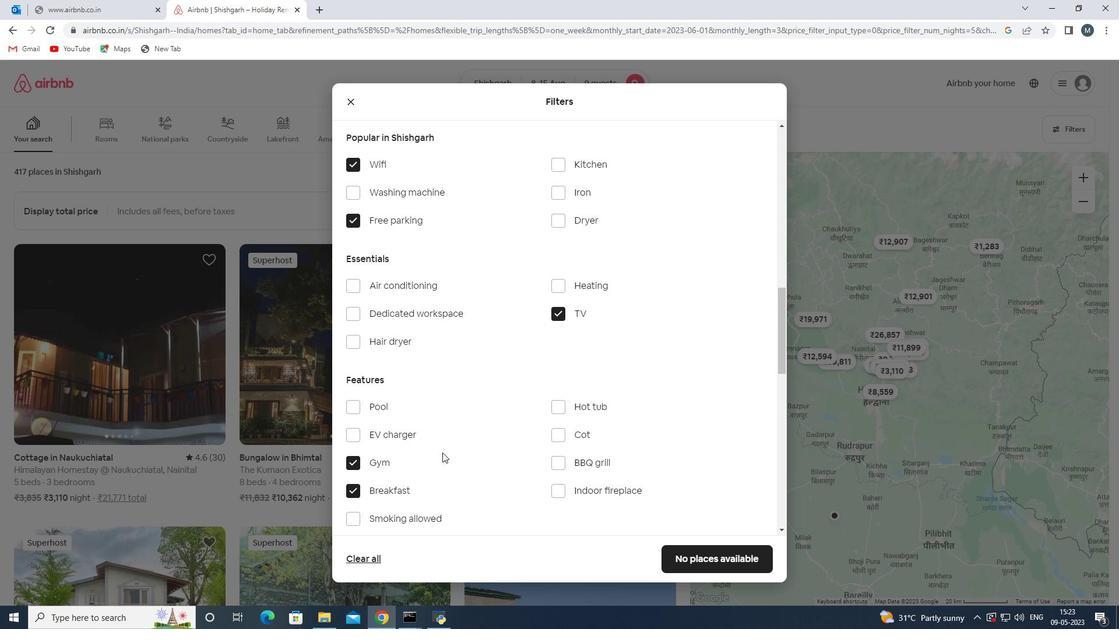 
Action: Mouse moved to (450, 447)
Screenshot: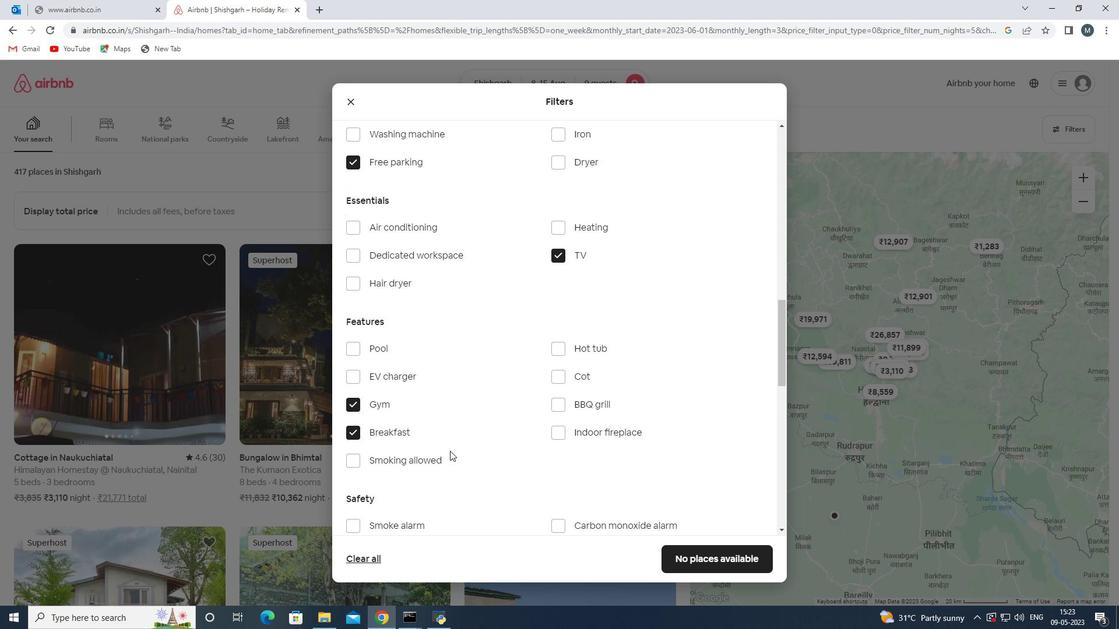 
Action: Mouse scrolled (450, 447) with delta (0, 0)
Screenshot: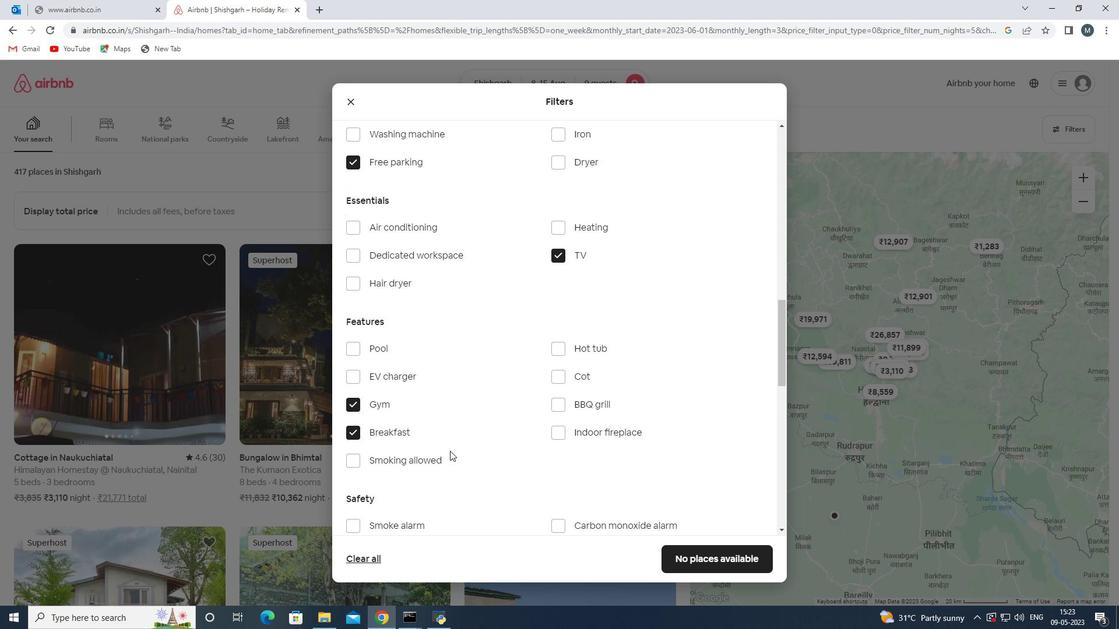 
Action: Mouse moved to (450, 447)
Screenshot: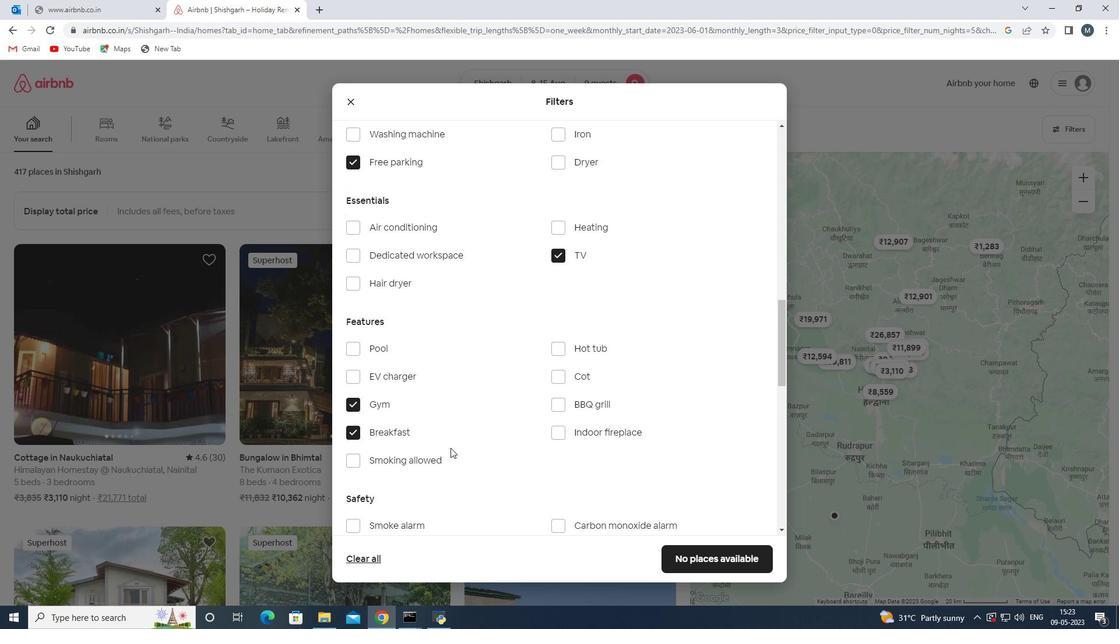 
Action: Mouse scrolled (450, 447) with delta (0, 0)
Screenshot: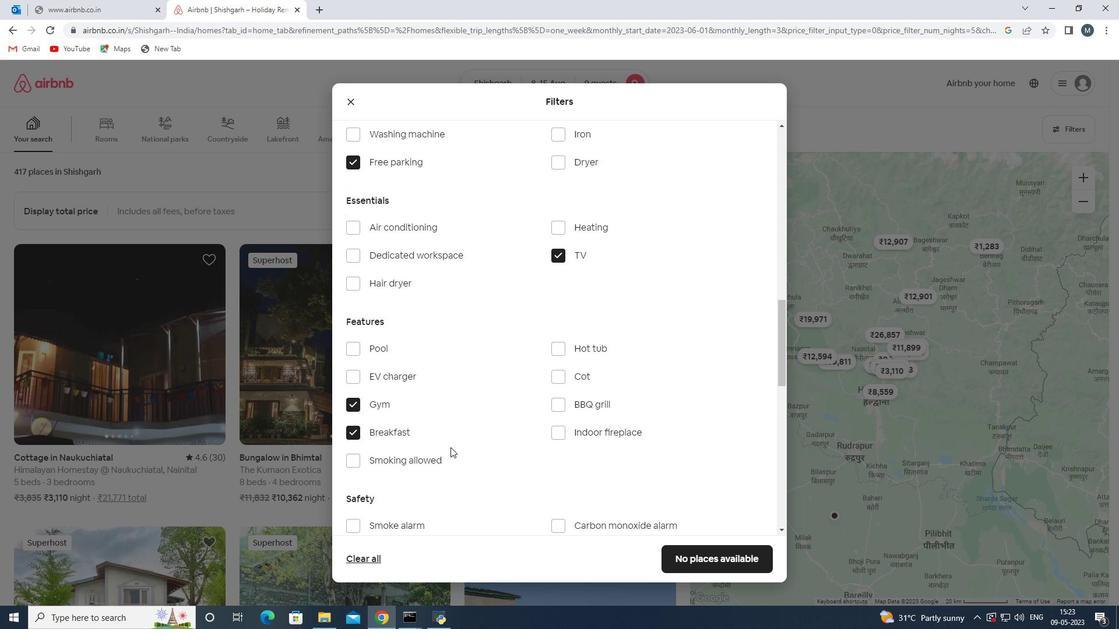
Action: Mouse scrolled (450, 447) with delta (0, 0)
Screenshot: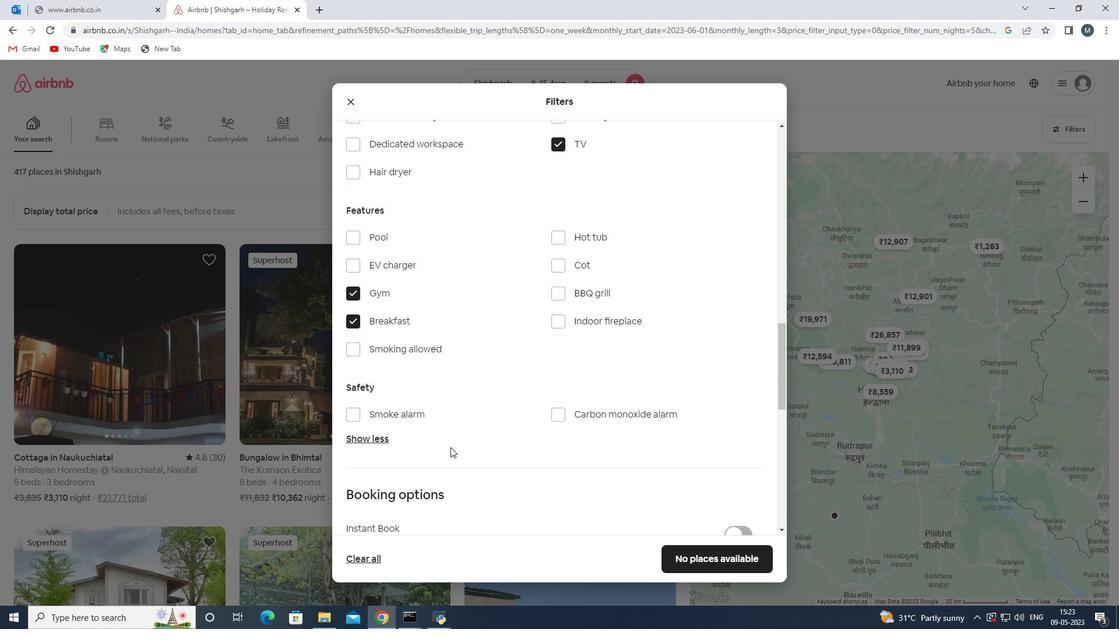 
Action: Mouse moved to (450, 447)
Screenshot: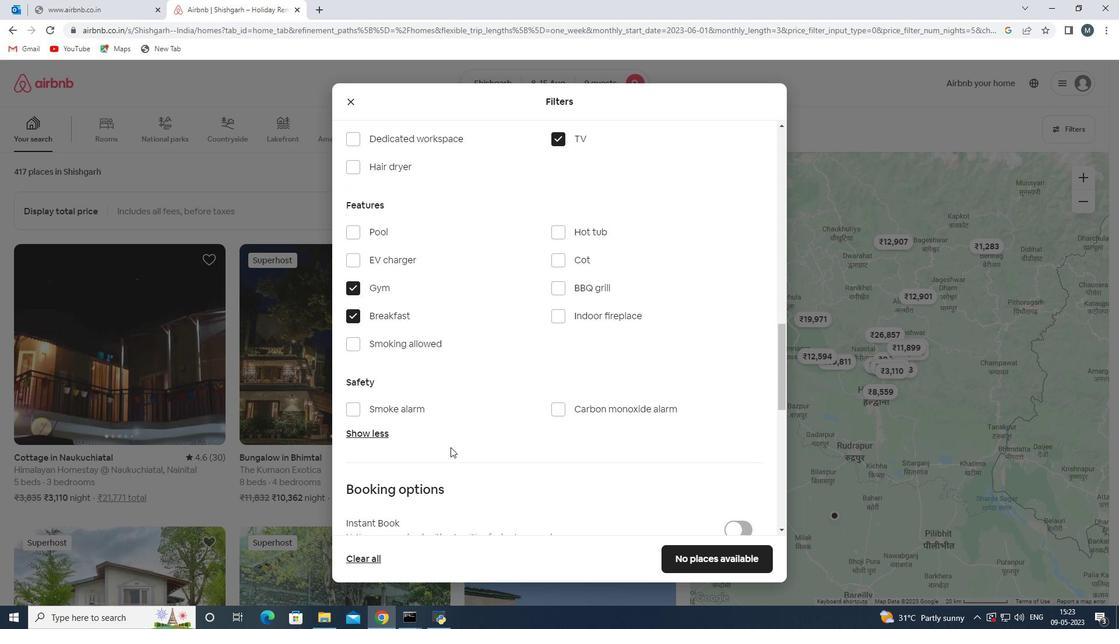 
Action: Mouse scrolled (450, 447) with delta (0, 0)
Screenshot: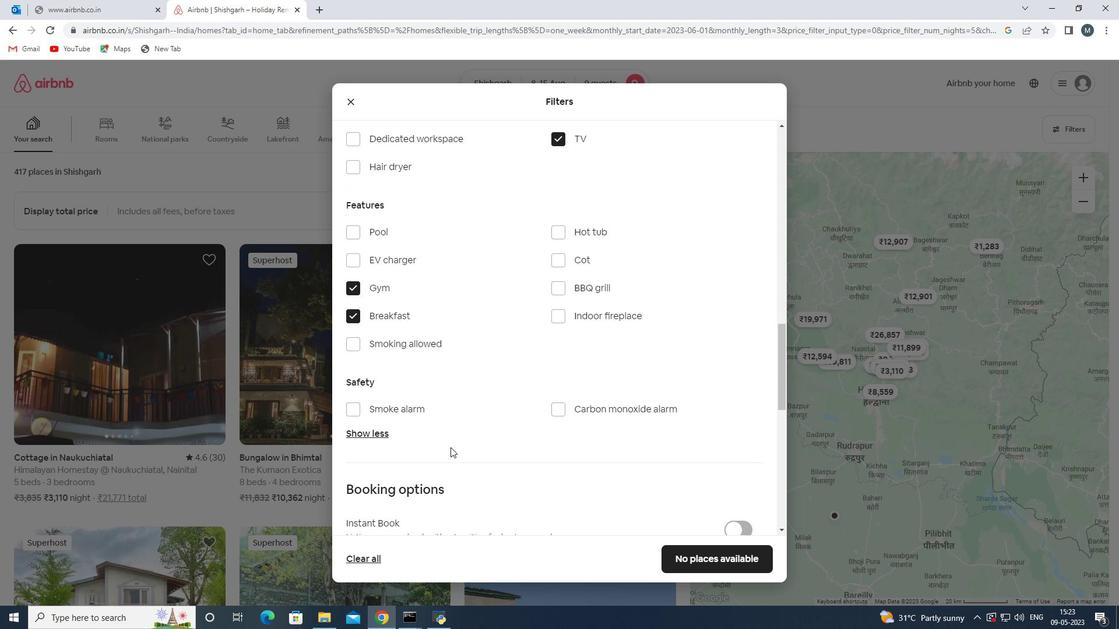 
Action: Mouse moved to (452, 449)
Screenshot: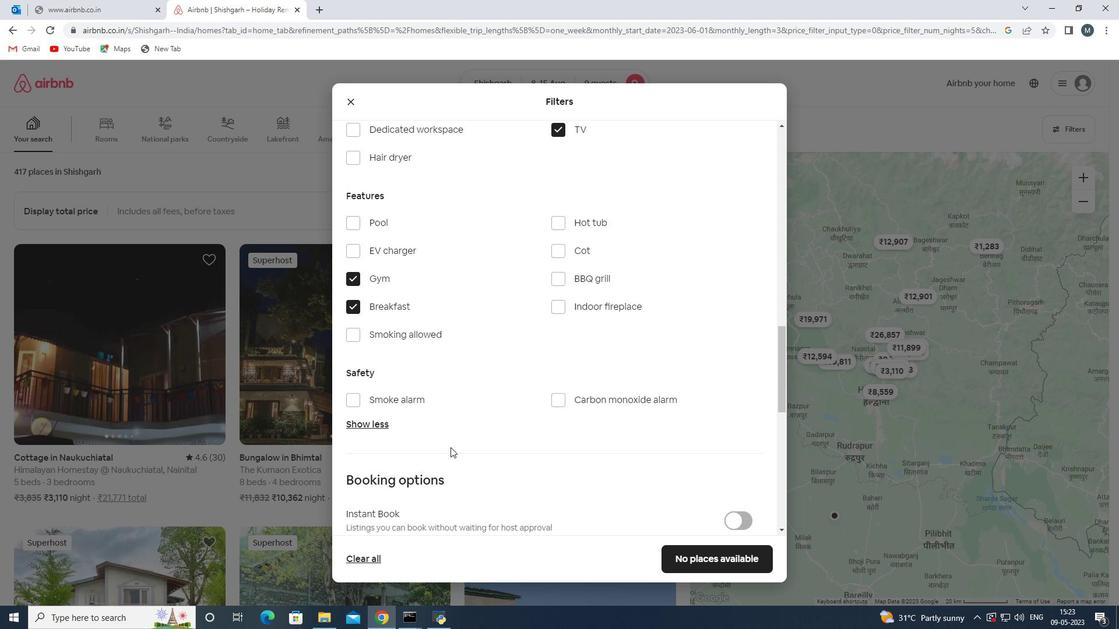 
Action: Mouse scrolled (452, 448) with delta (0, 0)
Screenshot: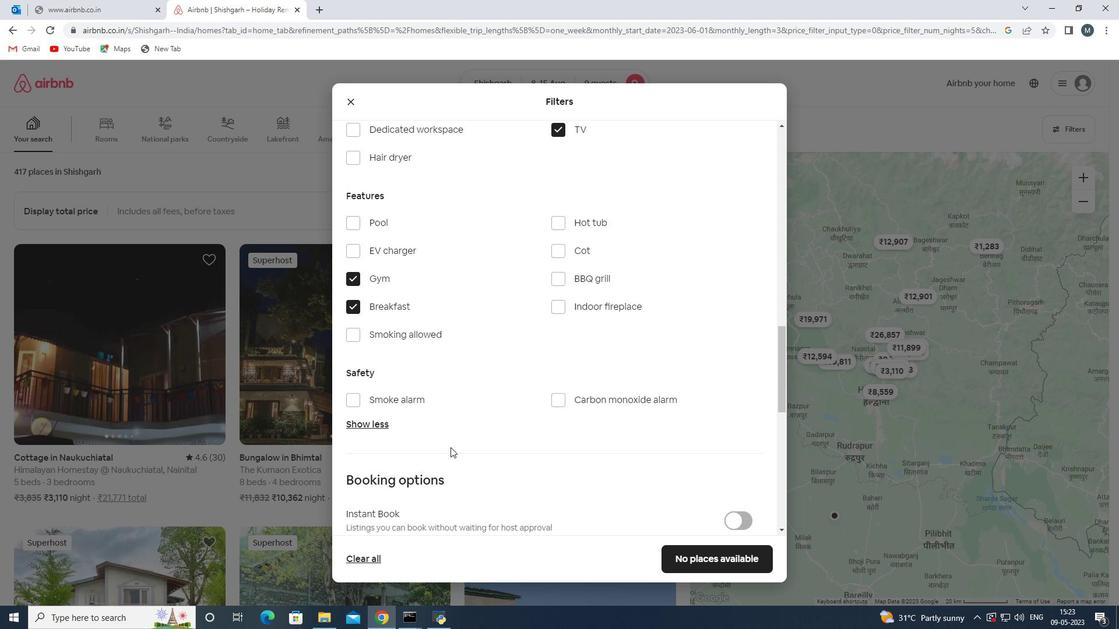
Action: Mouse moved to (453, 449)
Screenshot: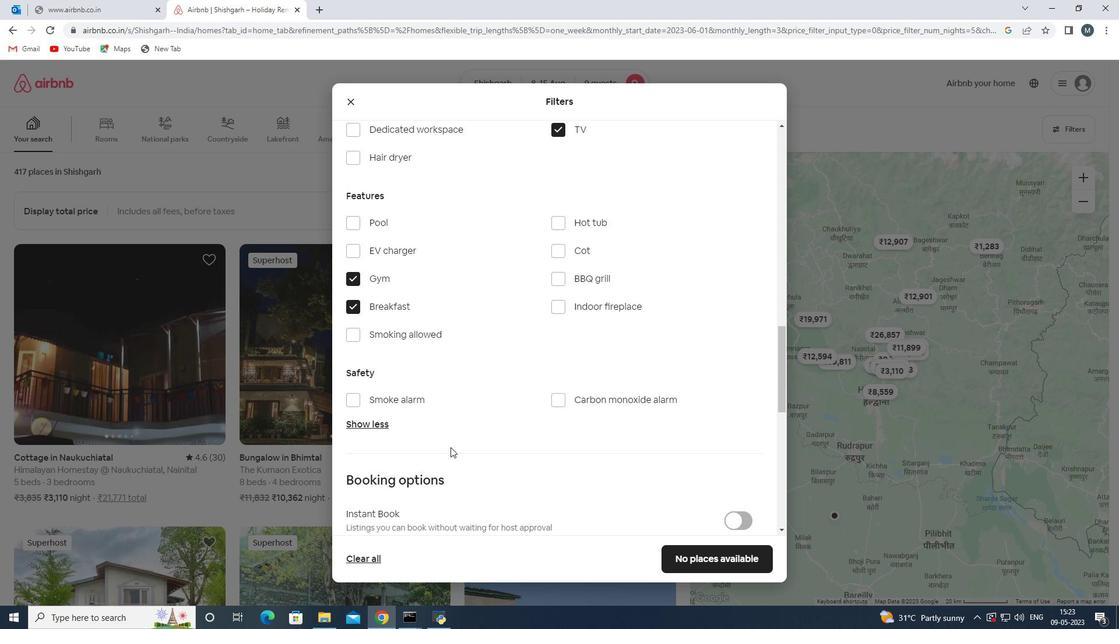 
Action: Mouse scrolled (453, 449) with delta (0, 0)
Screenshot: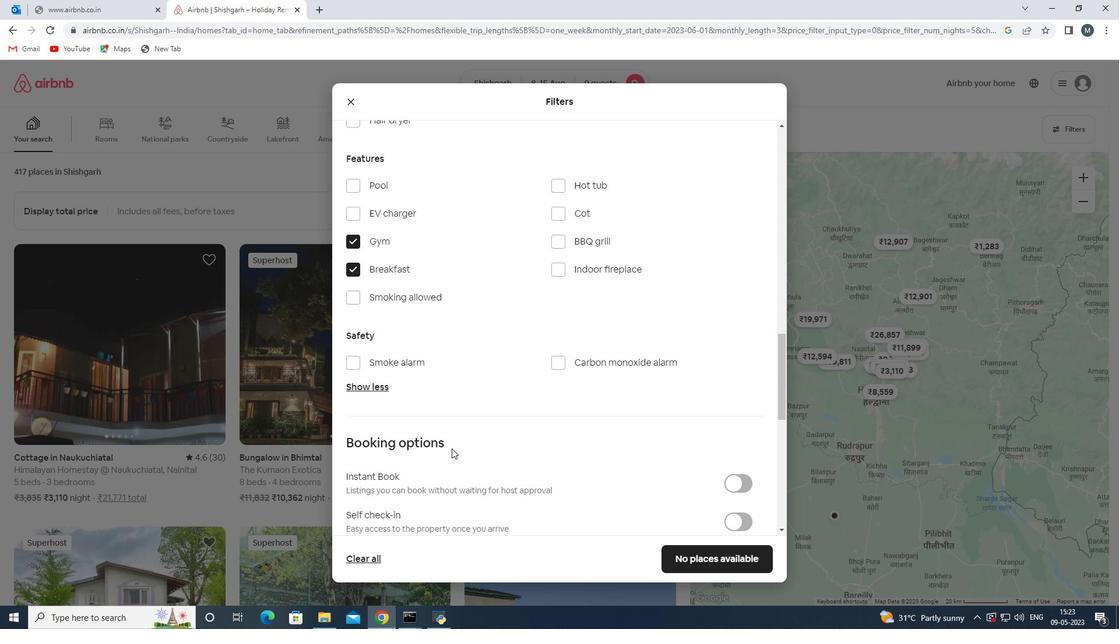
Action: Mouse moved to (738, 339)
Screenshot: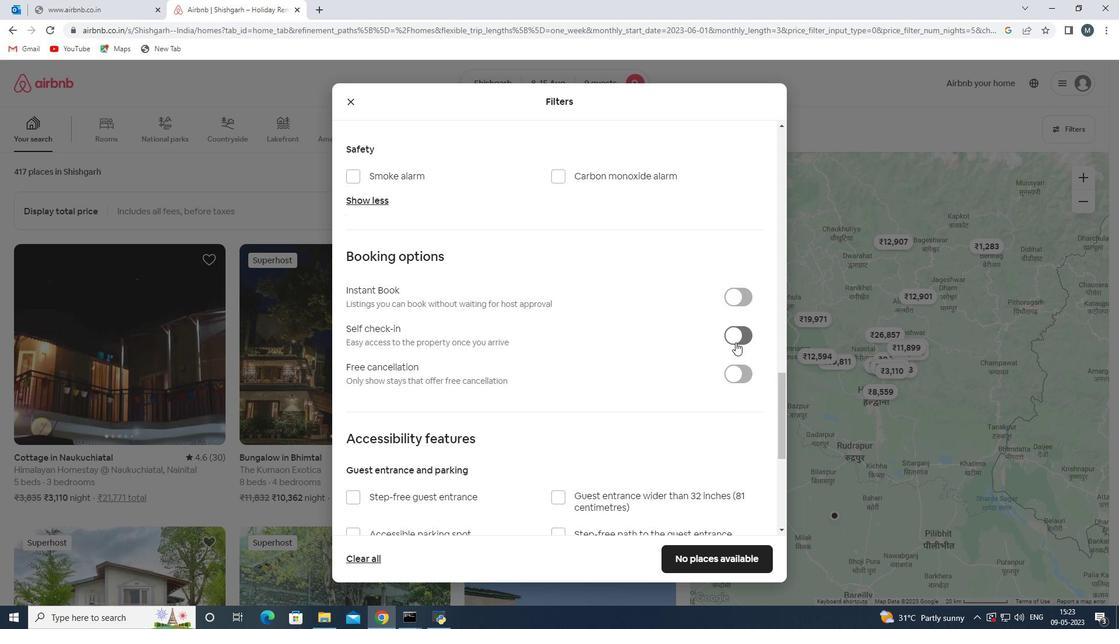
Action: Mouse pressed left at (738, 339)
Screenshot: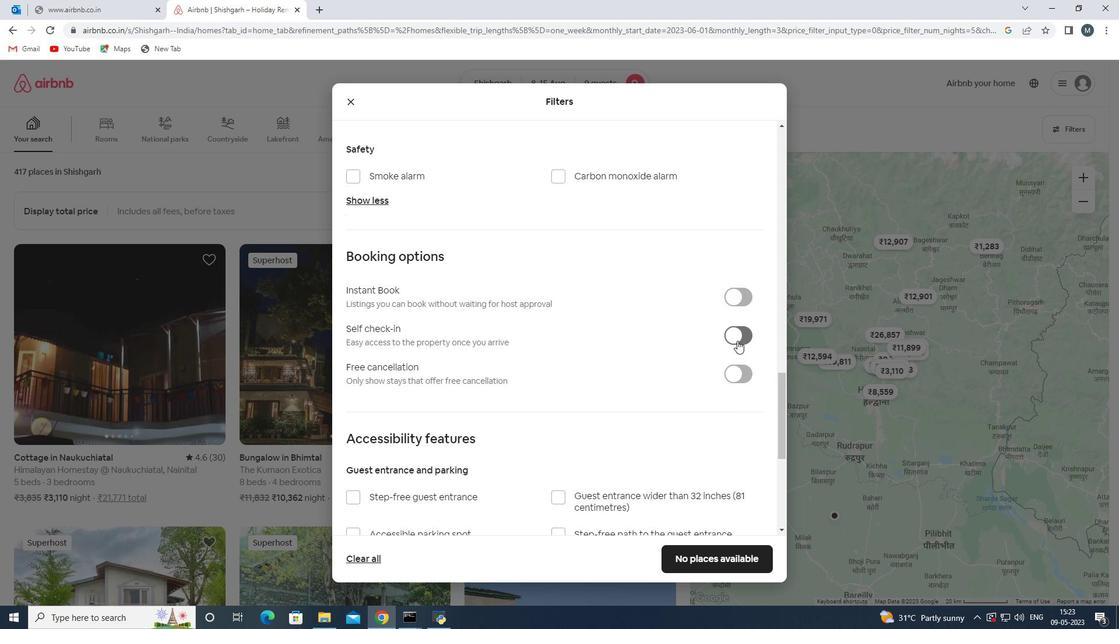 
Action: Mouse moved to (582, 397)
Screenshot: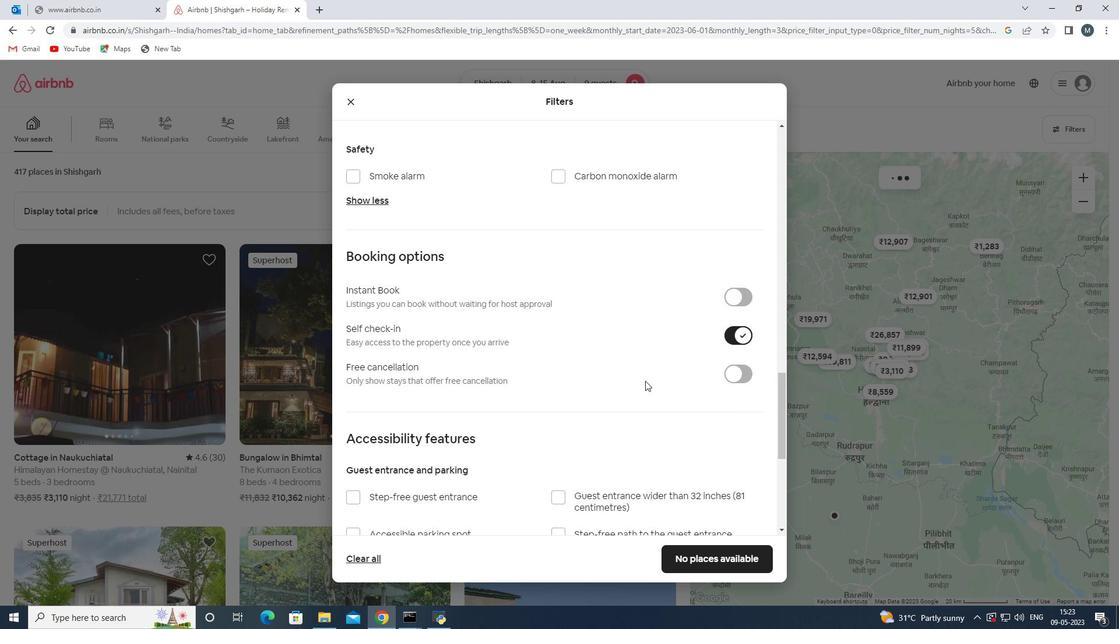 
Action: Mouse scrolled (582, 396) with delta (0, 0)
Screenshot: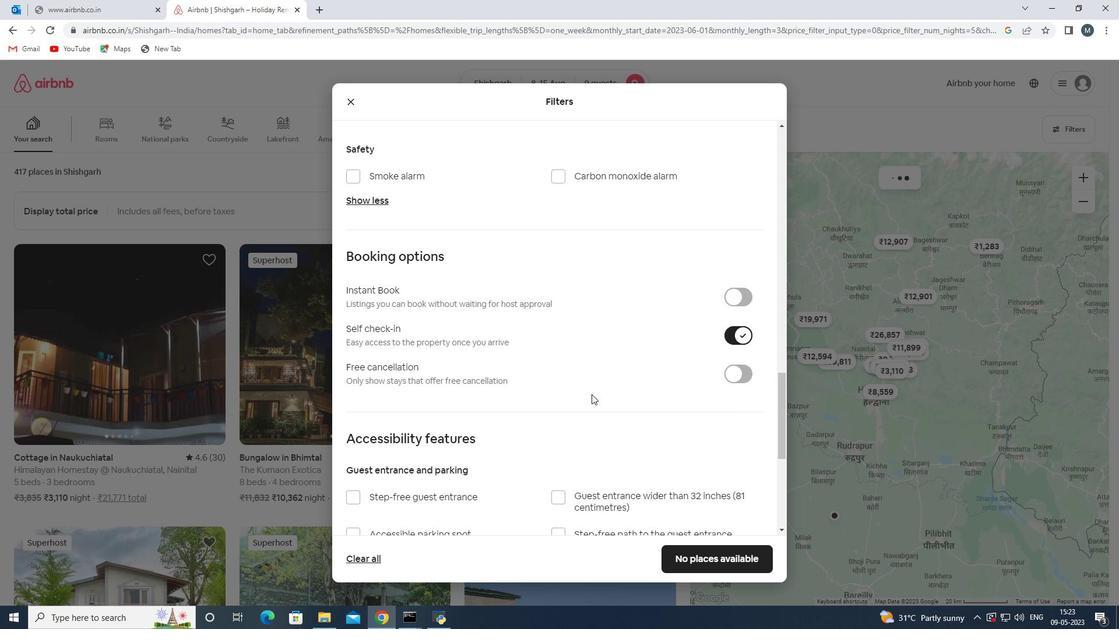 
Action: Mouse moved to (582, 397)
Screenshot: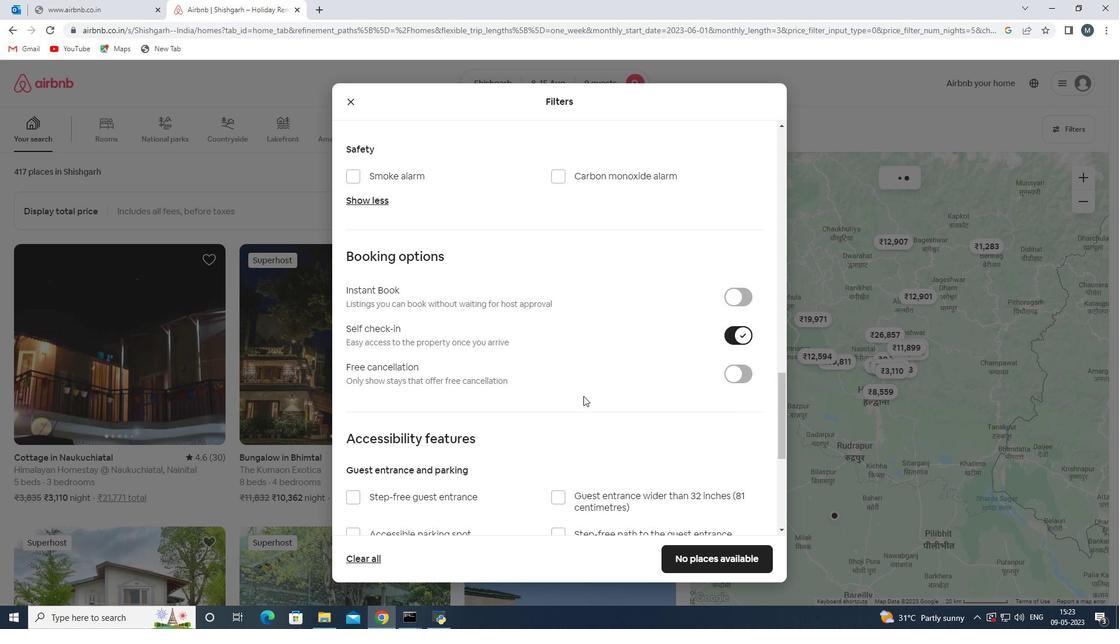 
Action: Mouse scrolled (582, 397) with delta (0, 0)
Screenshot: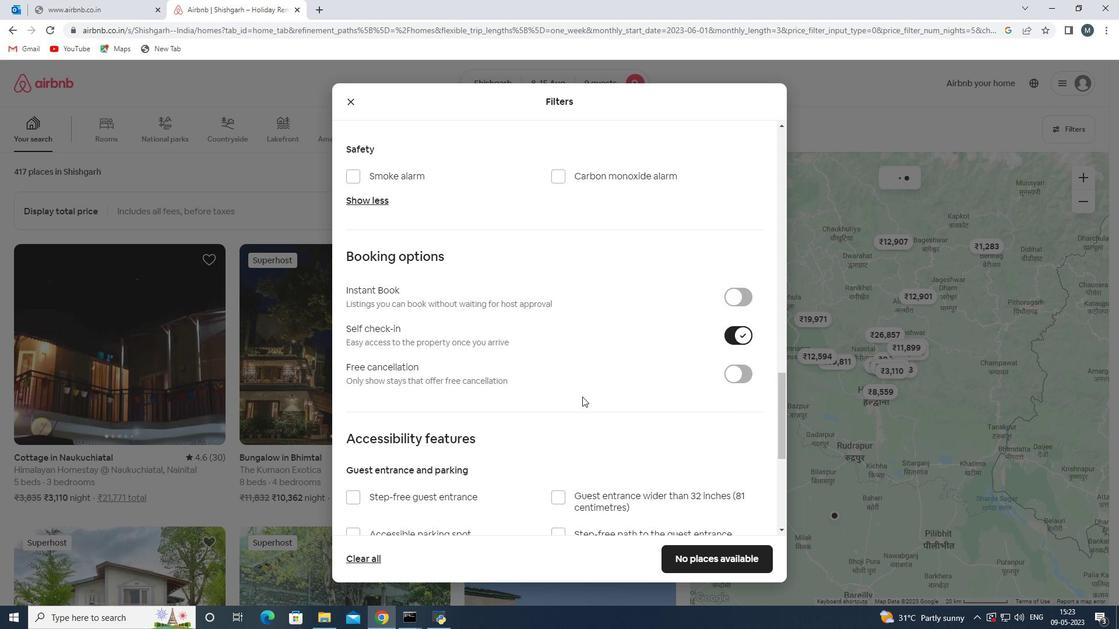 
Action: Mouse moved to (571, 399)
Screenshot: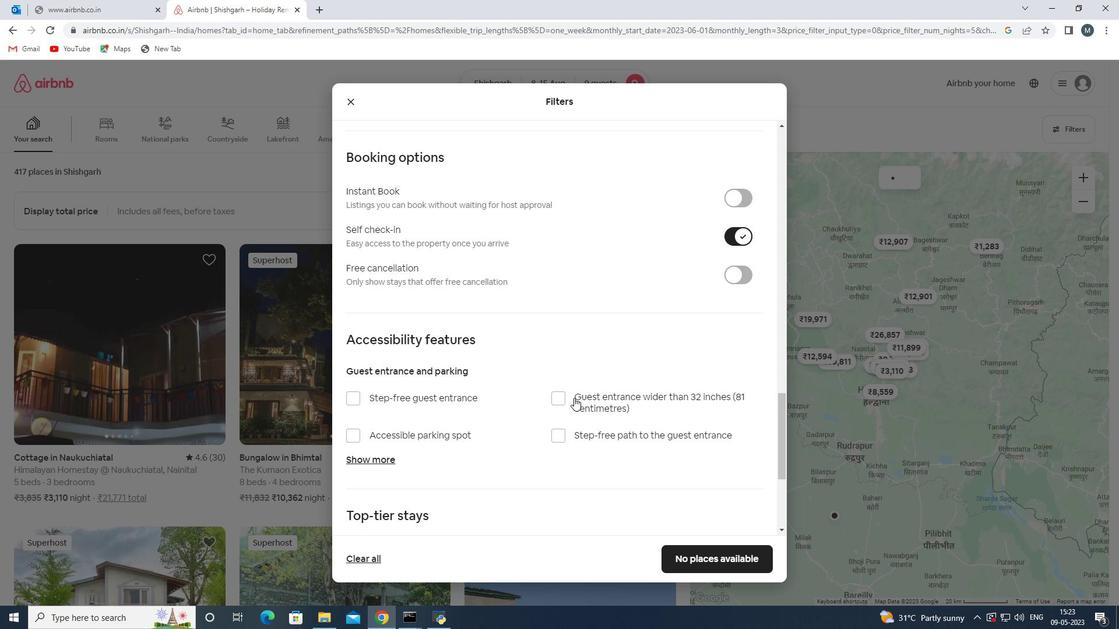 
Action: Mouse scrolled (571, 398) with delta (0, 0)
Screenshot: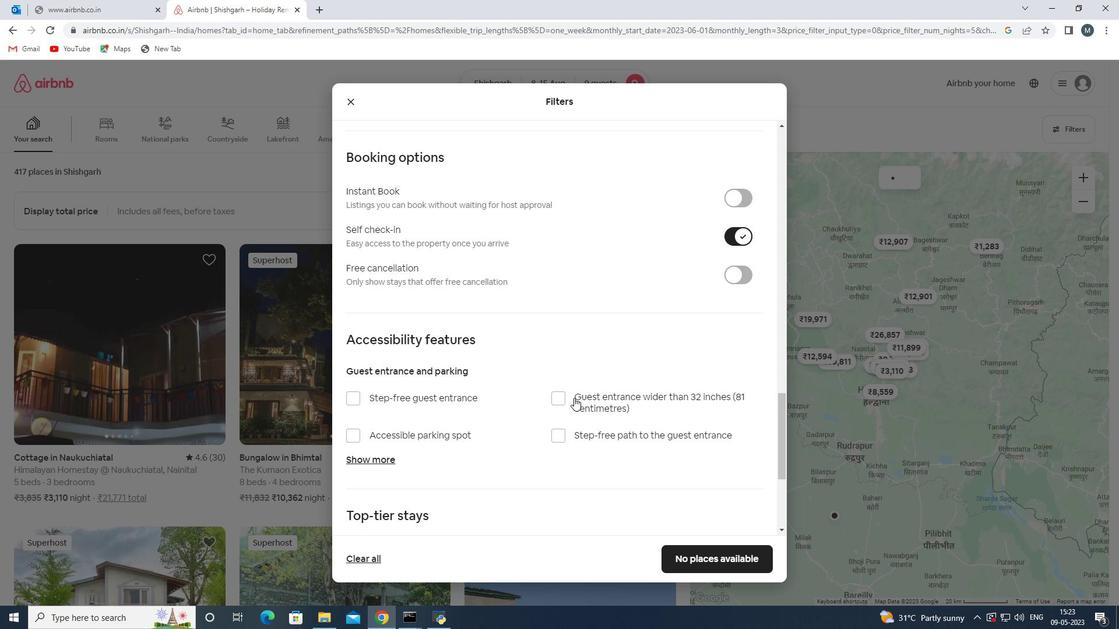 
Action: Mouse moved to (566, 400)
Screenshot: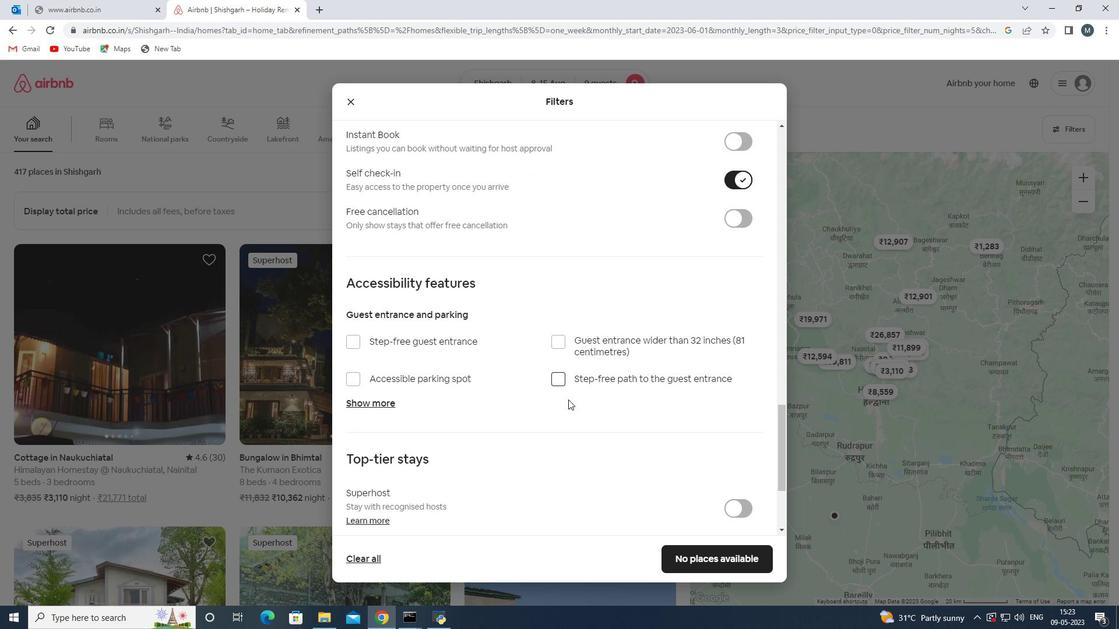 
Action: Mouse scrolled (566, 399) with delta (0, 0)
Screenshot: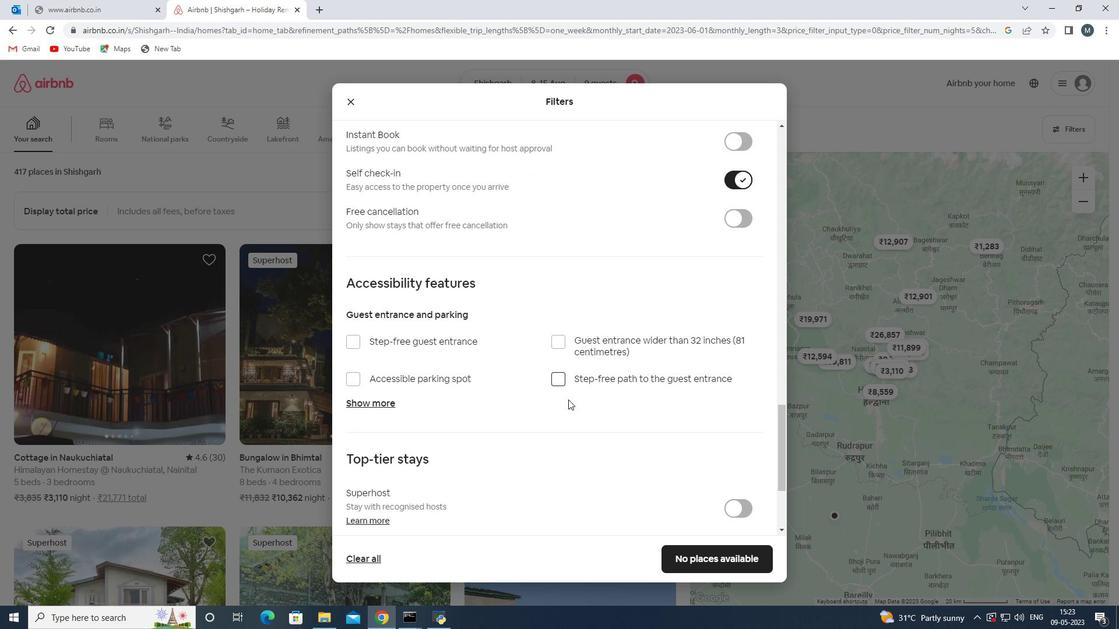 
Action: Mouse moved to (565, 400)
Screenshot: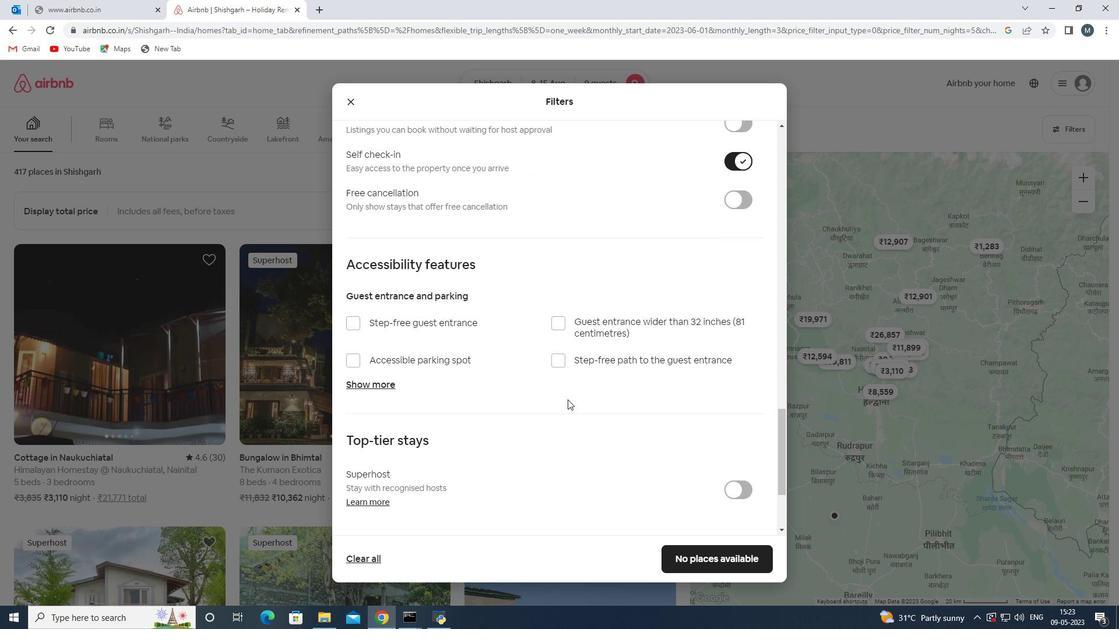 
Action: Mouse scrolled (565, 400) with delta (0, 0)
Screenshot: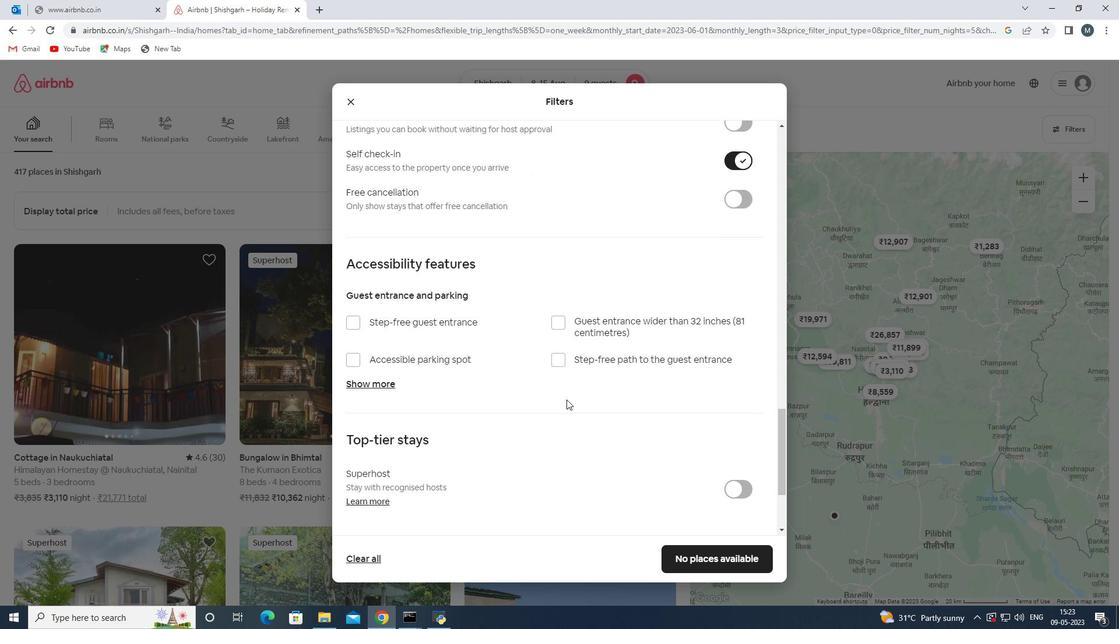
Action: Mouse moved to (560, 403)
Screenshot: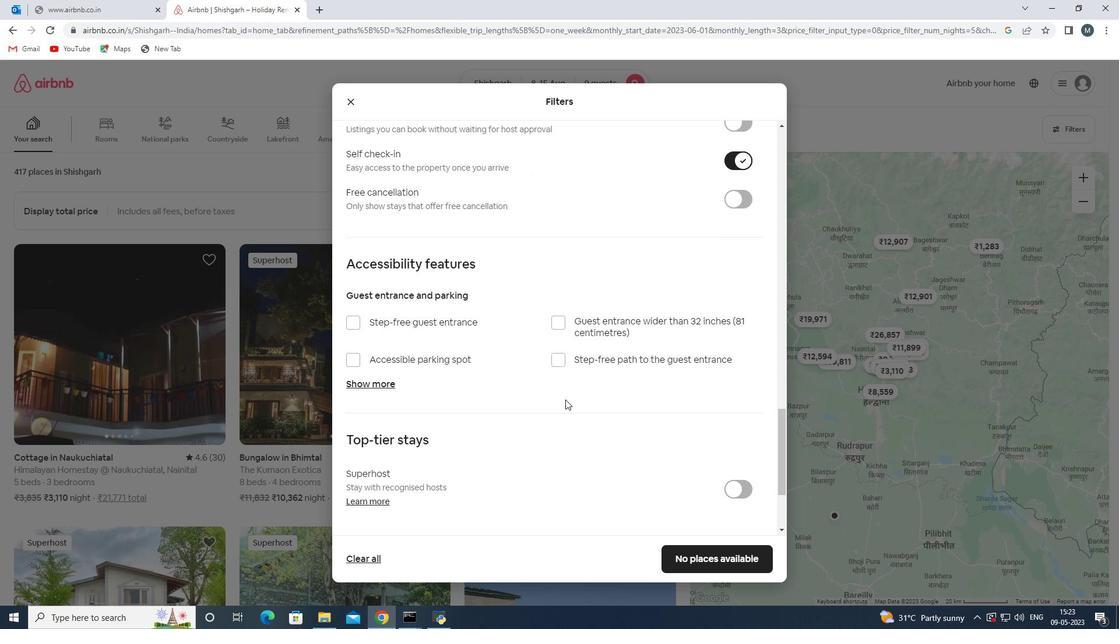 
Action: Mouse scrolled (560, 402) with delta (0, 0)
Screenshot: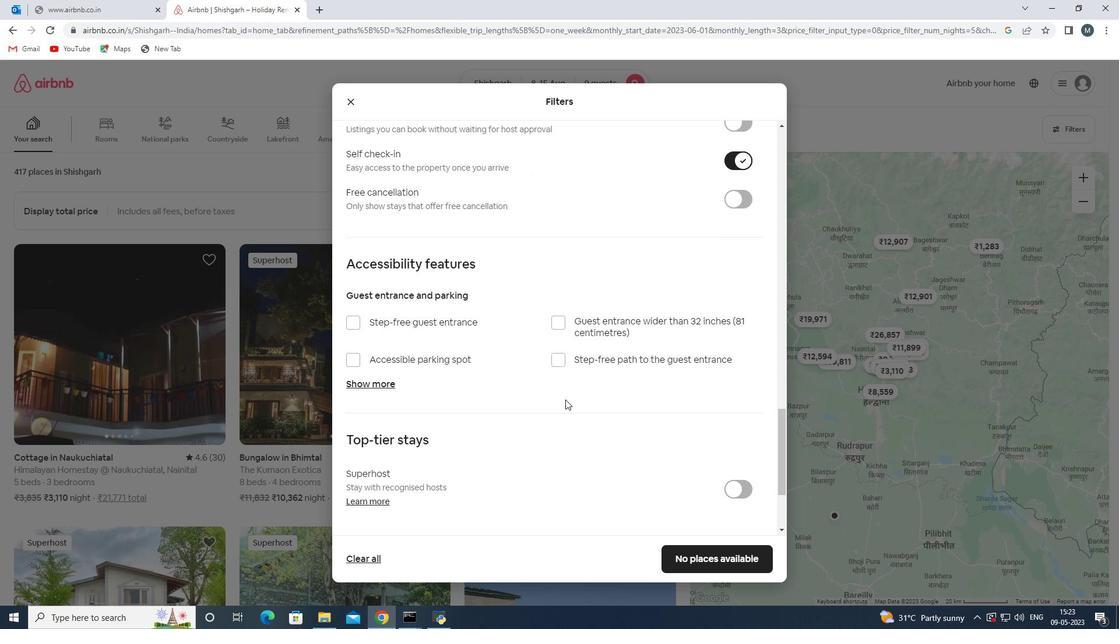 
Action: Mouse moved to (551, 409)
Screenshot: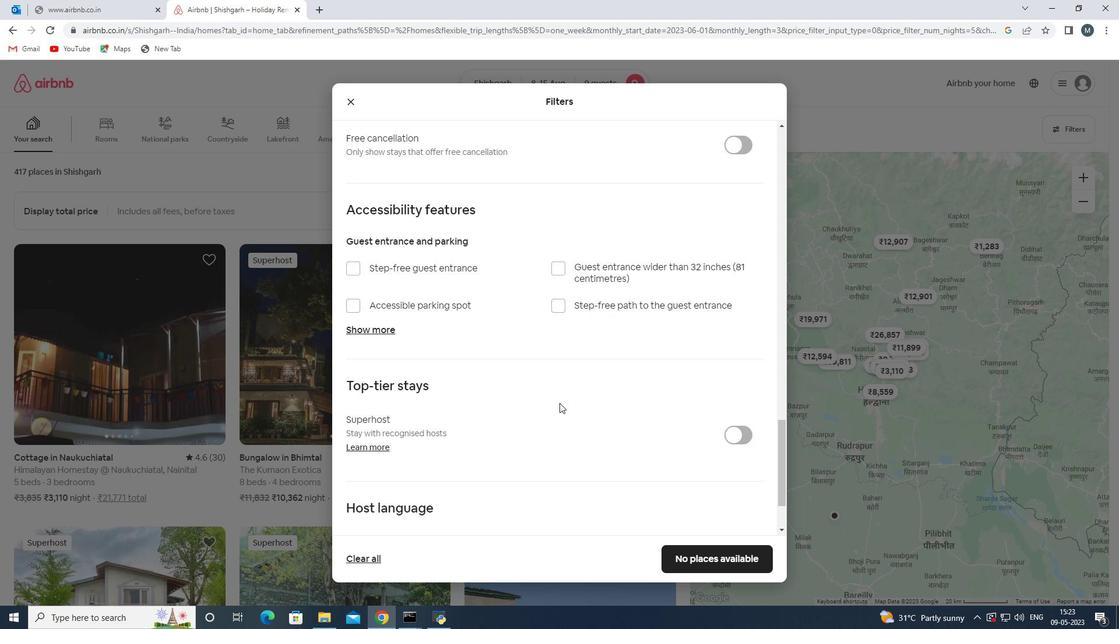 
Action: Mouse scrolled (551, 408) with delta (0, 0)
Screenshot: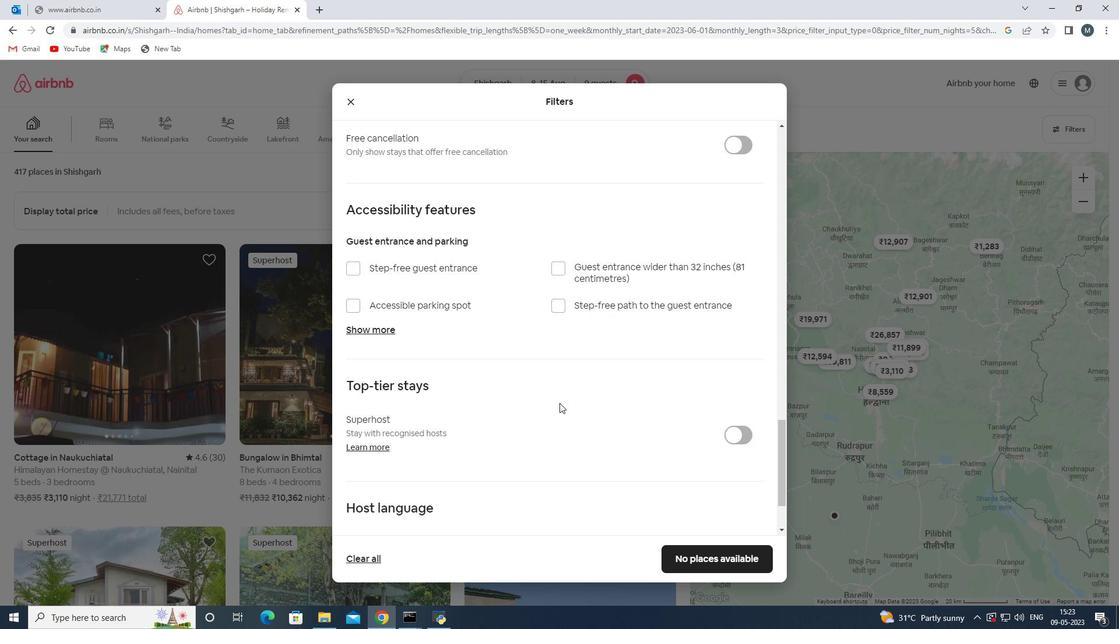 
Action: Mouse moved to (507, 425)
Screenshot: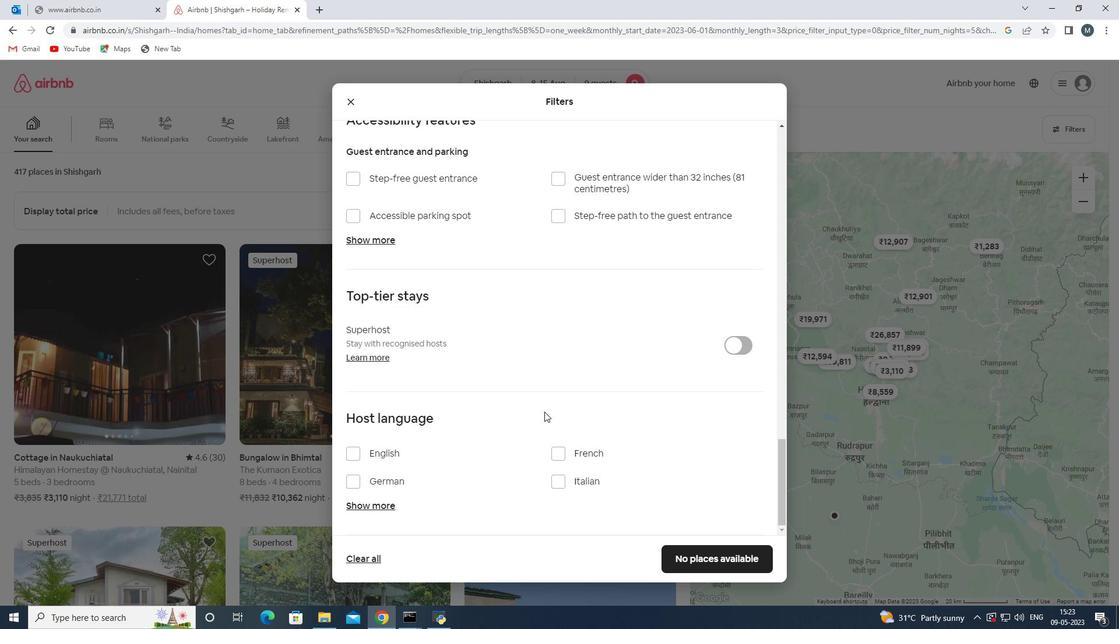 
Action: Mouse scrolled (507, 425) with delta (0, 0)
Screenshot: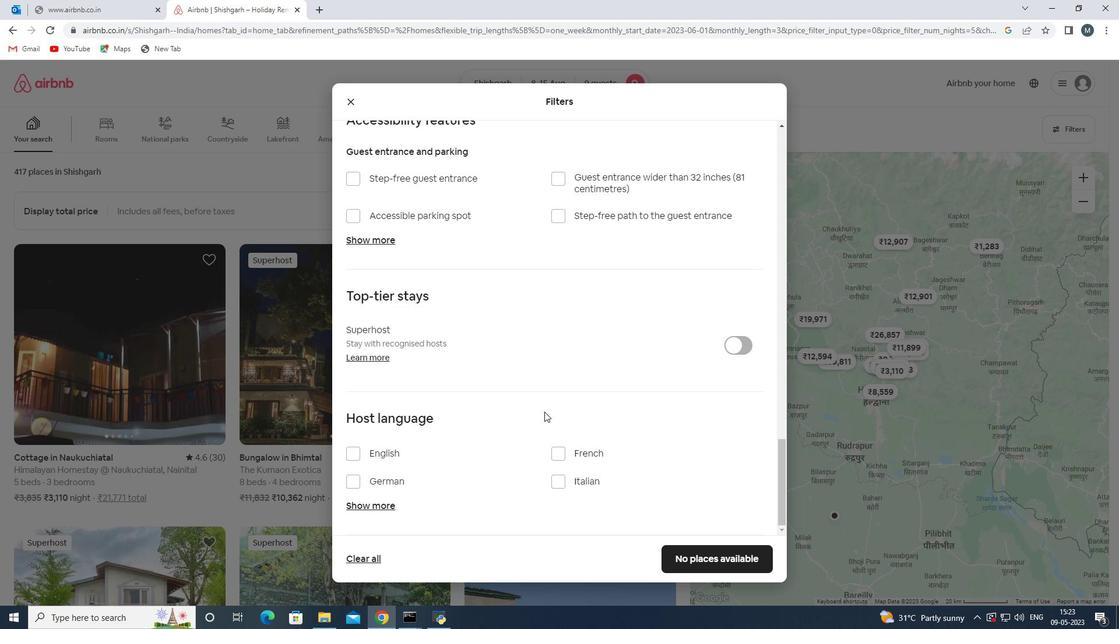 
Action: Mouse moved to (417, 451)
Screenshot: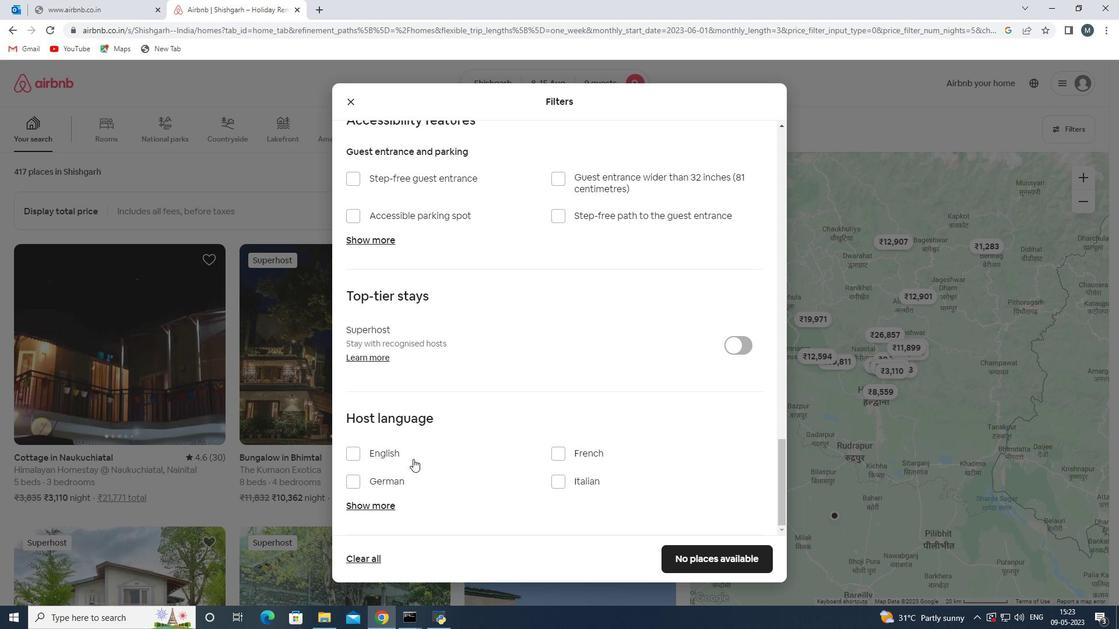 
Action: Mouse pressed left at (417, 451)
Screenshot: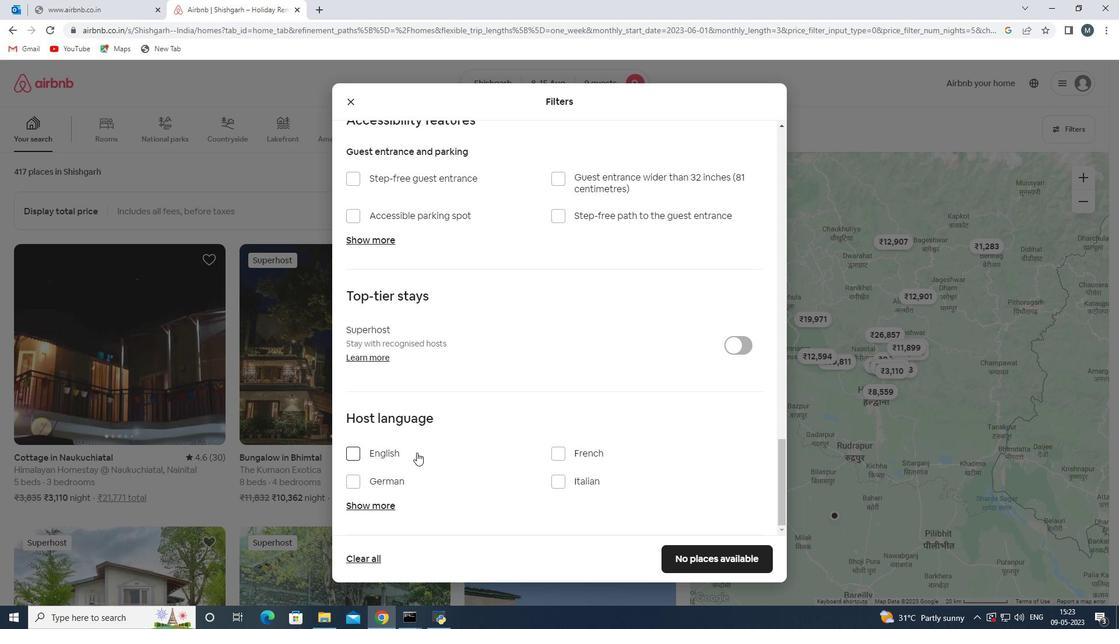 
Action: Mouse moved to (700, 559)
Screenshot: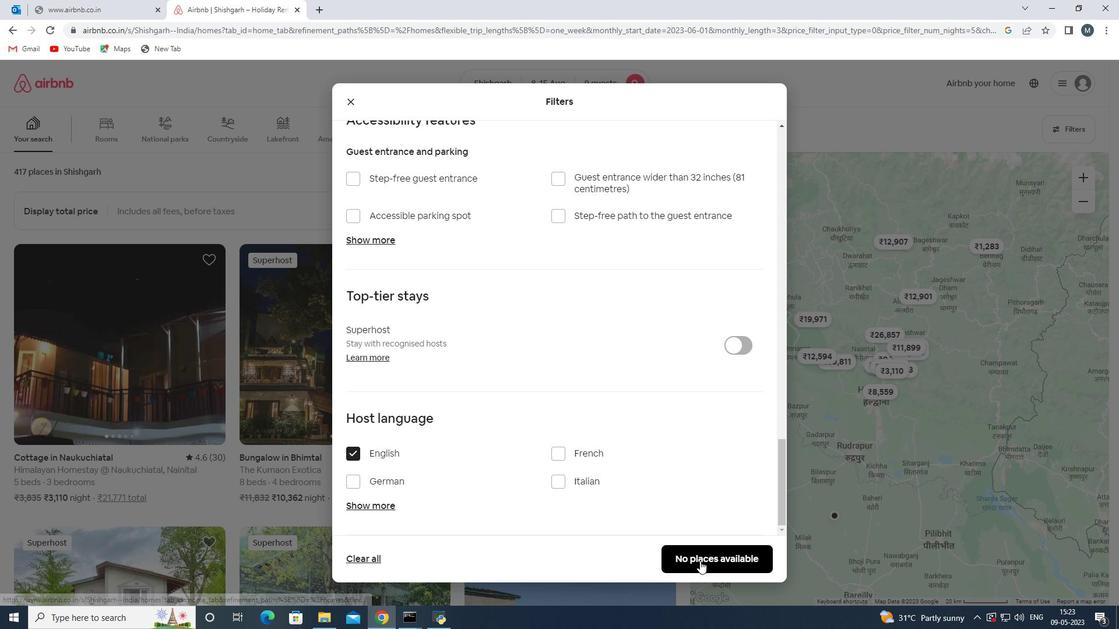 
Action: Mouse pressed left at (700, 559)
Screenshot: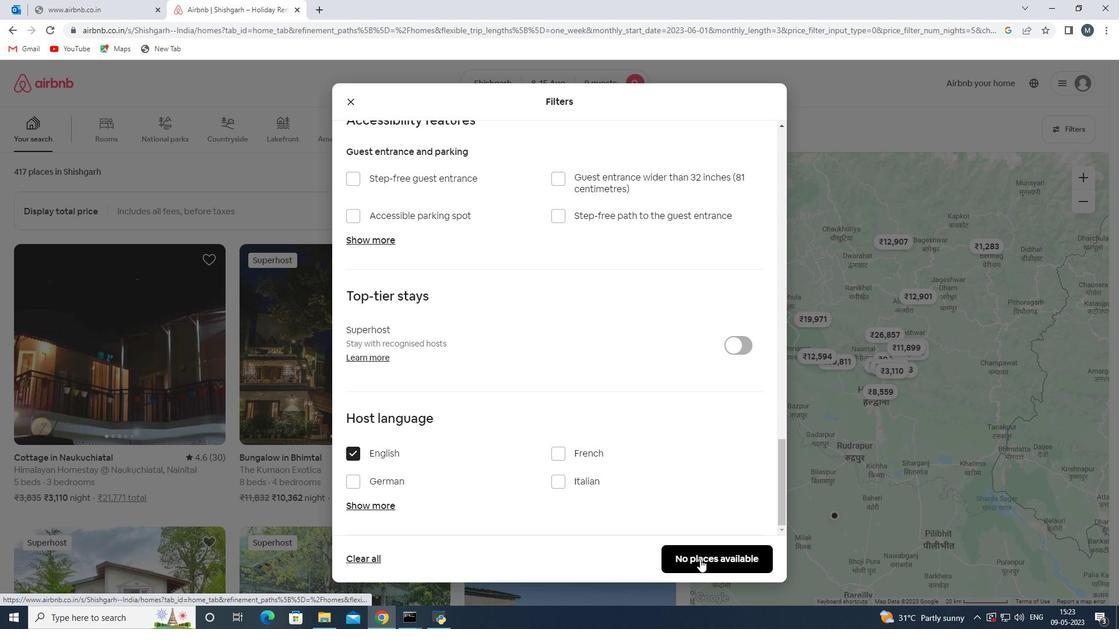 
Action: Mouse moved to (701, 558)
Screenshot: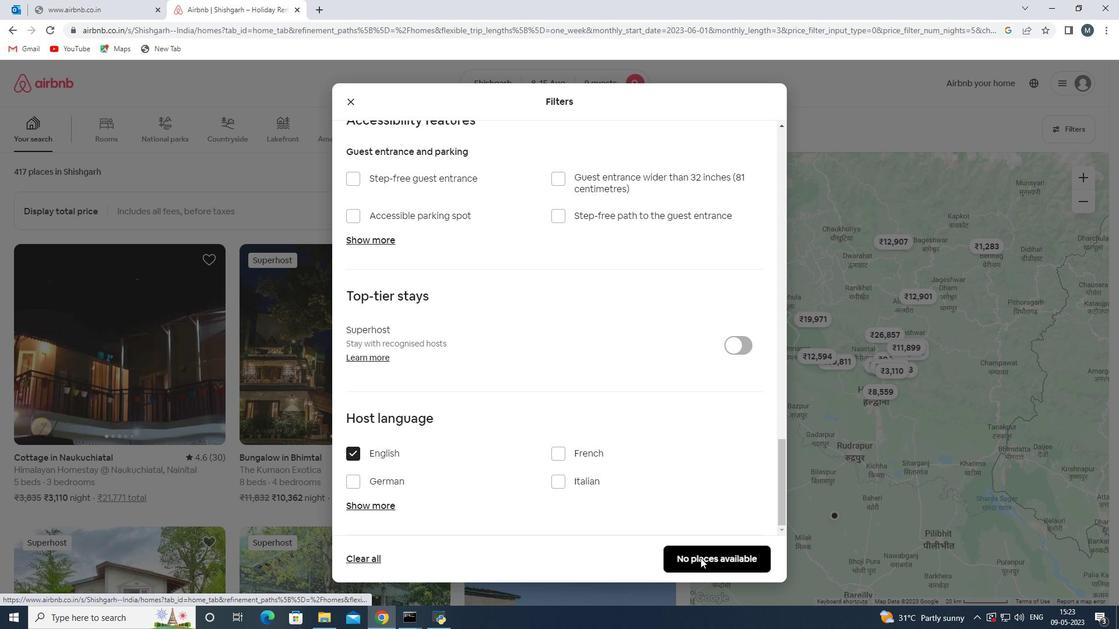 
